 Task: Look for space in Sandanski, Bulgaria from 17th June, 2023 to 21st June, 2023 for 2 adults in price range Rs.7000 to Rs.12000. Place can be private room with 1  bedroom having 2 beds and 1 bathroom. Property type can be flat. Booking option can be shelf check-in. Required host language is English.
Action: Mouse moved to (535, 140)
Screenshot: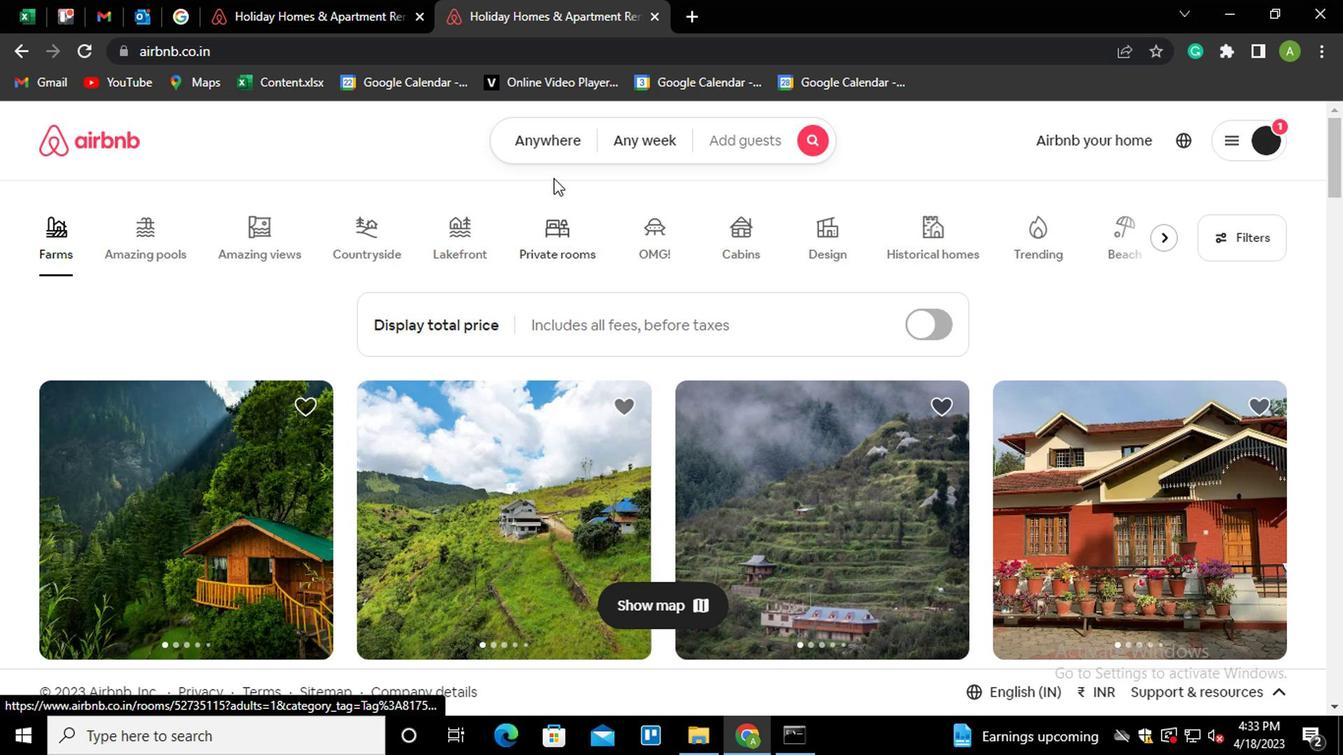 
Action: Mouse pressed left at (535, 140)
Screenshot: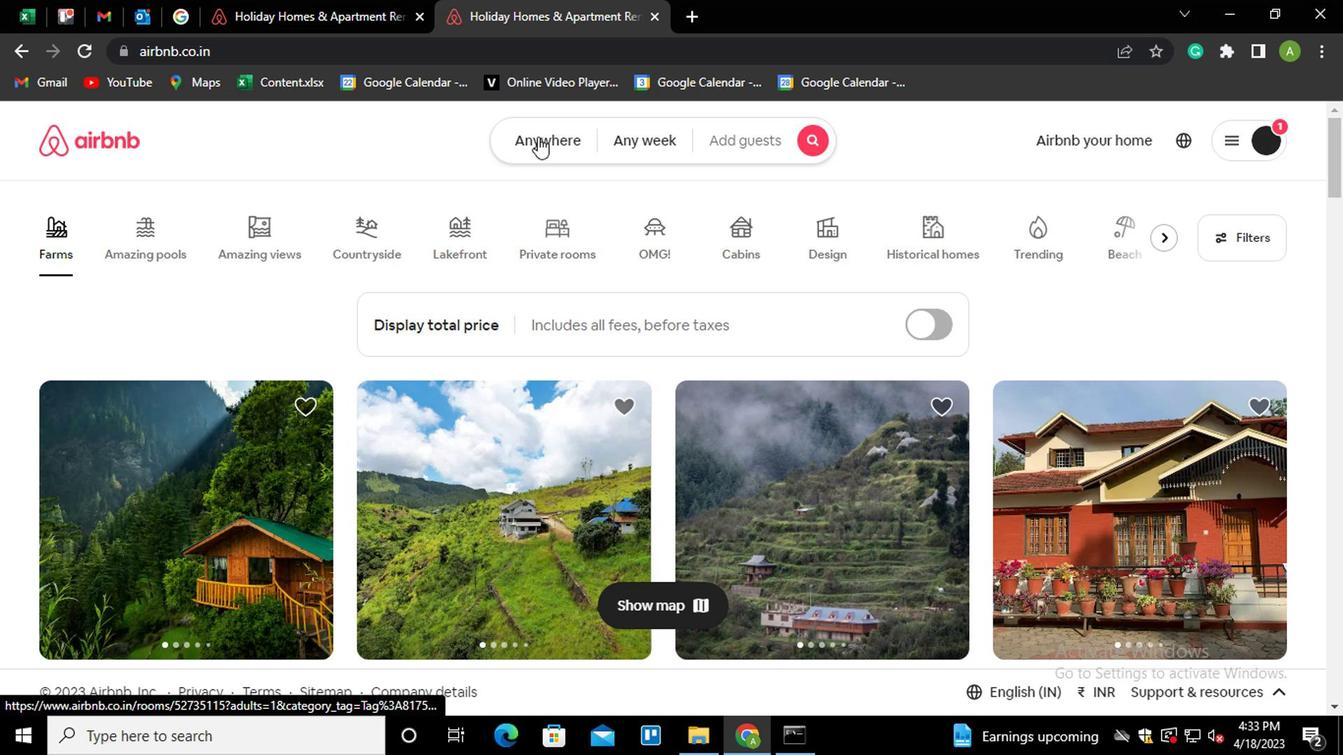 
Action: Mouse moved to (455, 227)
Screenshot: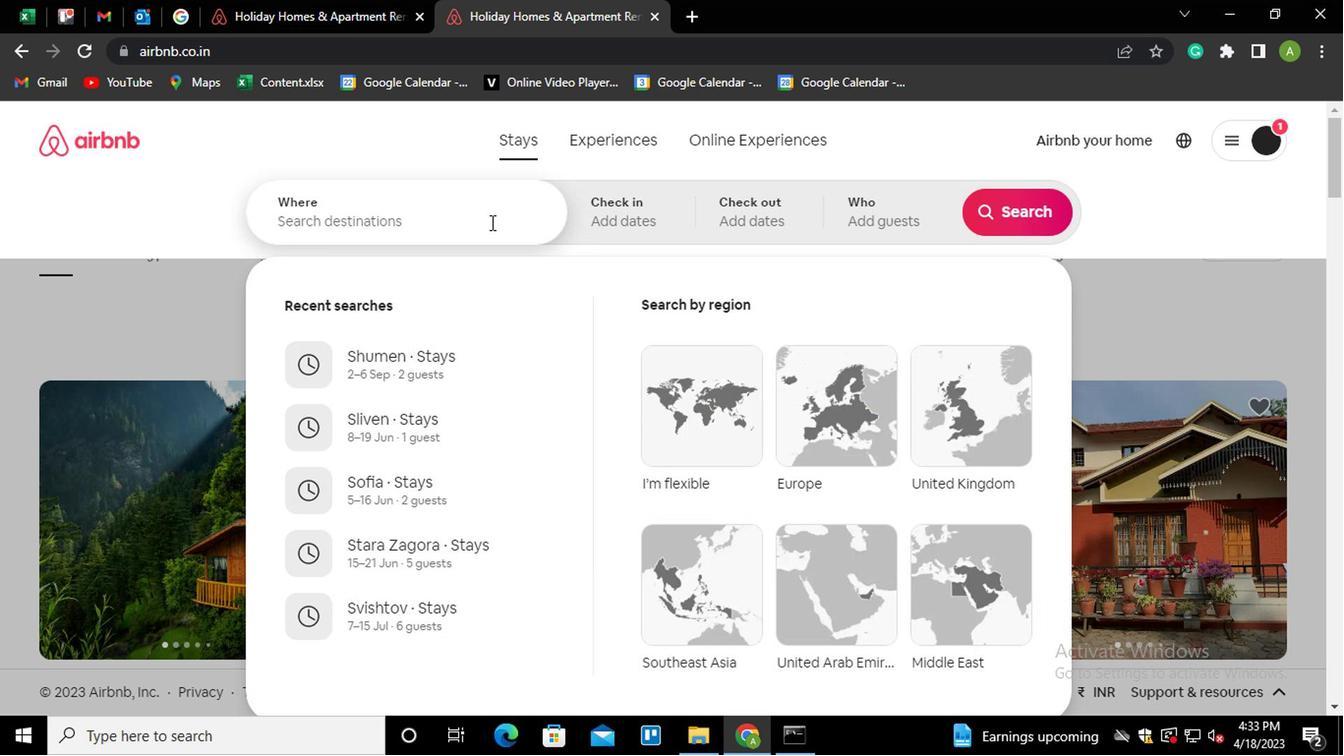 
Action: Mouse pressed left at (455, 227)
Screenshot: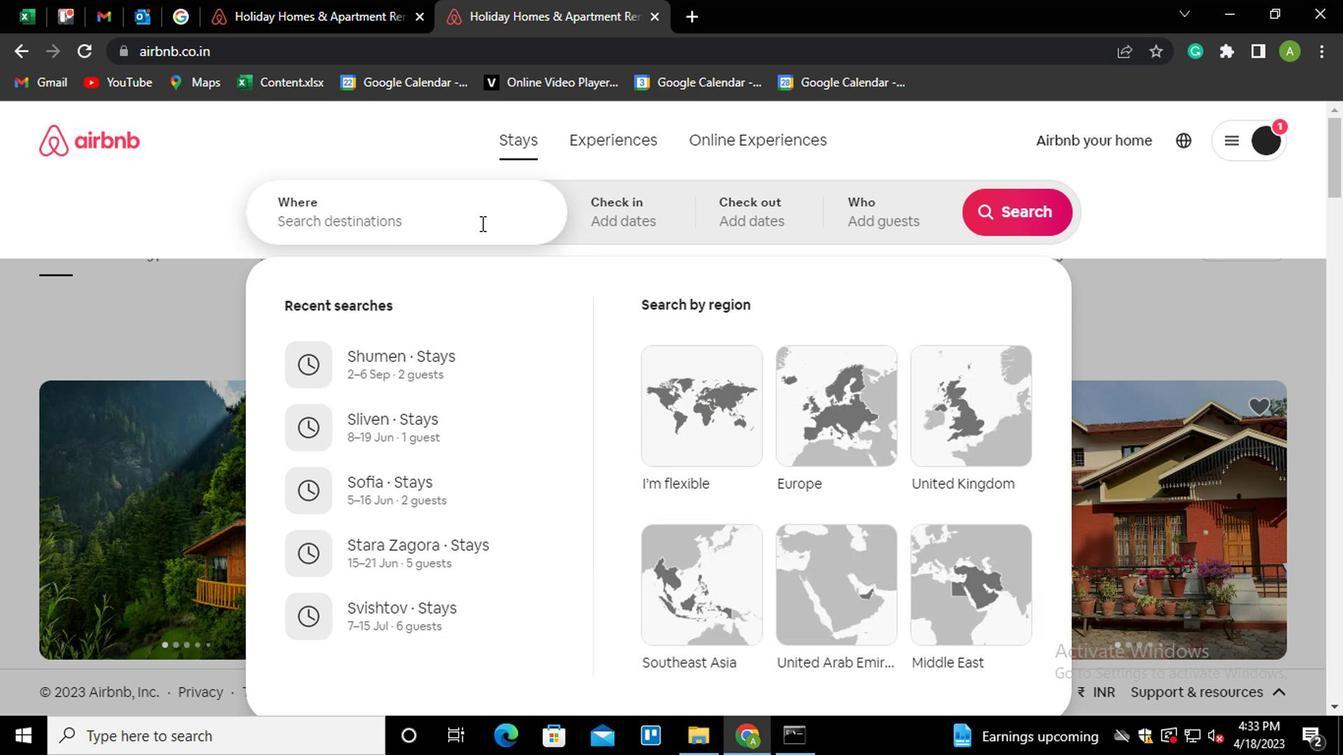 
Action: Key pressed <Key.shift>SANDAN<Key.down><Key.enter>
Screenshot: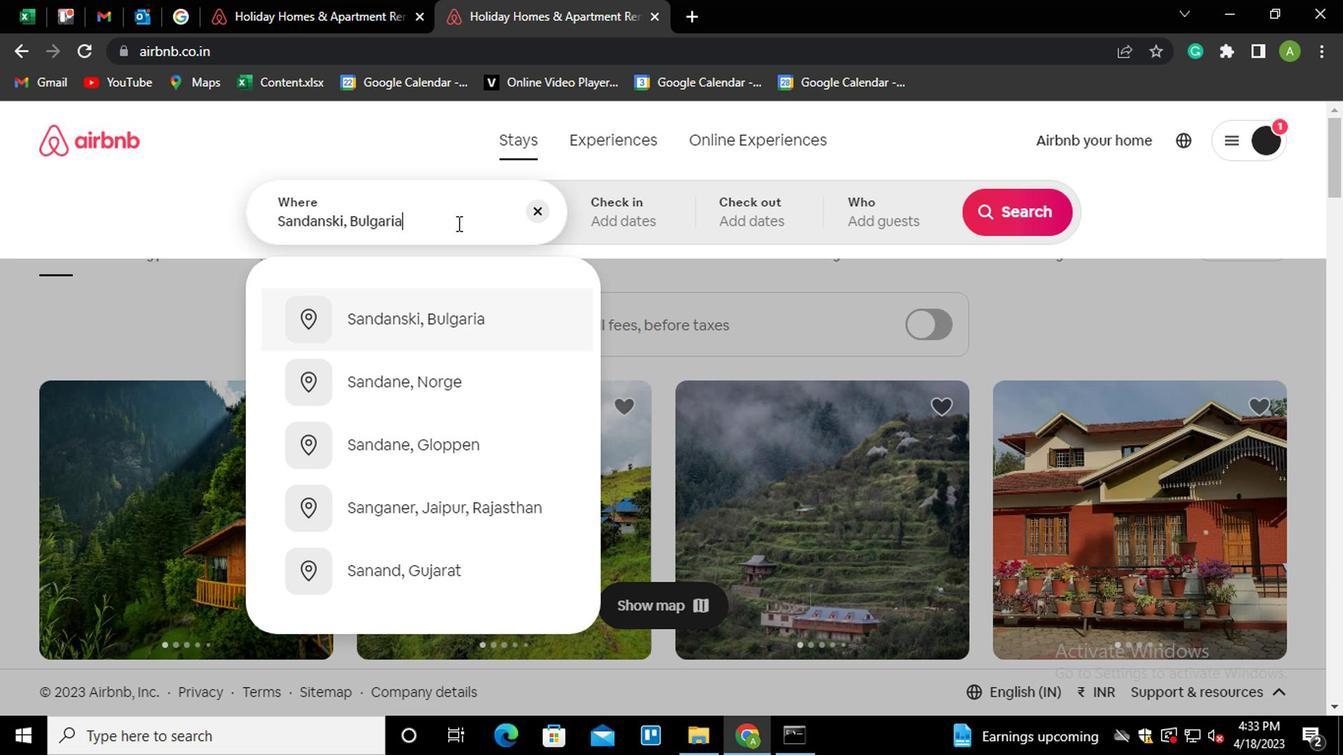 
Action: Mouse moved to (1006, 363)
Screenshot: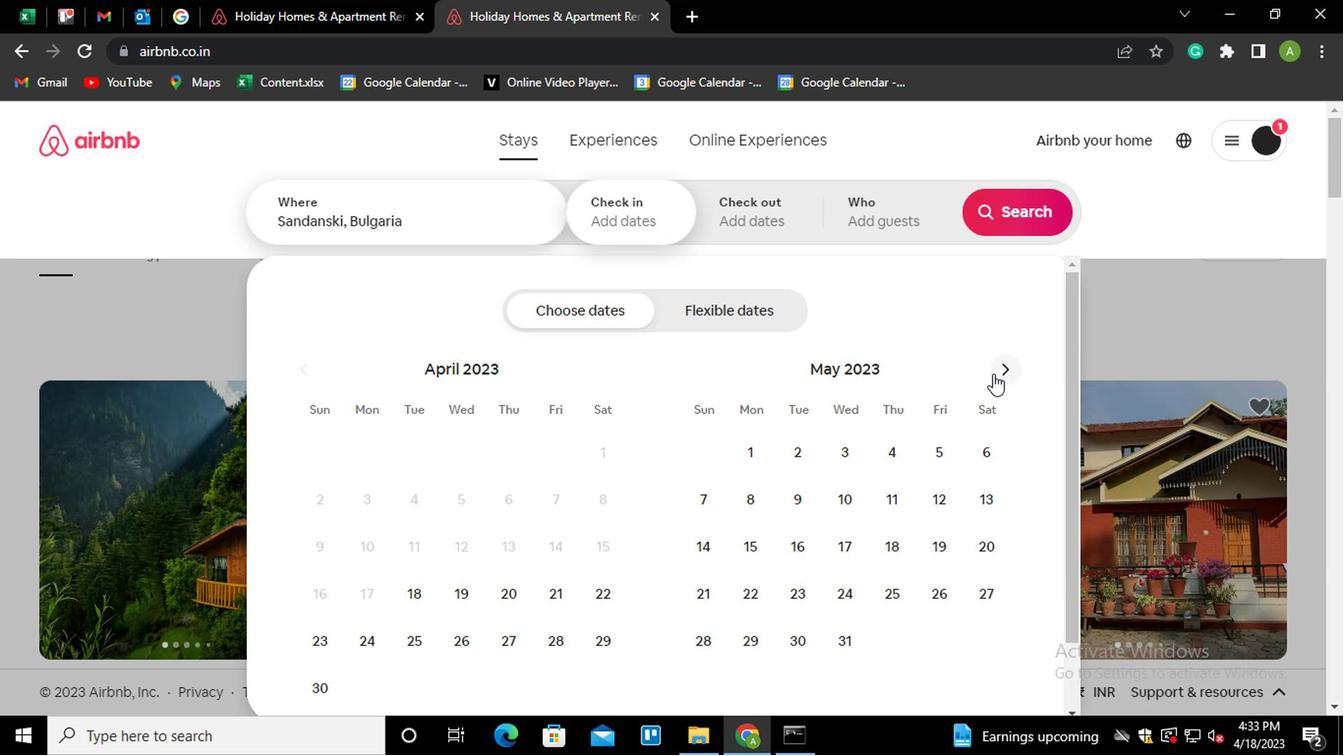 
Action: Mouse pressed left at (1006, 363)
Screenshot: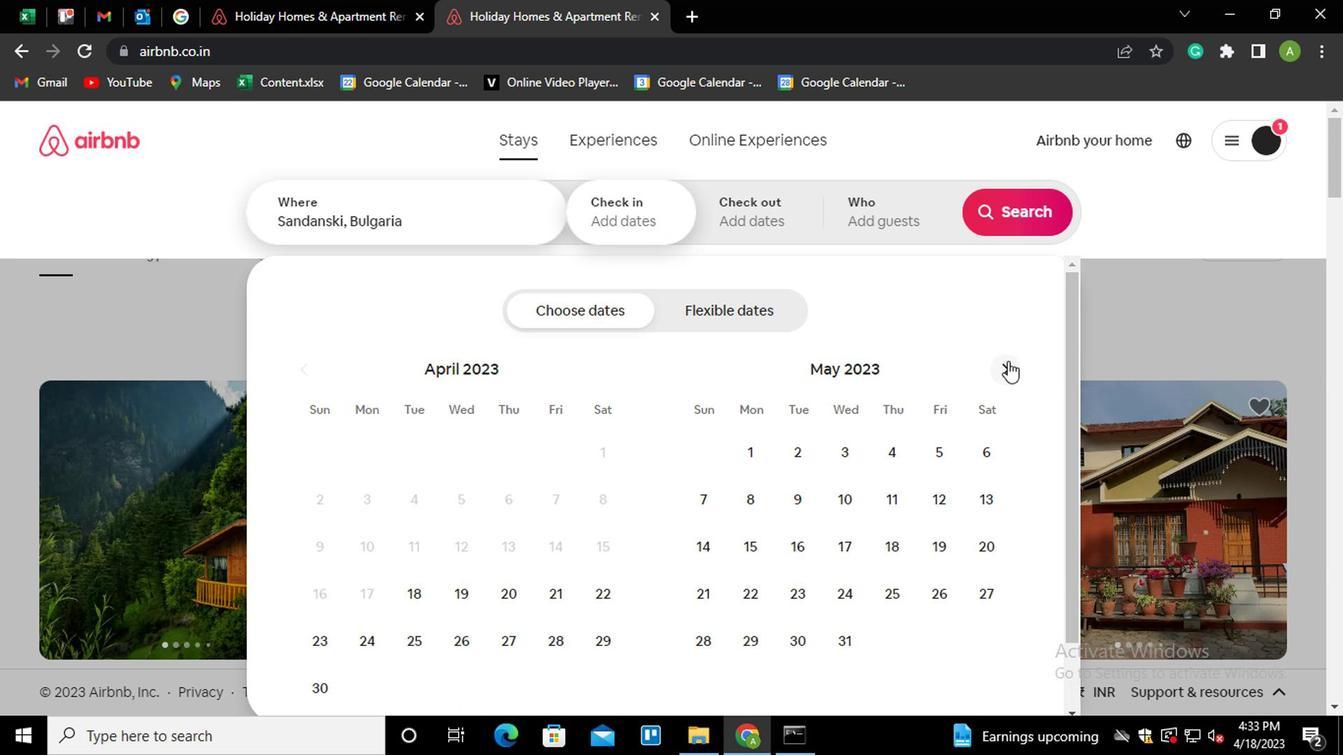 
Action: Mouse moved to (974, 556)
Screenshot: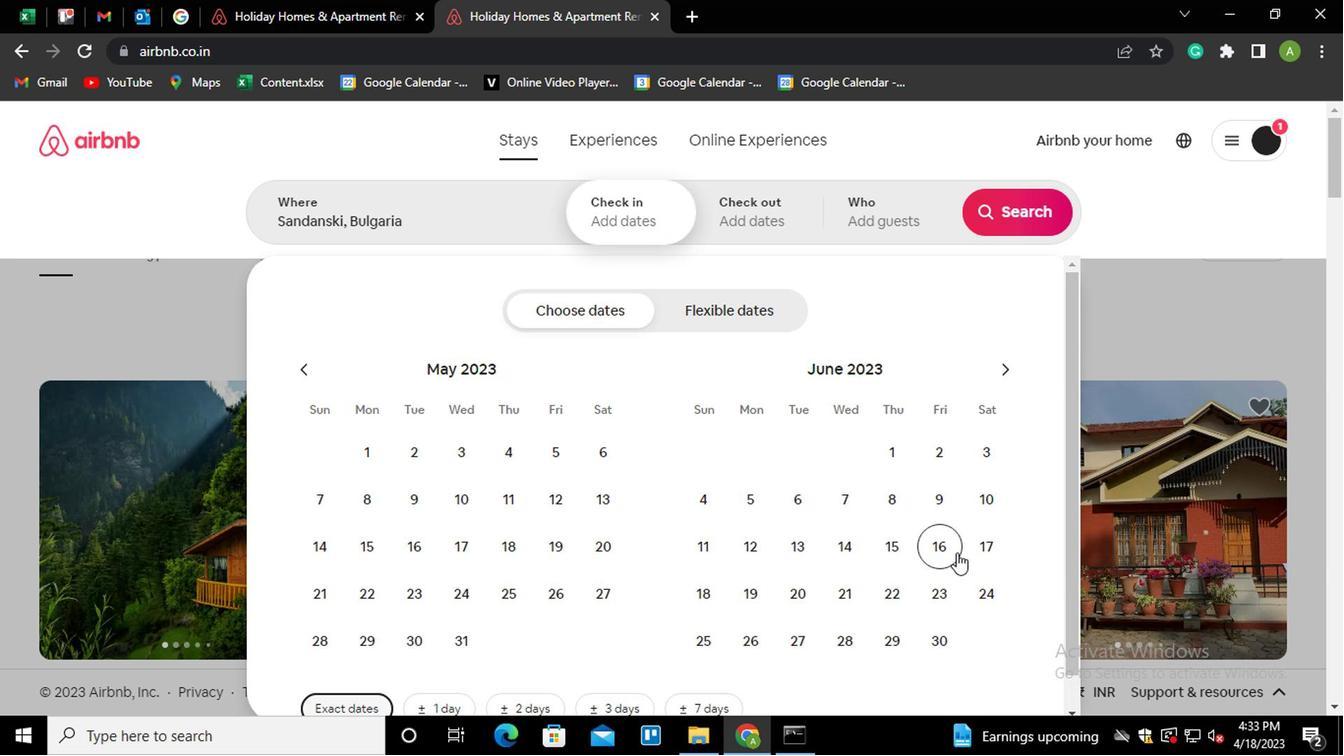 
Action: Mouse pressed left at (974, 556)
Screenshot: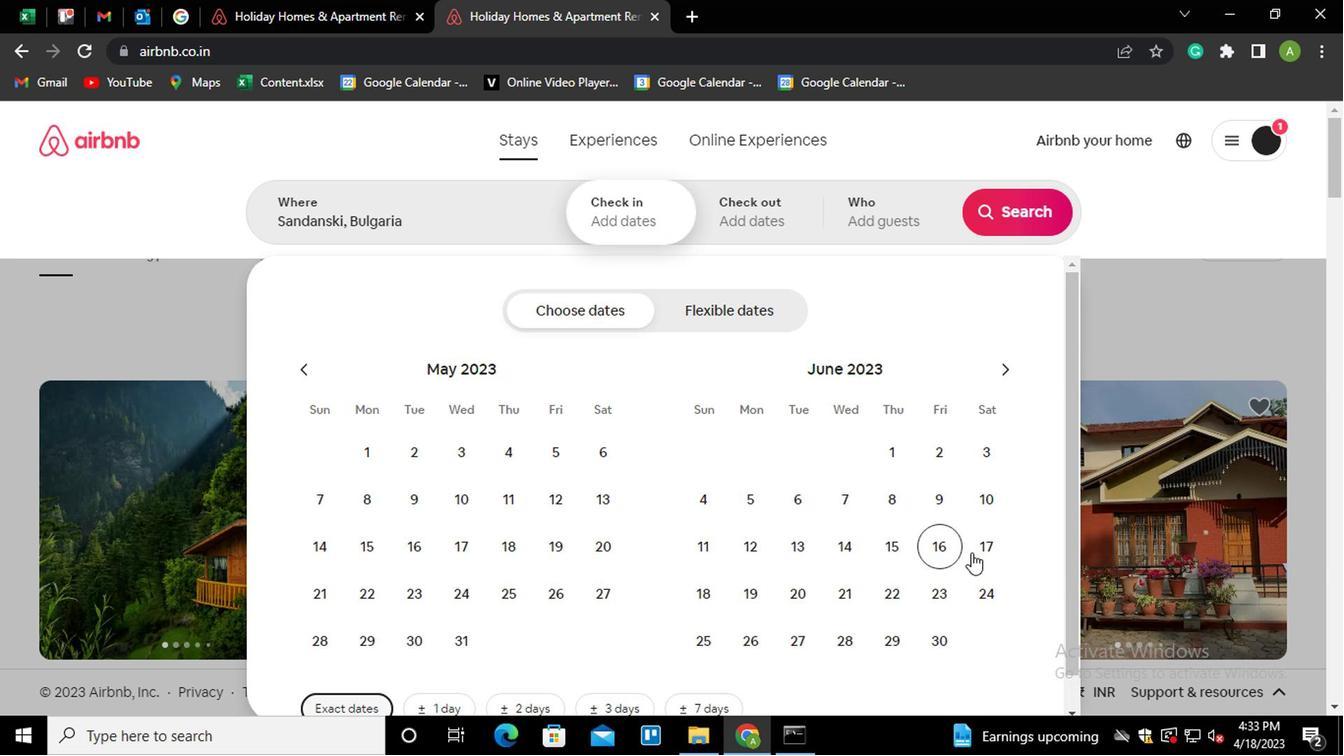 
Action: Mouse moved to (839, 602)
Screenshot: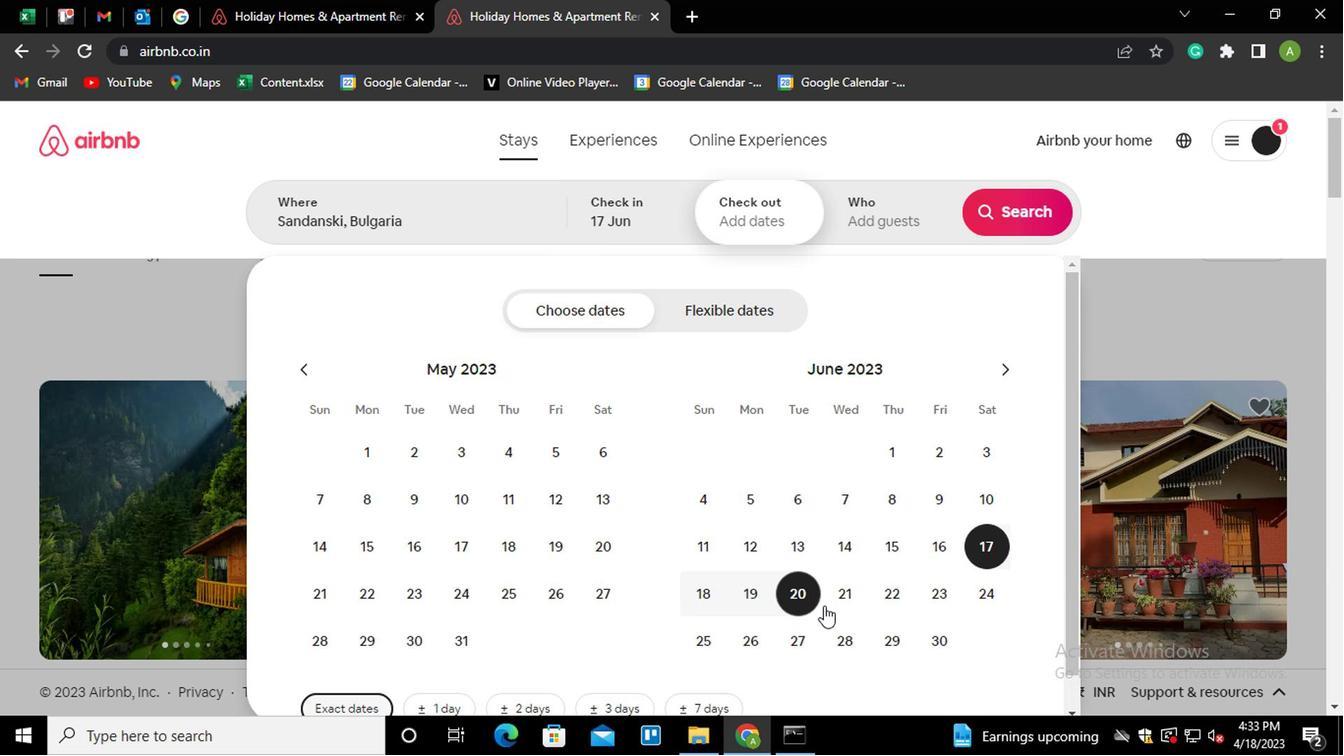 
Action: Mouse pressed left at (839, 602)
Screenshot: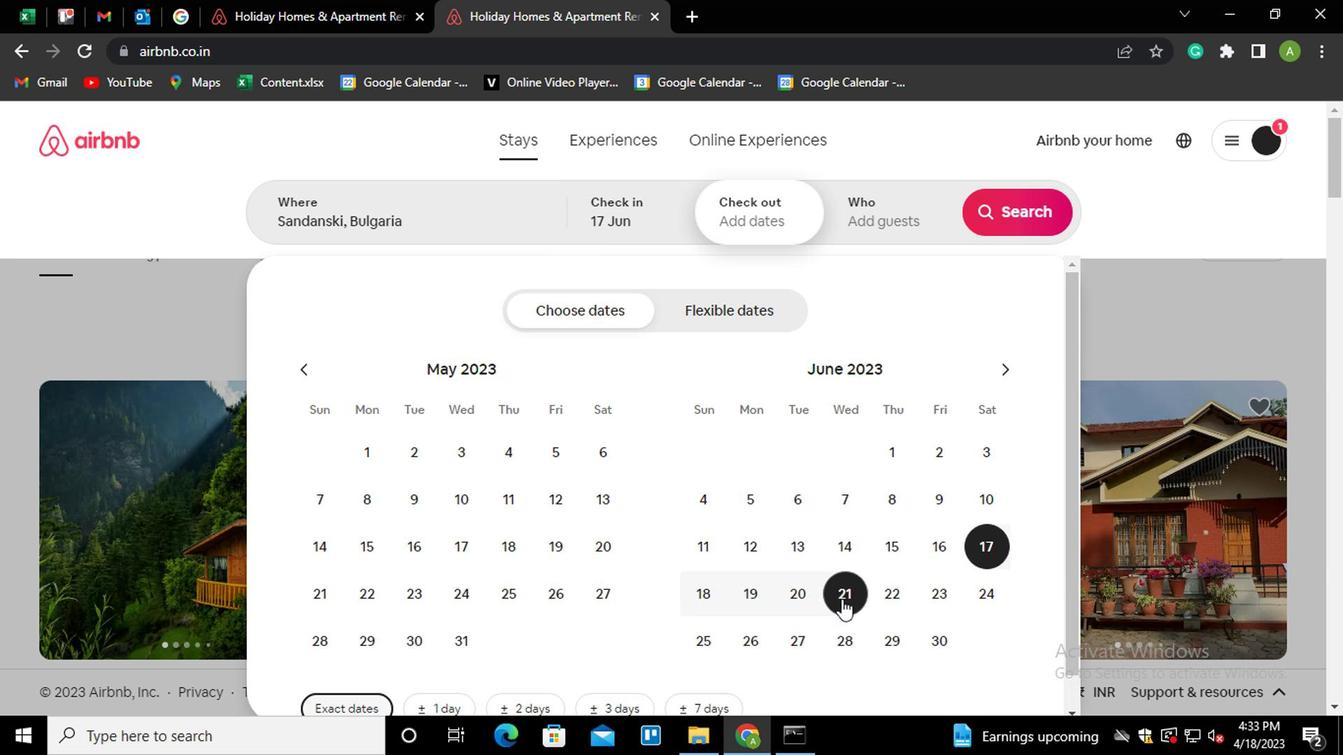 
Action: Mouse moved to (894, 222)
Screenshot: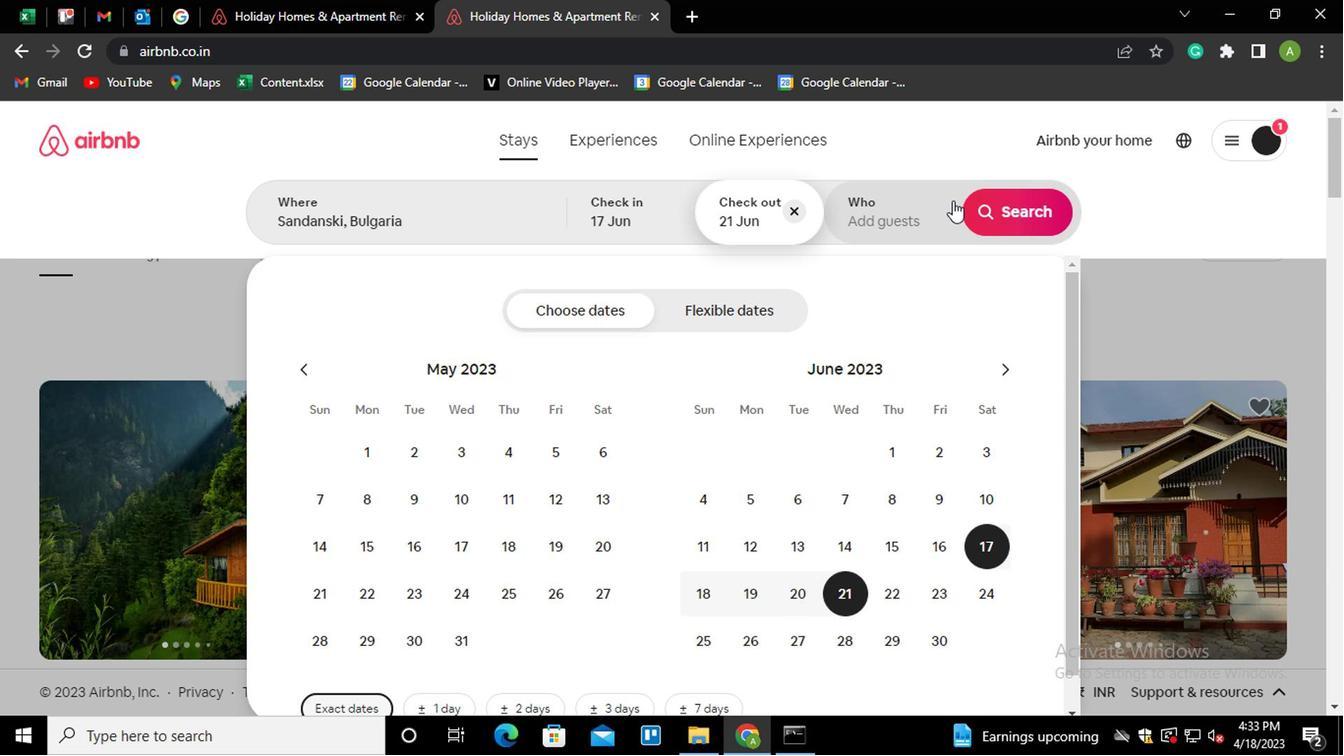 
Action: Mouse pressed left at (894, 222)
Screenshot: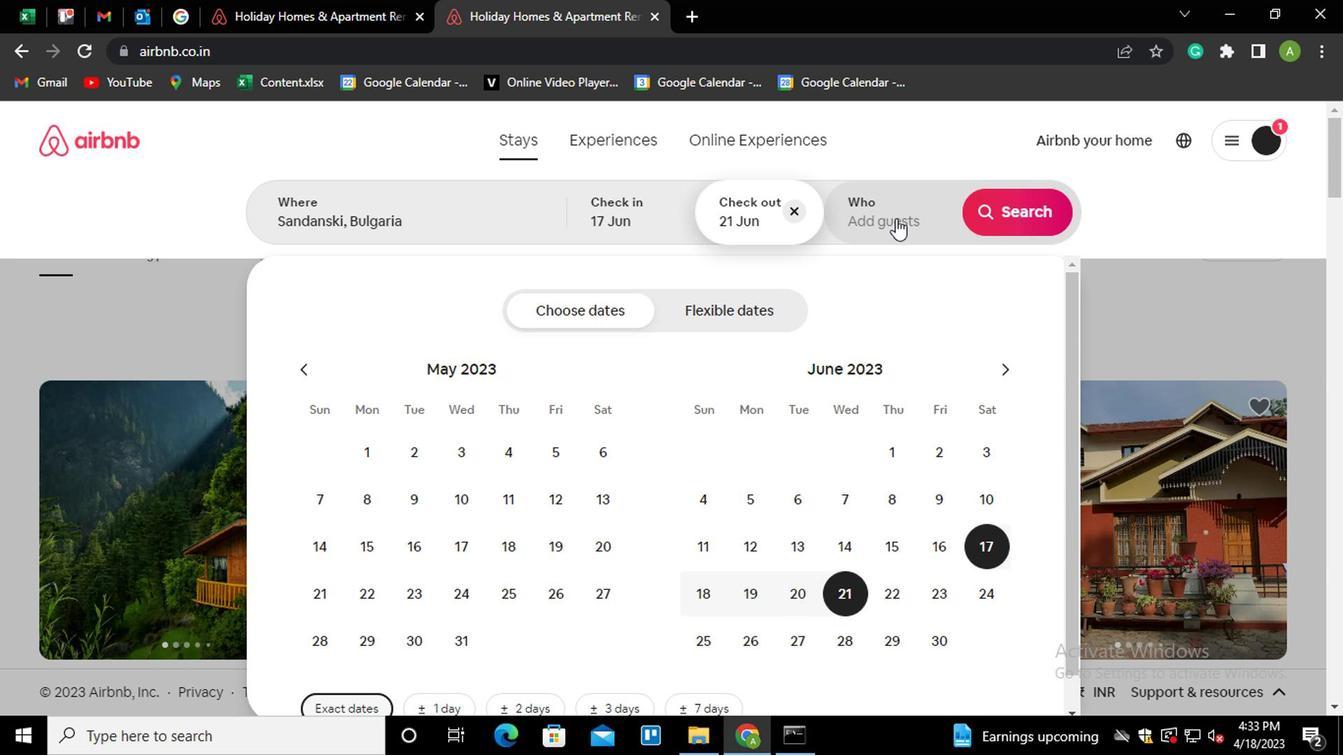 
Action: Mouse moved to (1013, 302)
Screenshot: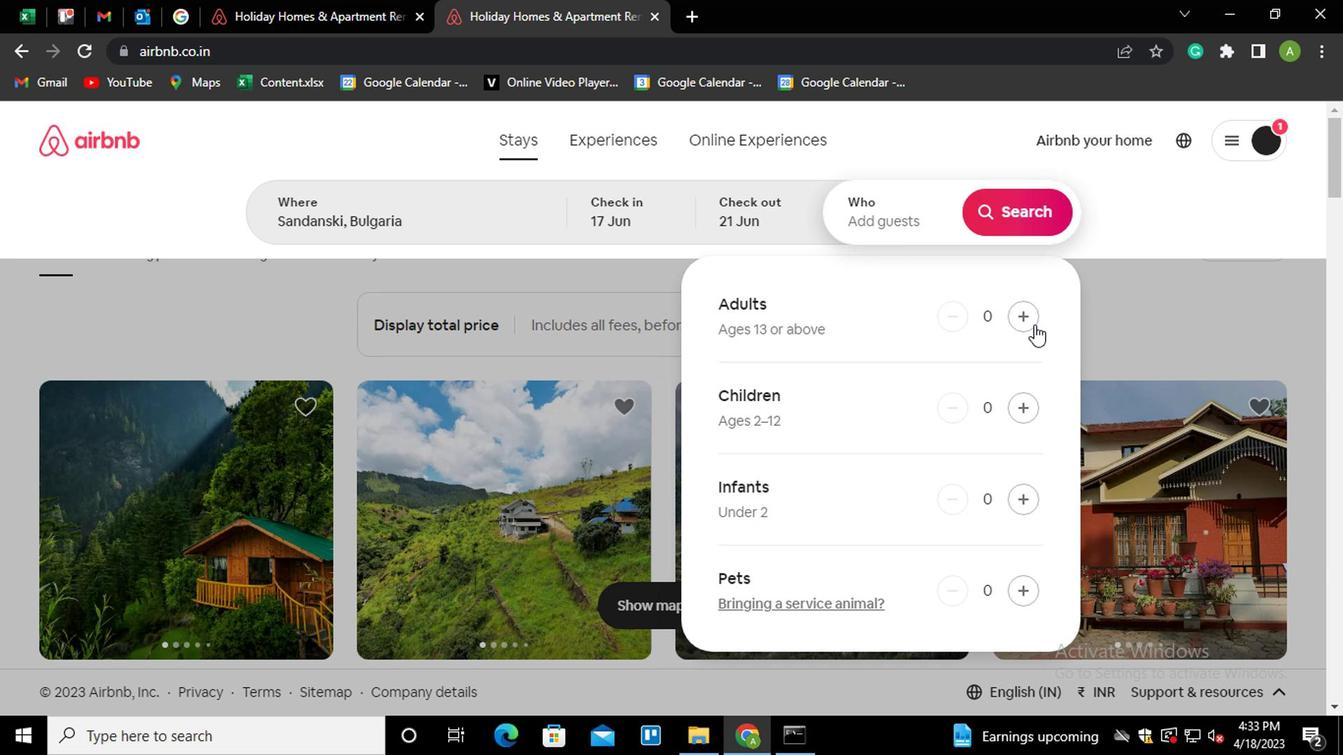 
Action: Mouse pressed left at (1013, 302)
Screenshot: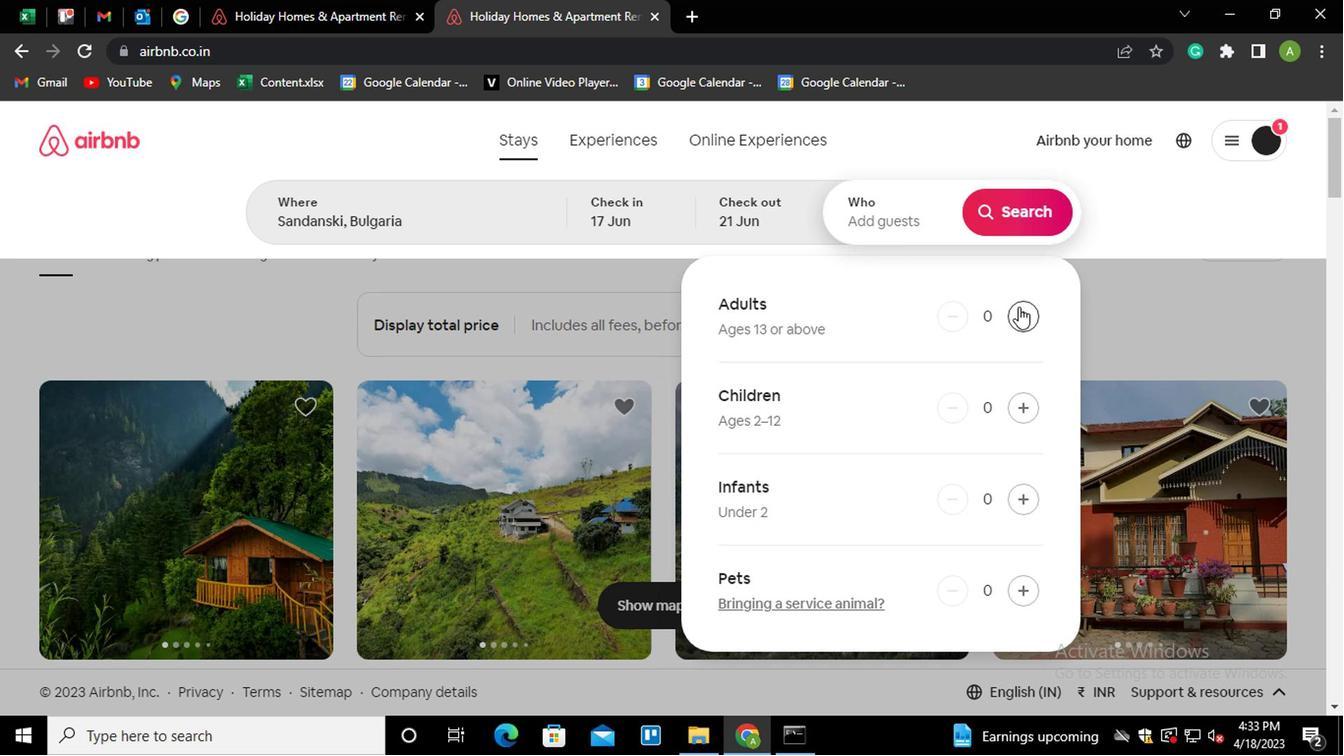 
Action: Mouse moved to (1024, 319)
Screenshot: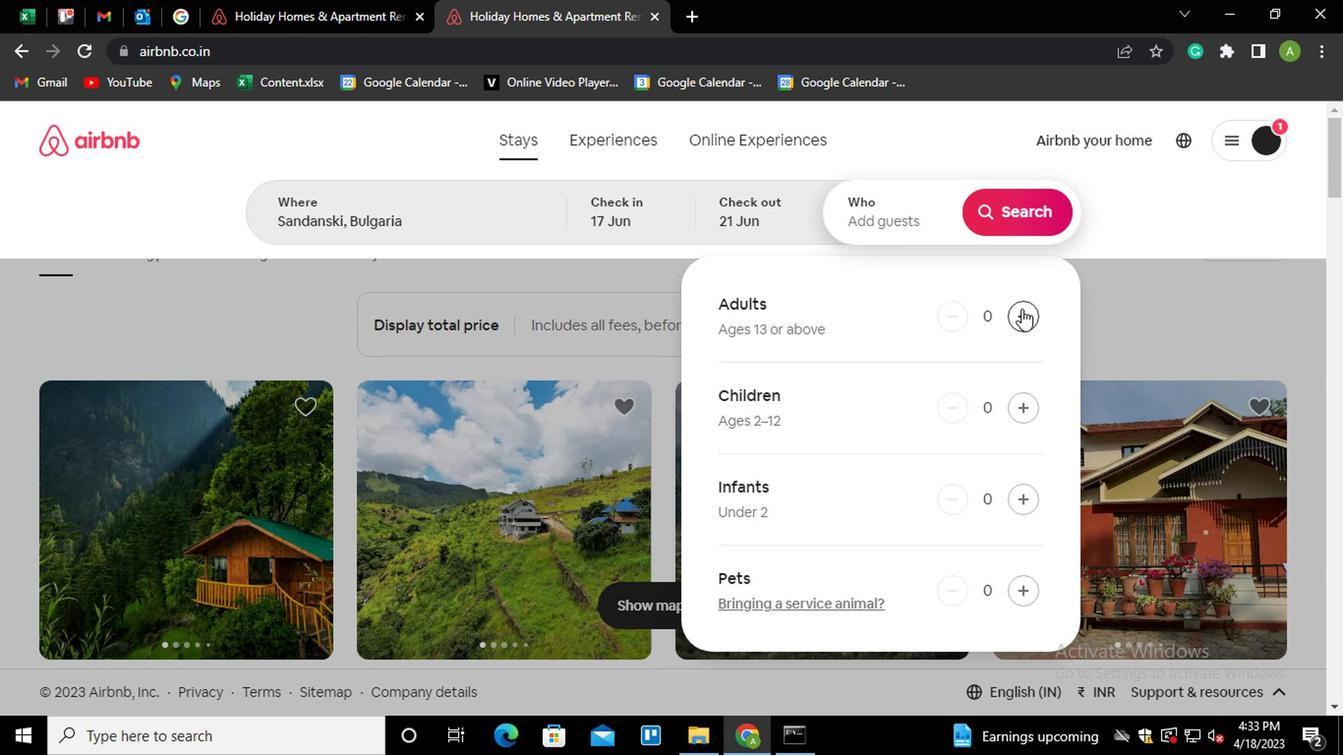 
Action: Mouse pressed left at (1024, 319)
Screenshot: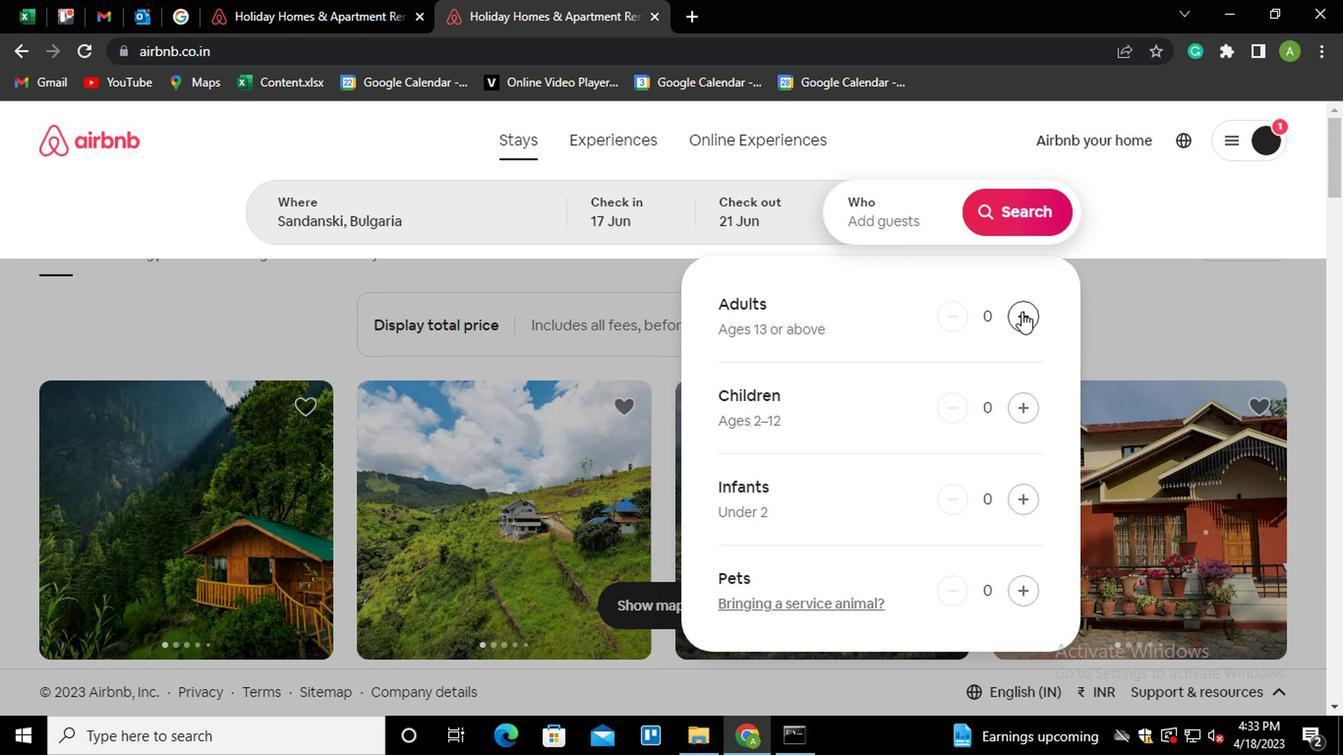 
Action: Mouse pressed left at (1024, 319)
Screenshot: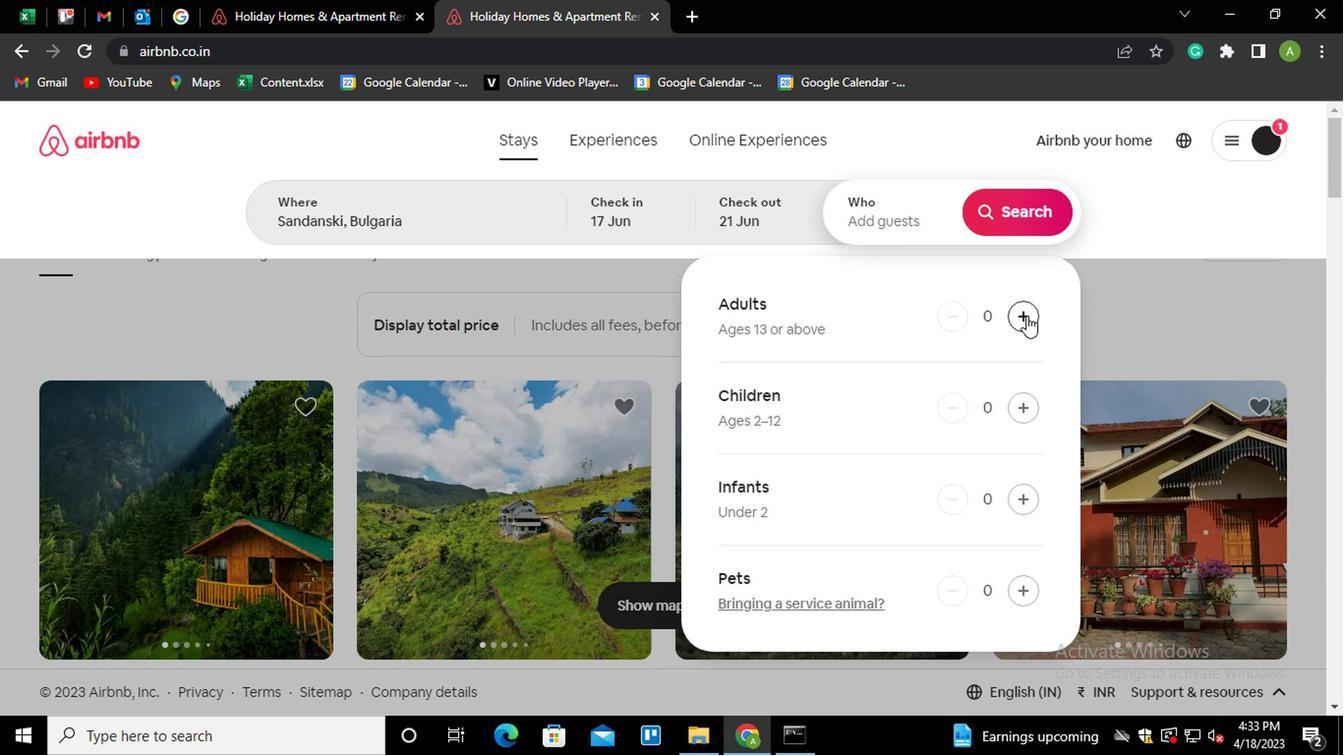 
Action: Mouse moved to (991, 228)
Screenshot: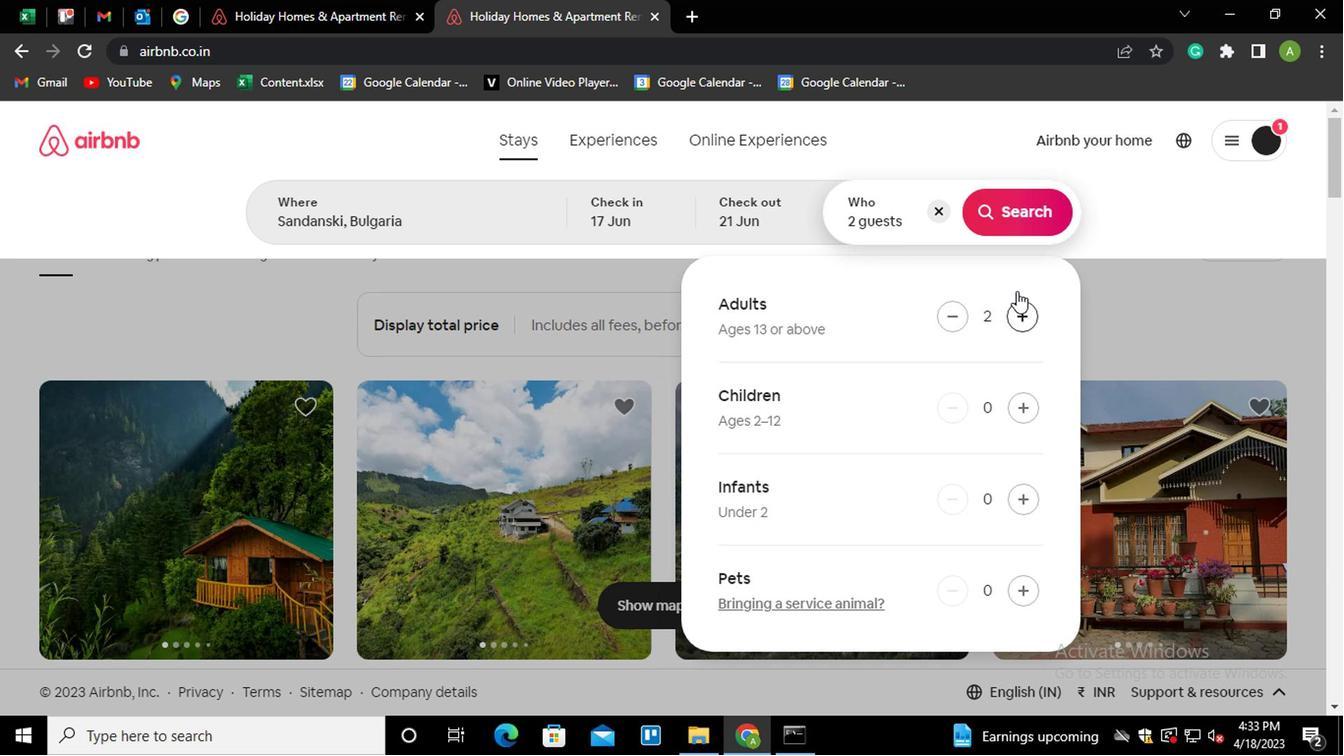 
Action: Mouse pressed left at (991, 228)
Screenshot: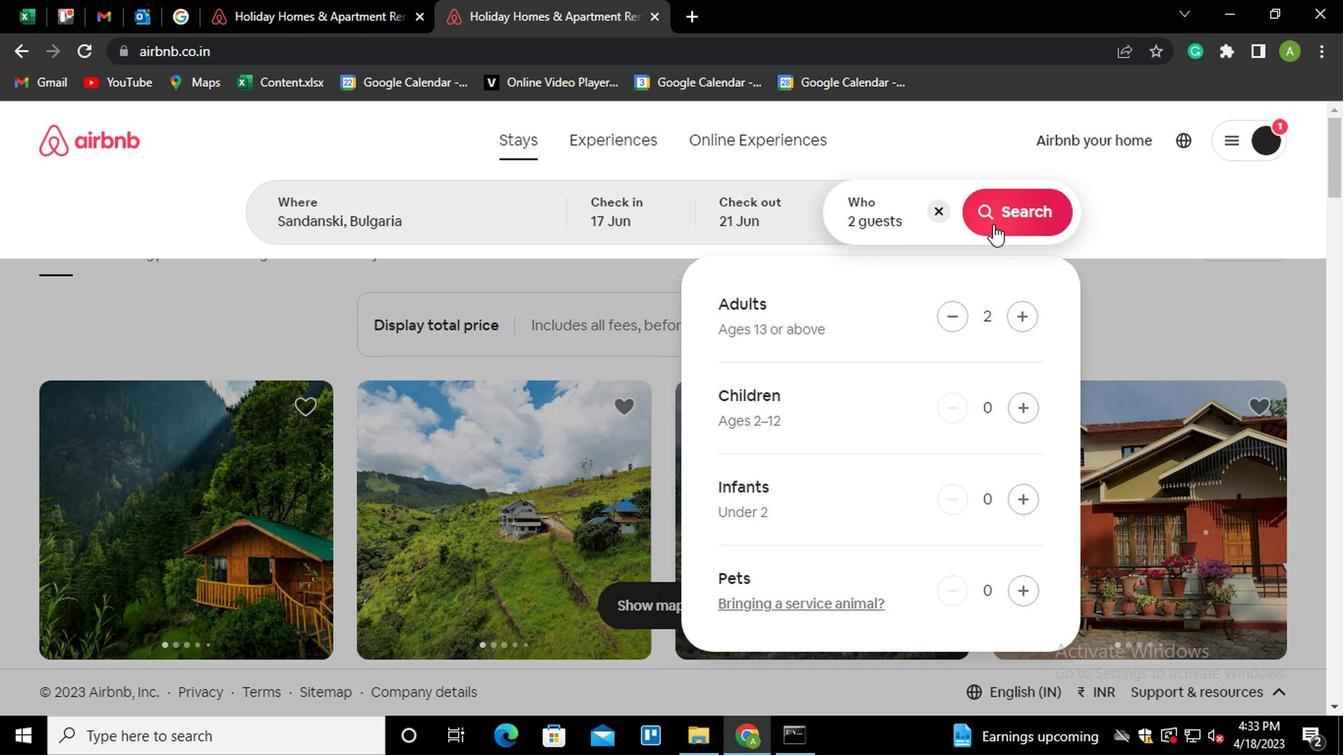 
Action: Mouse moved to (1239, 234)
Screenshot: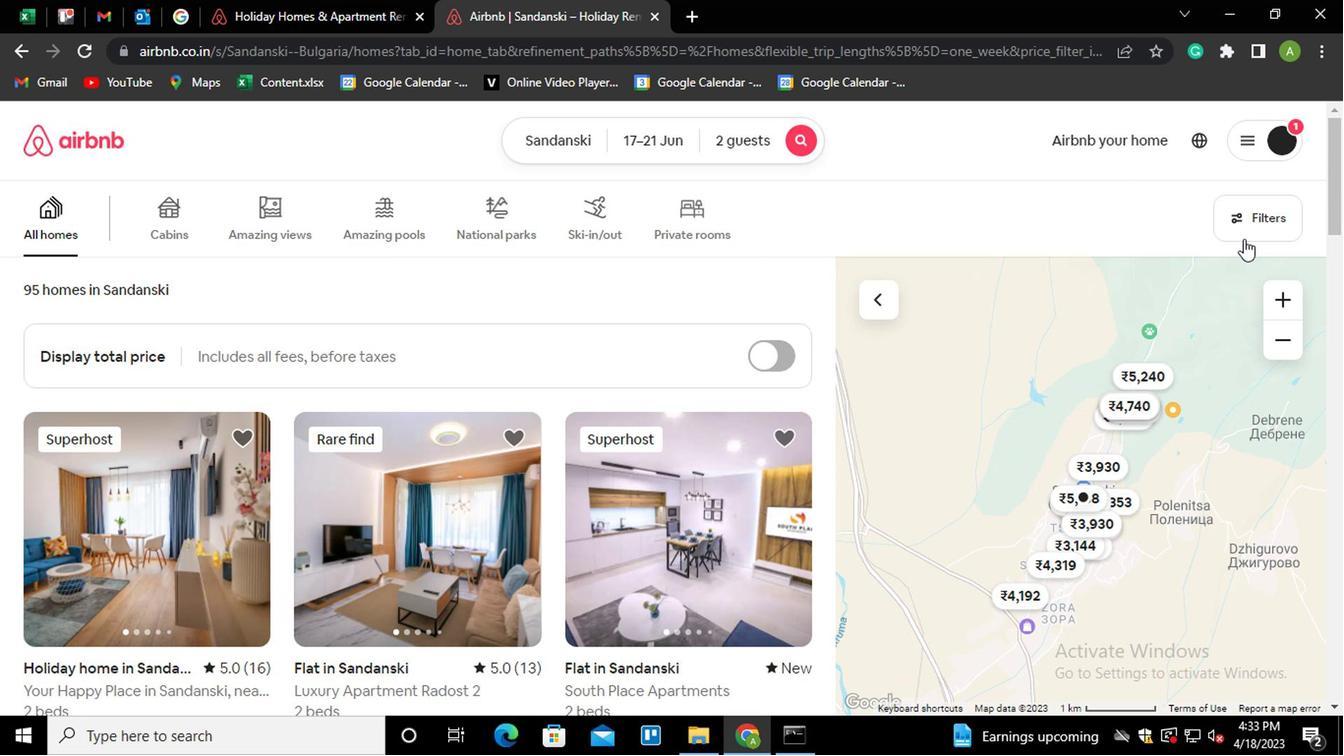 
Action: Mouse pressed left at (1239, 234)
Screenshot: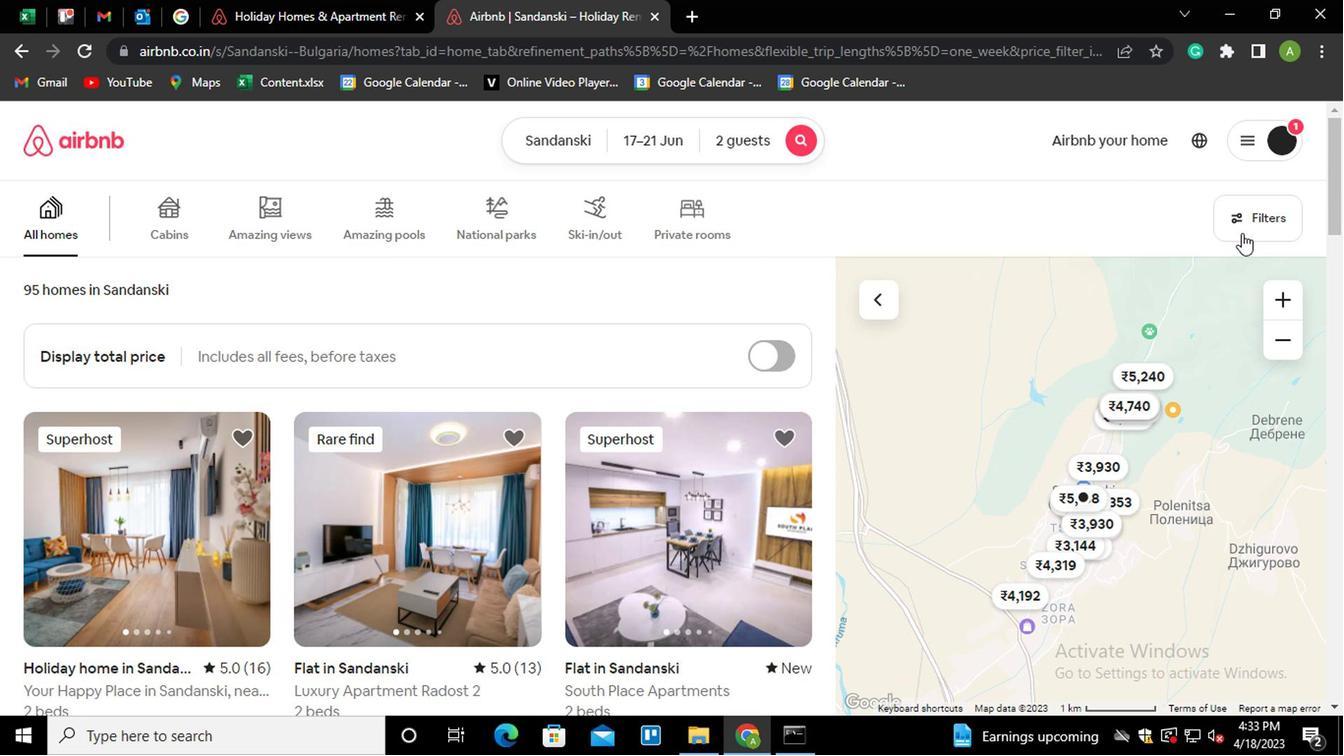 
Action: Mouse moved to (582, 456)
Screenshot: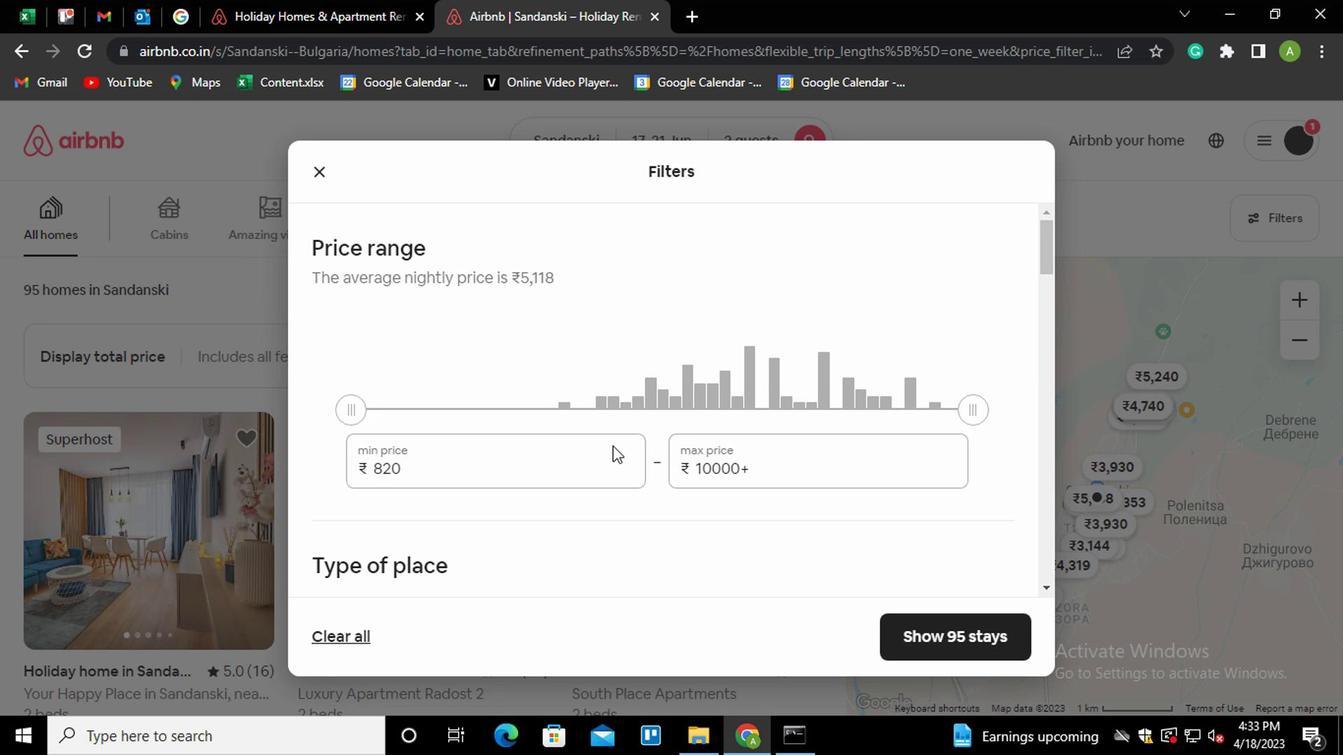 
Action: Mouse pressed left at (582, 456)
Screenshot: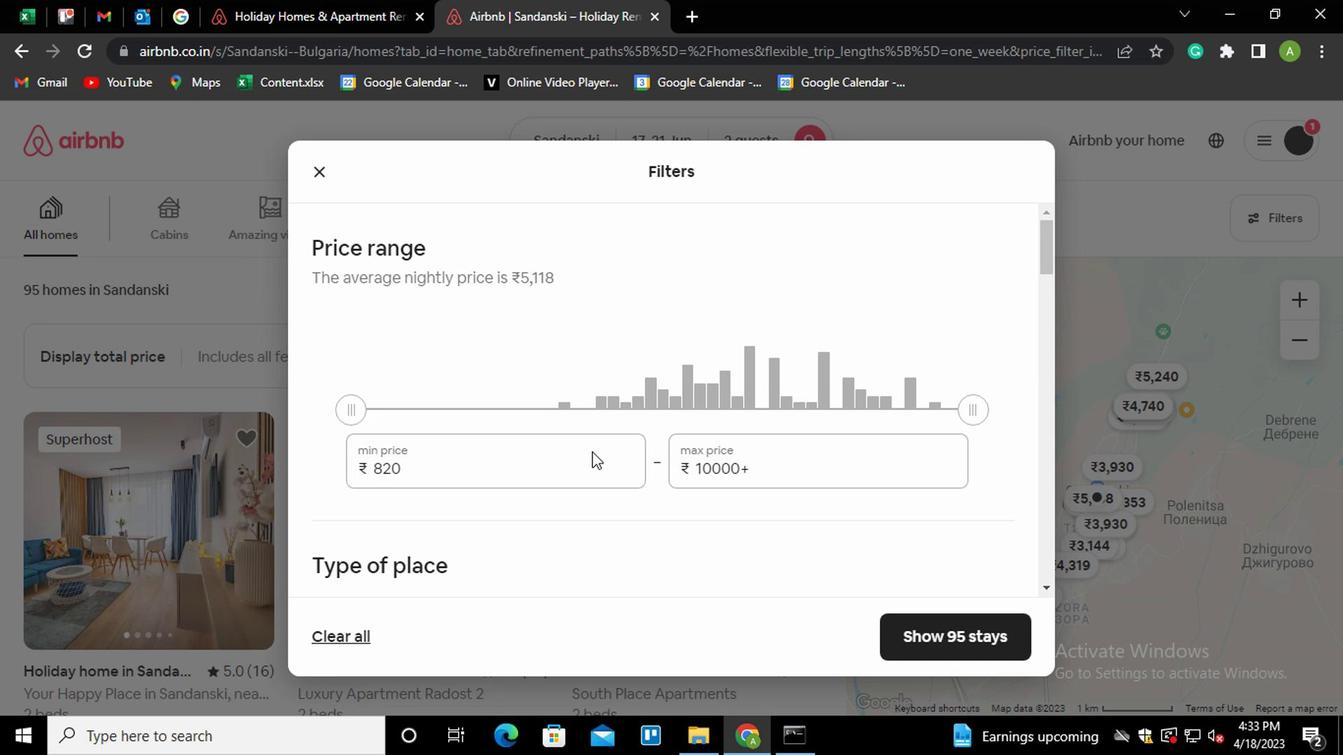 
Action: Key pressed <Key.shift_r><Key.home>7000
Screenshot: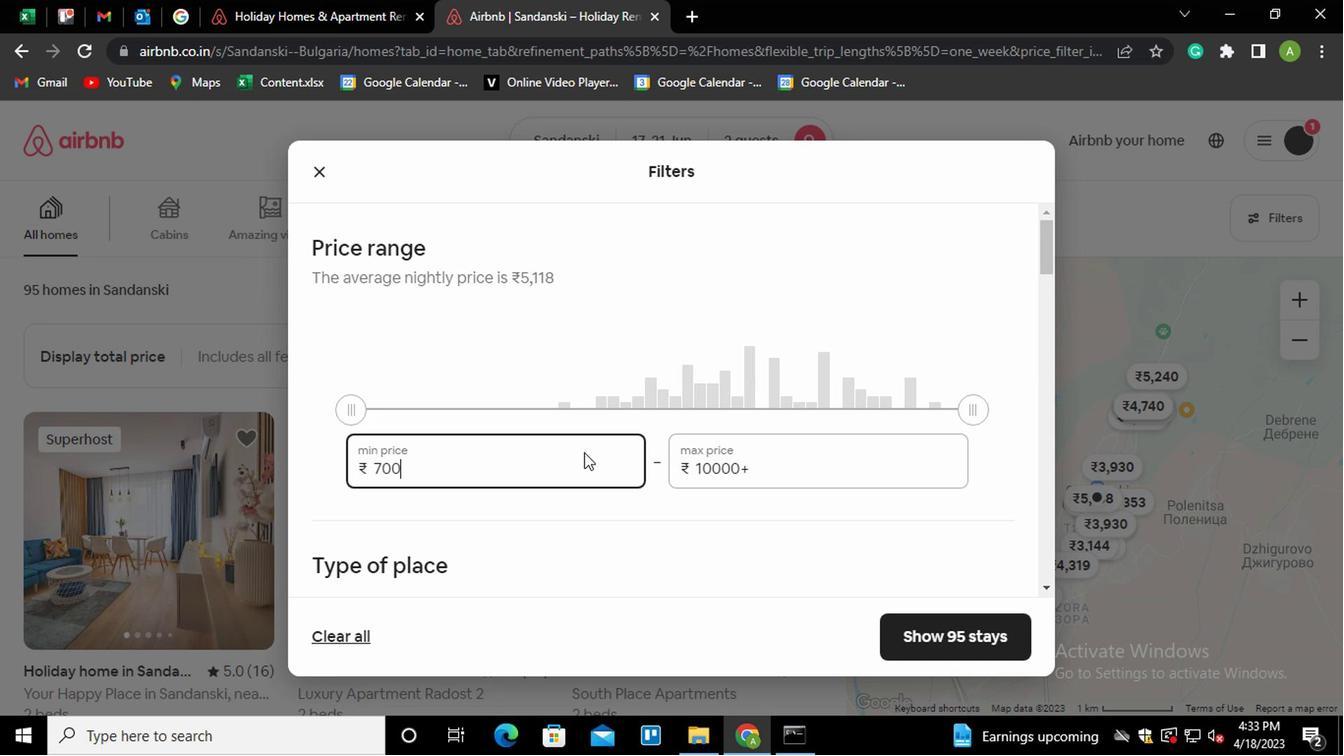 
Action: Mouse moved to (789, 468)
Screenshot: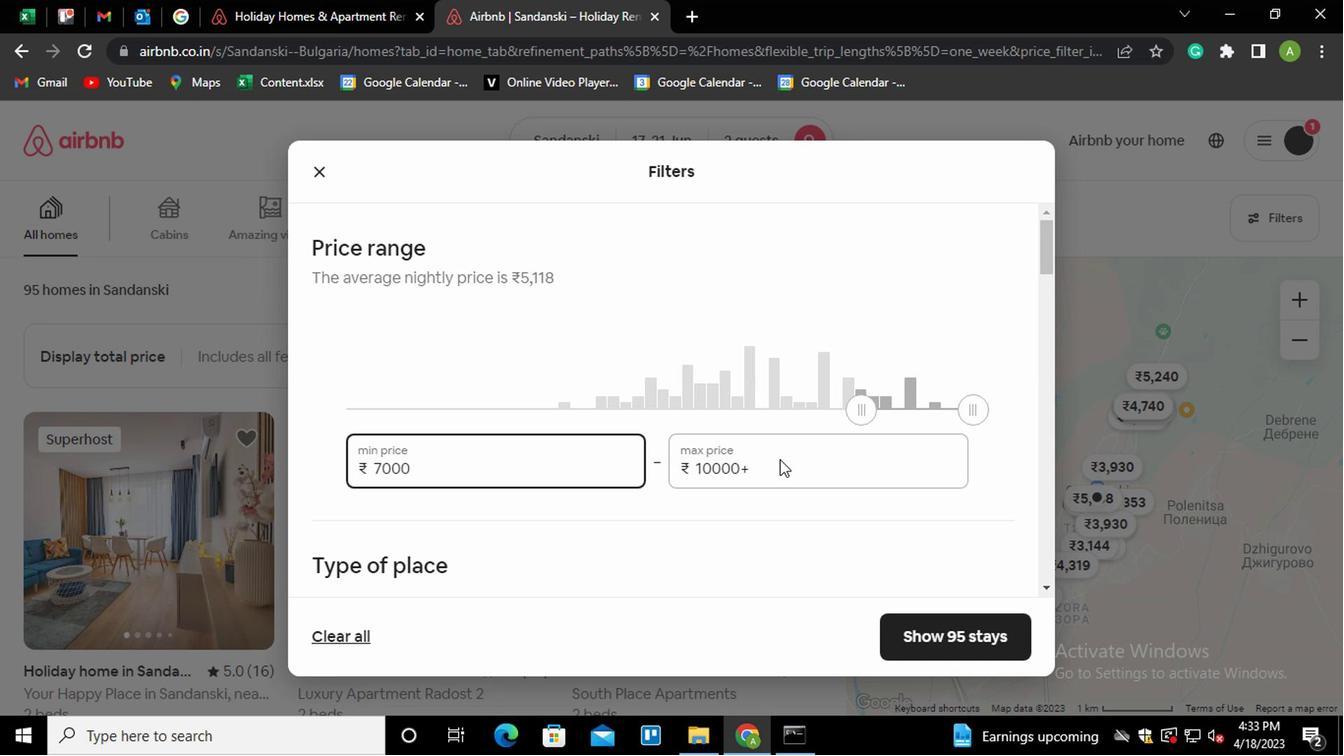 
Action: Mouse pressed left at (789, 468)
Screenshot: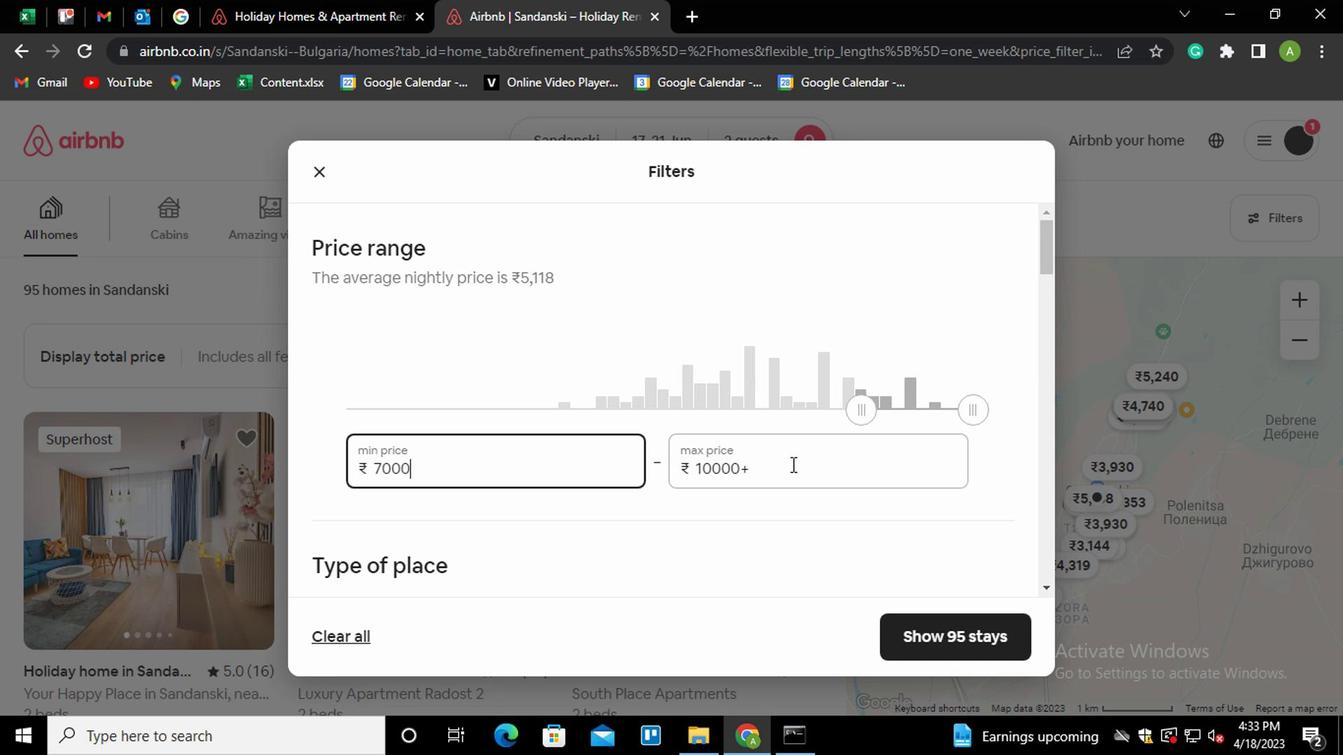 
Action: Key pressed <Key.shift_r><Key.home>12000
Screenshot: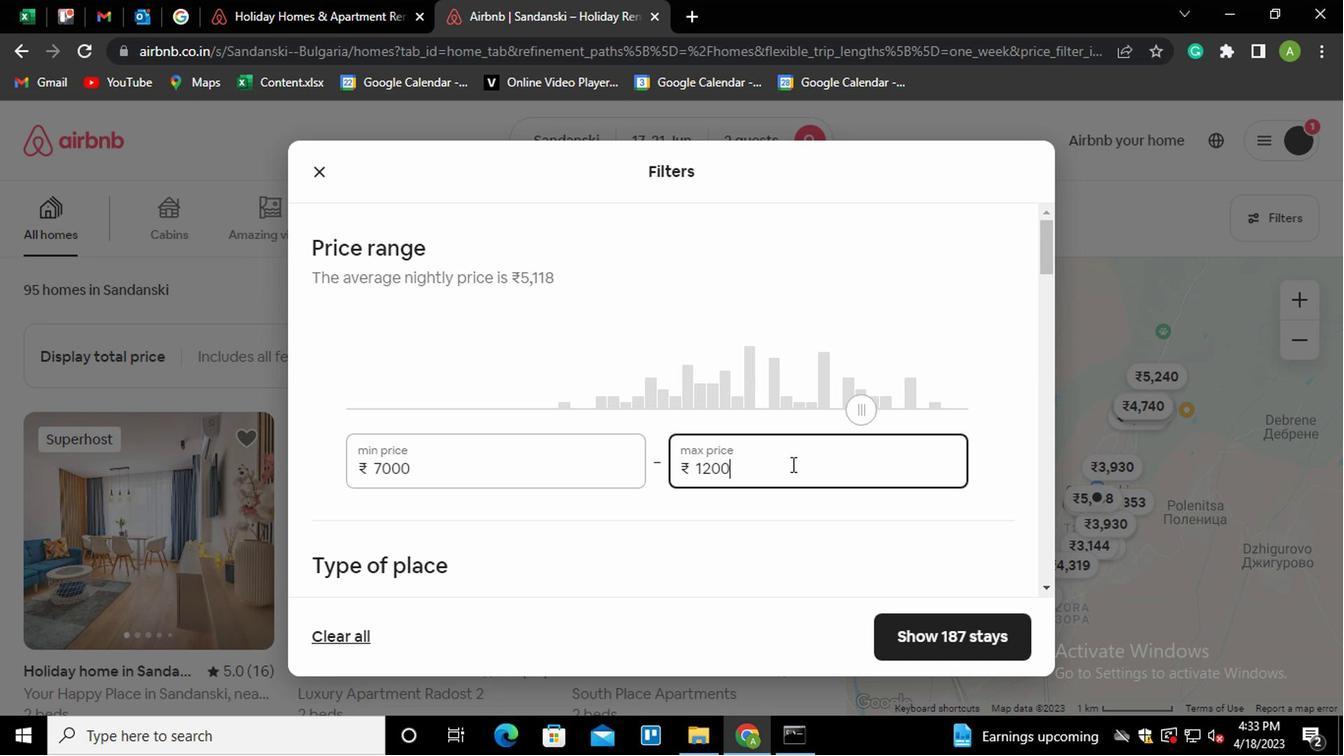 
Action: Mouse moved to (865, 514)
Screenshot: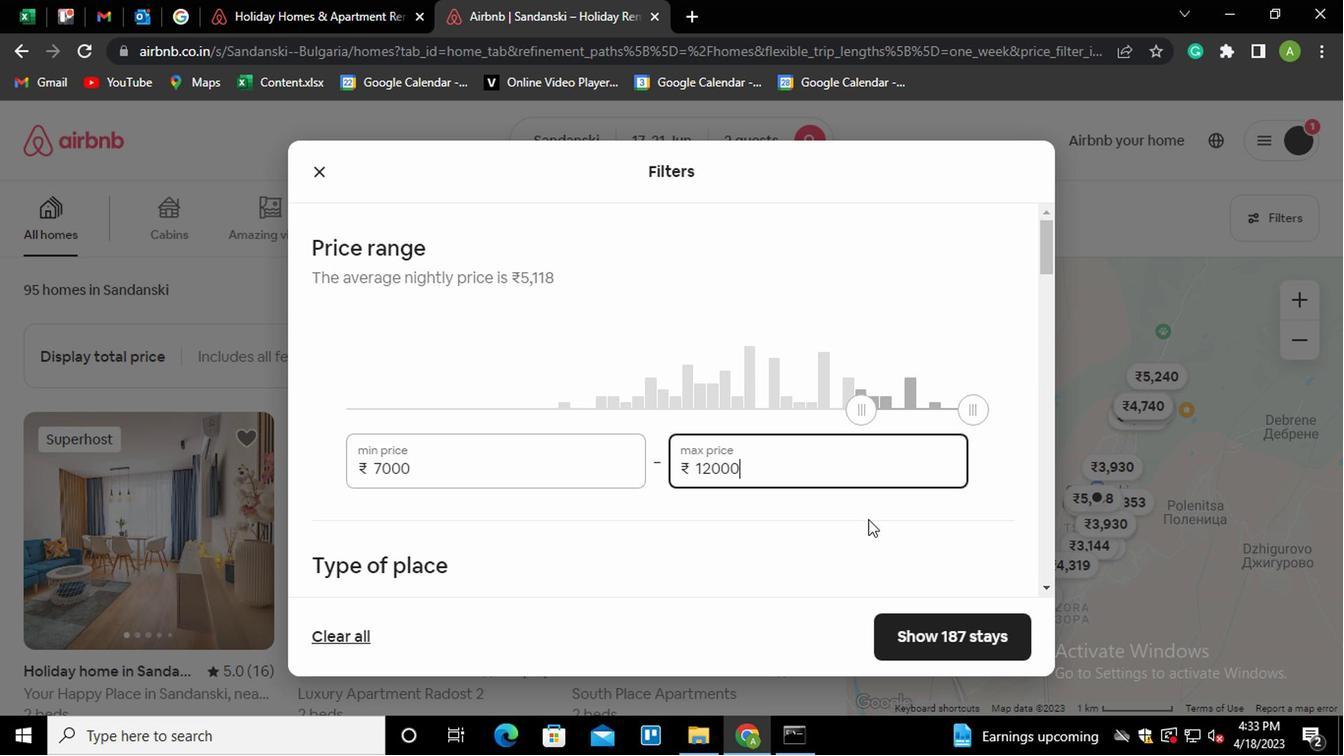 
Action: Mouse scrolled (865, 512) with delta (0, -1)
Screenshot: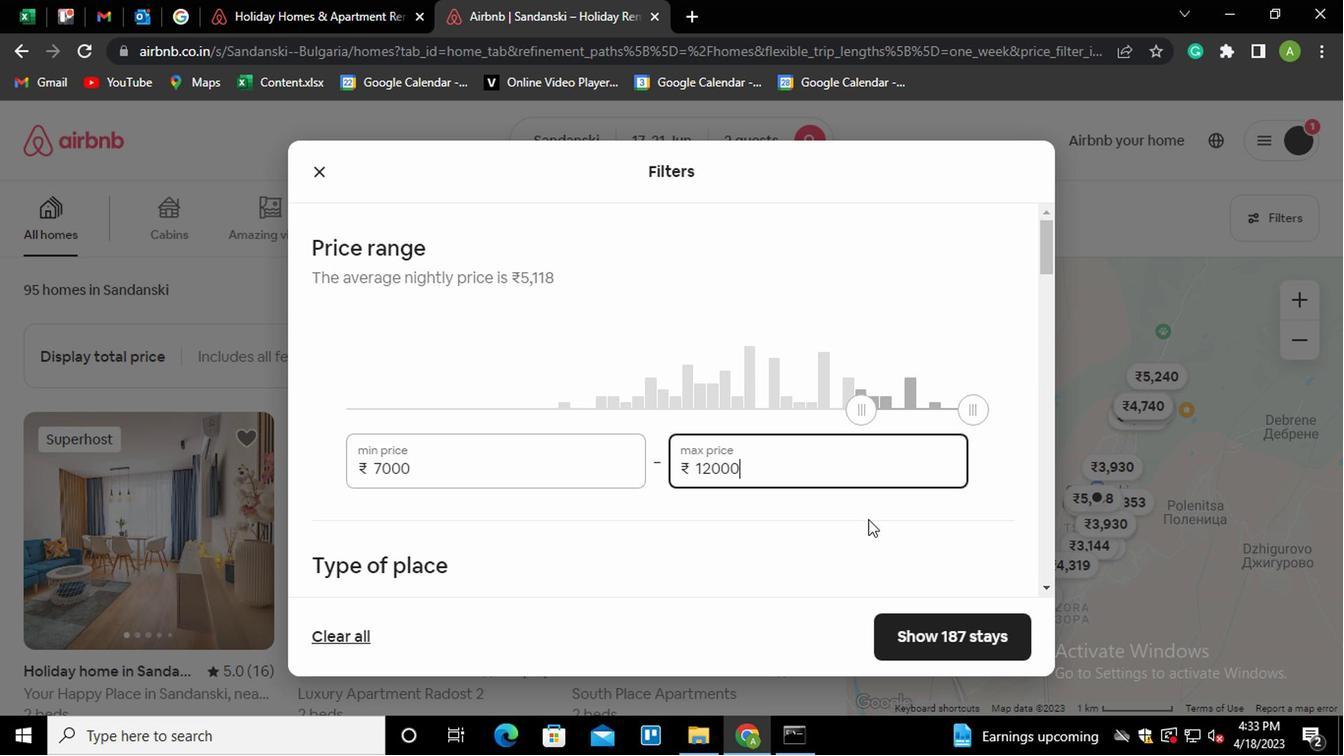
Action: Mouse scrolled (865, 512) with delta (0, -1)
Screenshot: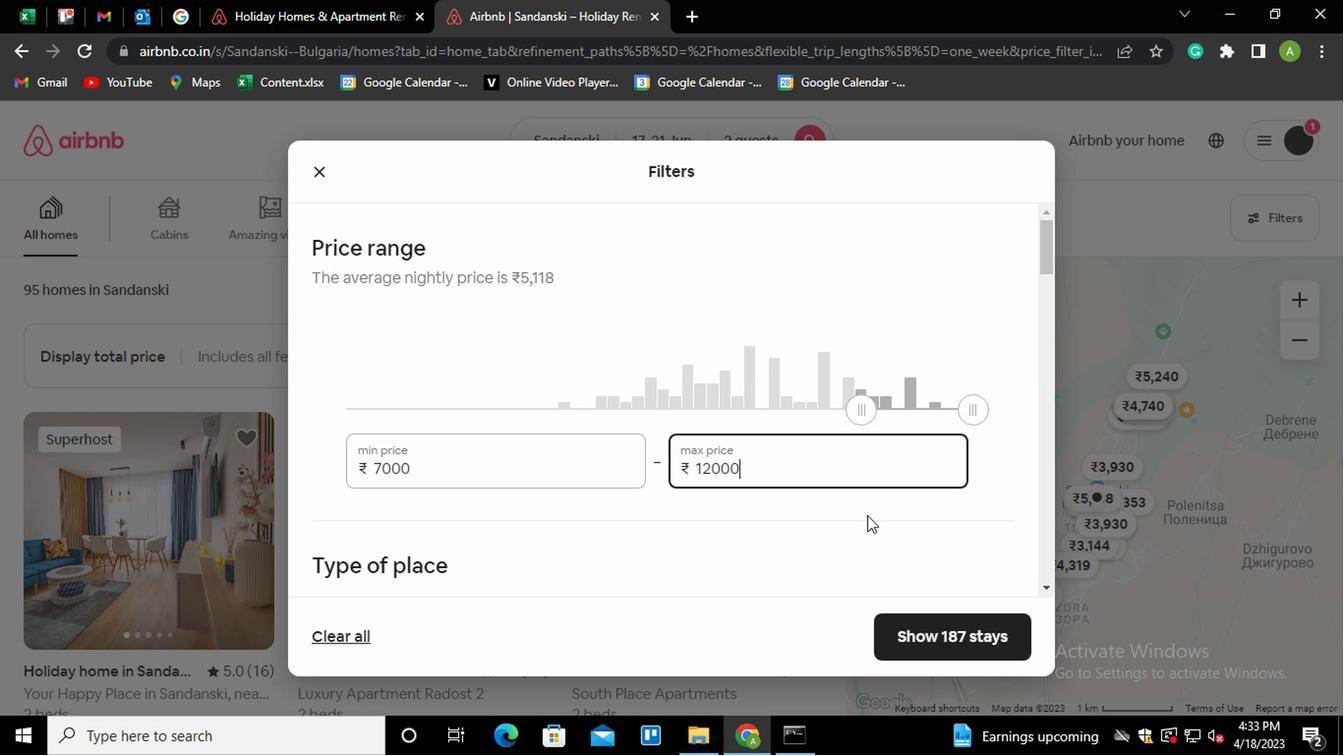 
Action: Mouse moved to (666, 431)
Screenshot: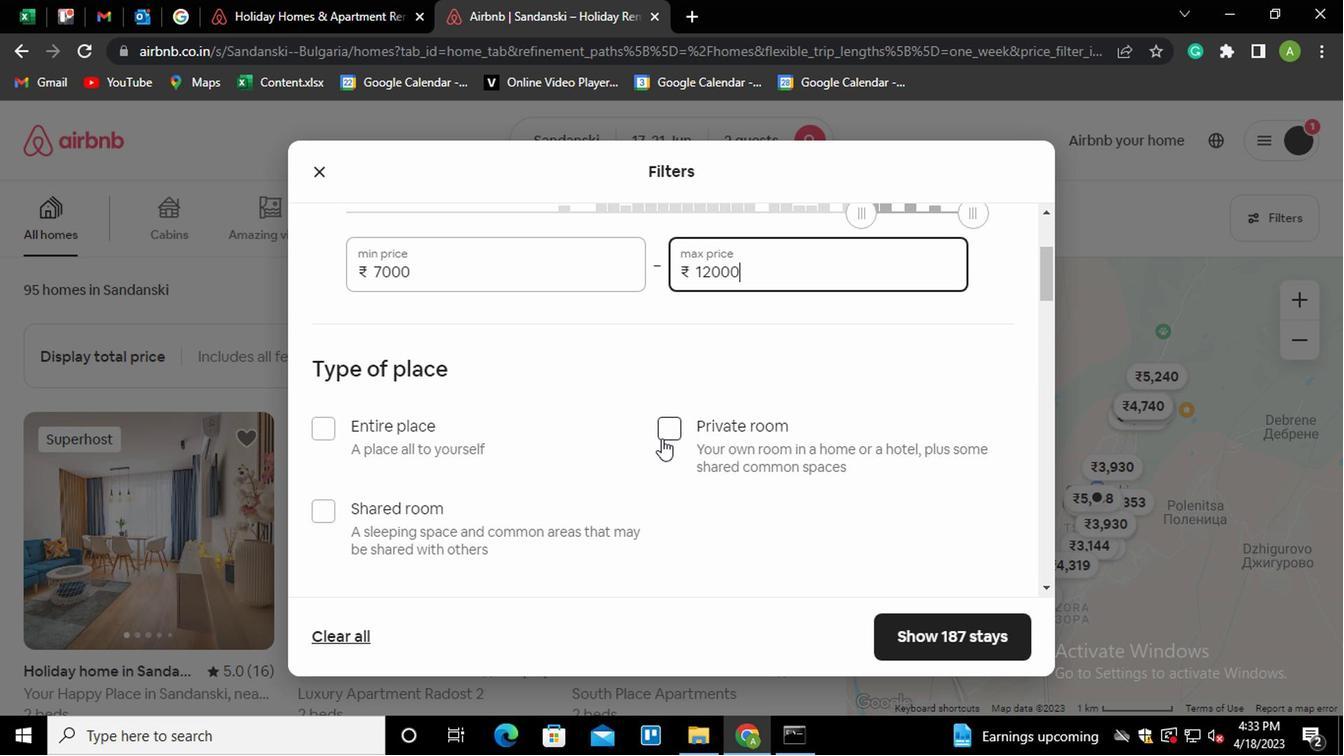 
Action: Mouse pressed left at (666, 431)
Screenshot: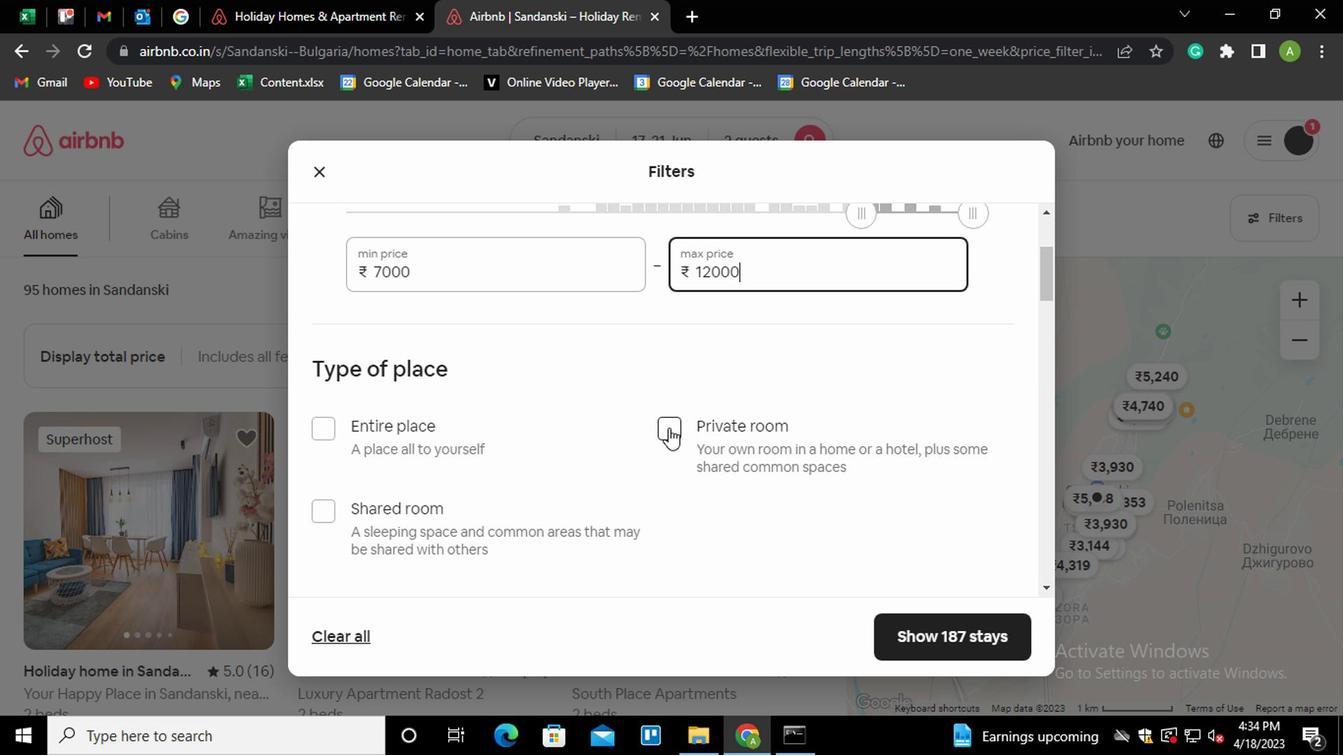 
Action: Mouse moved to (500, 478)
Screenshot: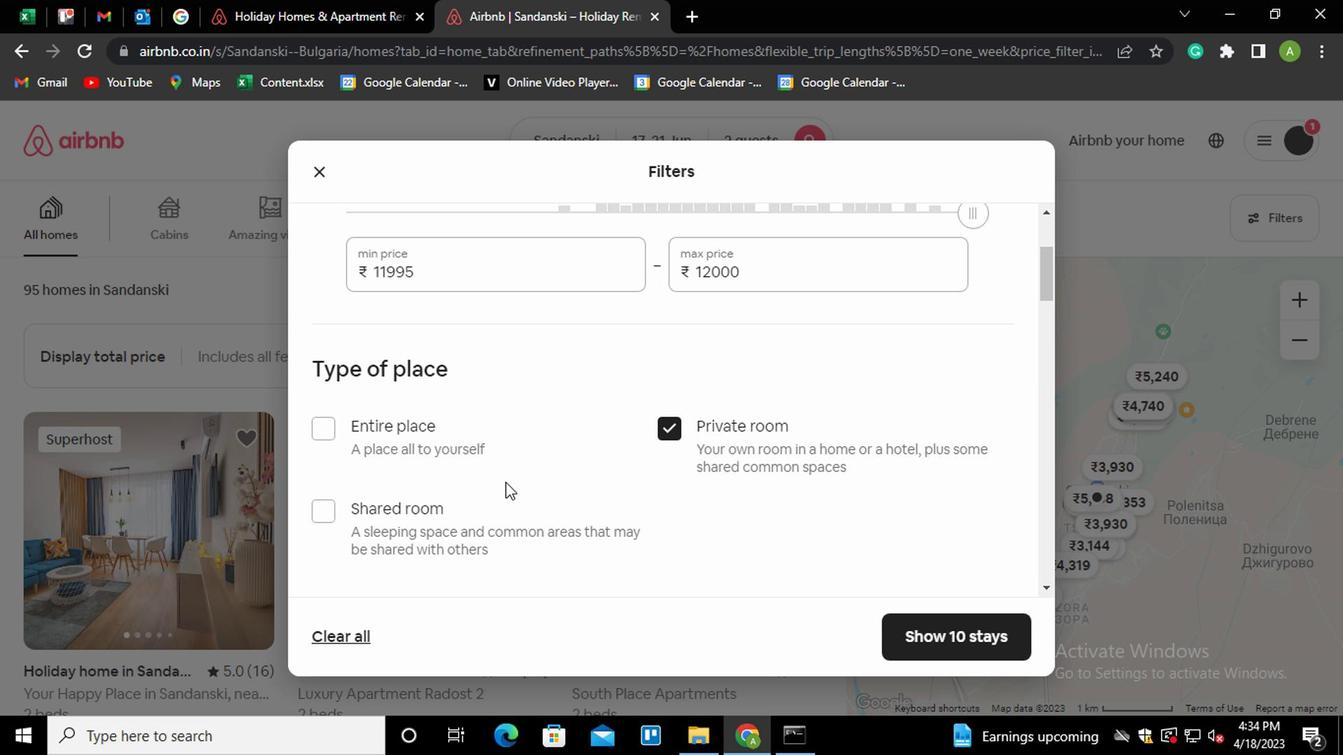 
Action: Mouse scrolled (500, 477) with delta (0, 0)
Screenshot: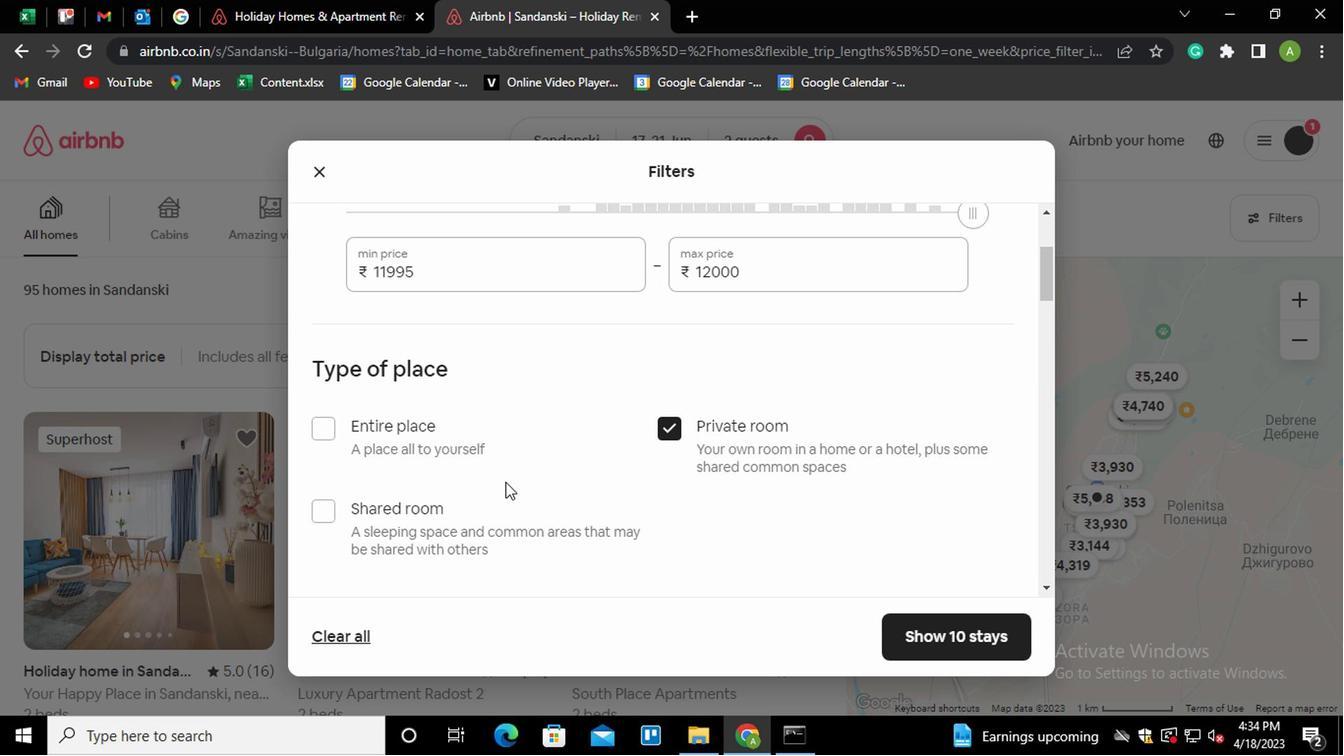 
Action: Mouse scrolled (500, 477) with delta (0, 0)
Screenshot: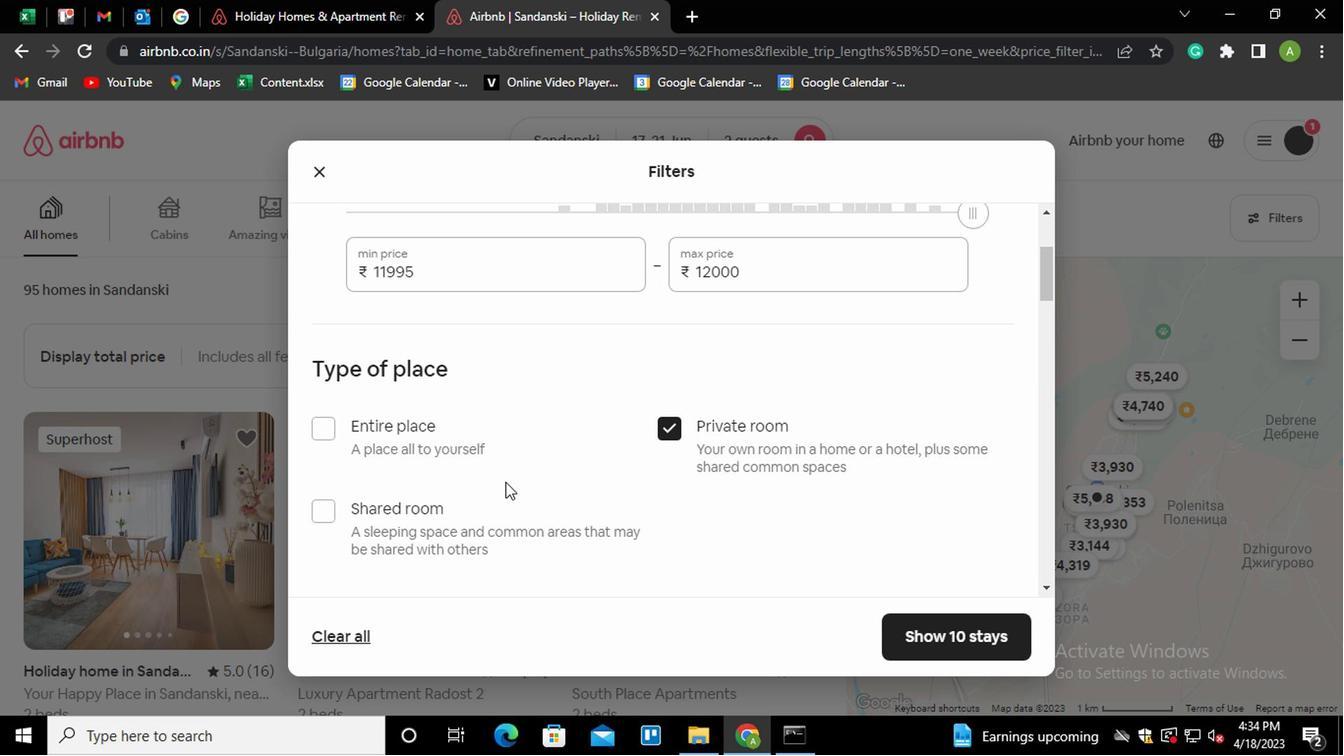 
Action: Mouse moved to (443, 543)
Screenshot: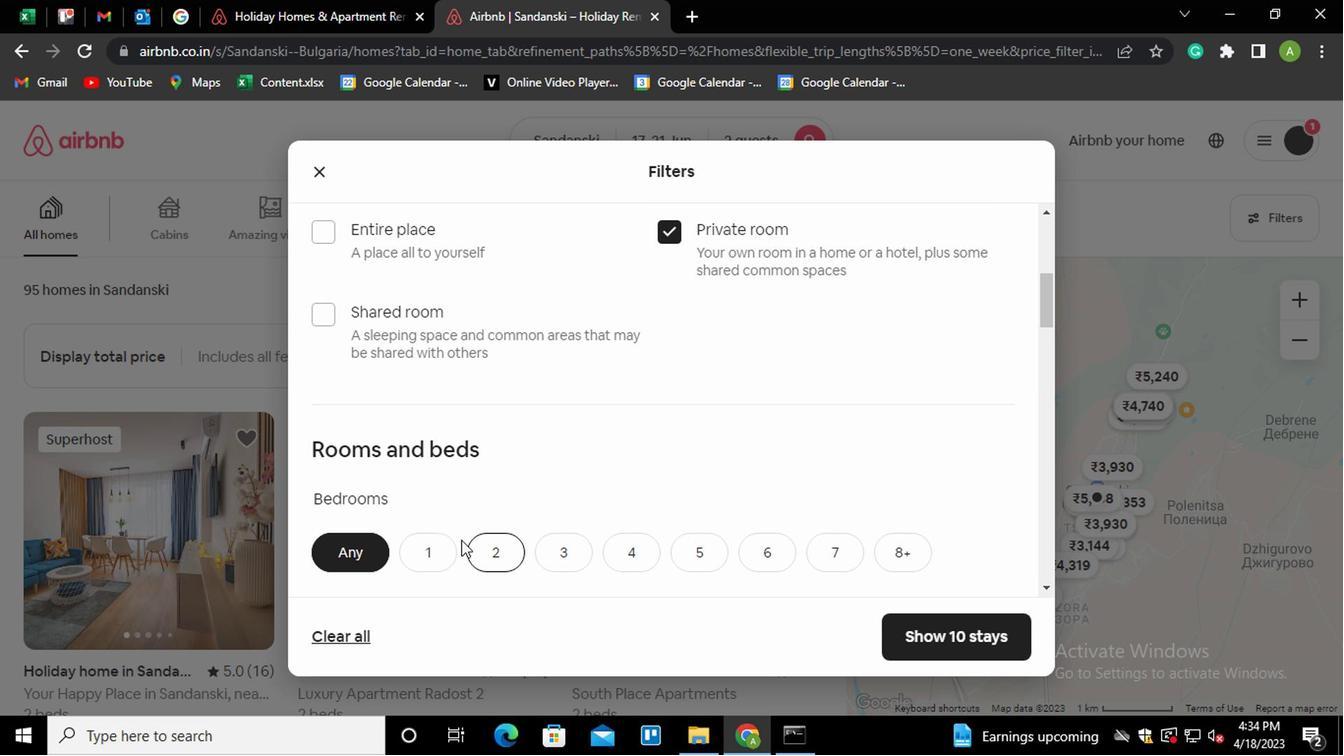 
Action: Mouse pressed left at (443, 543)
Screenshot: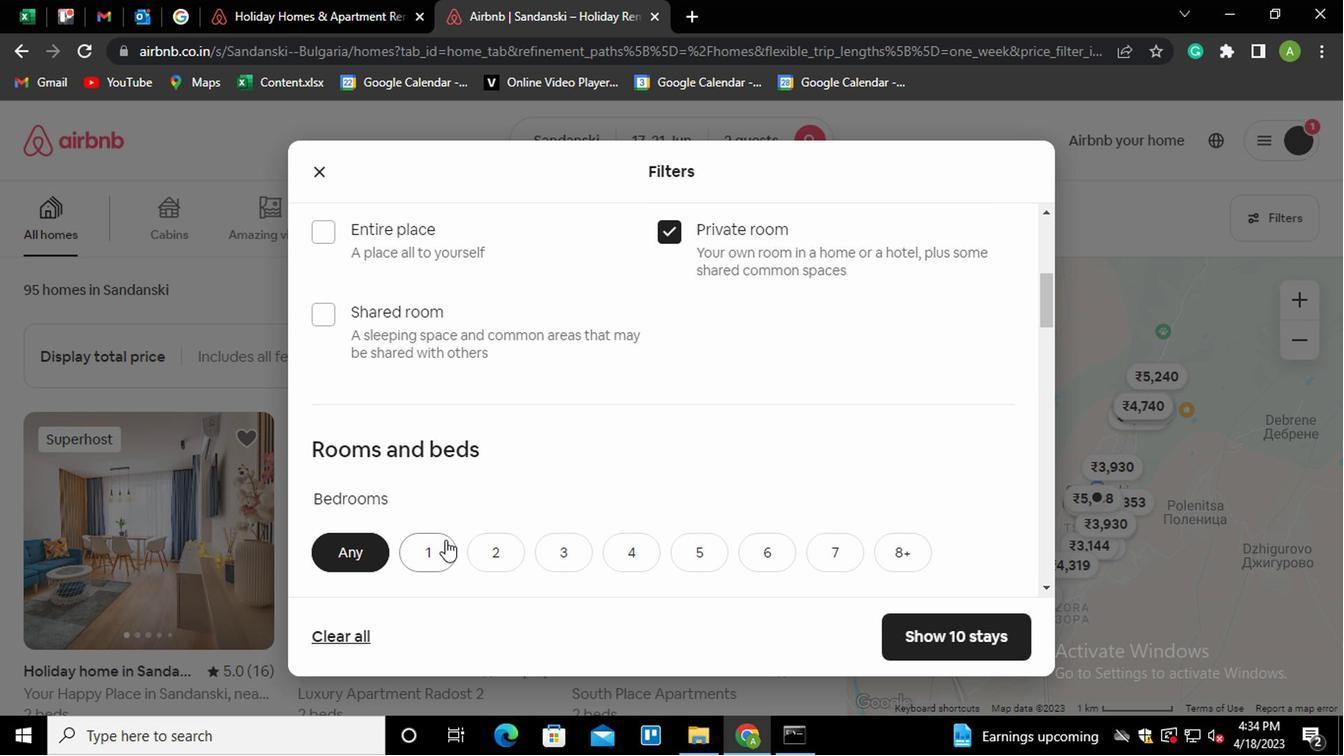 
Action: Mouse moved to (584, 451)
Screenshot: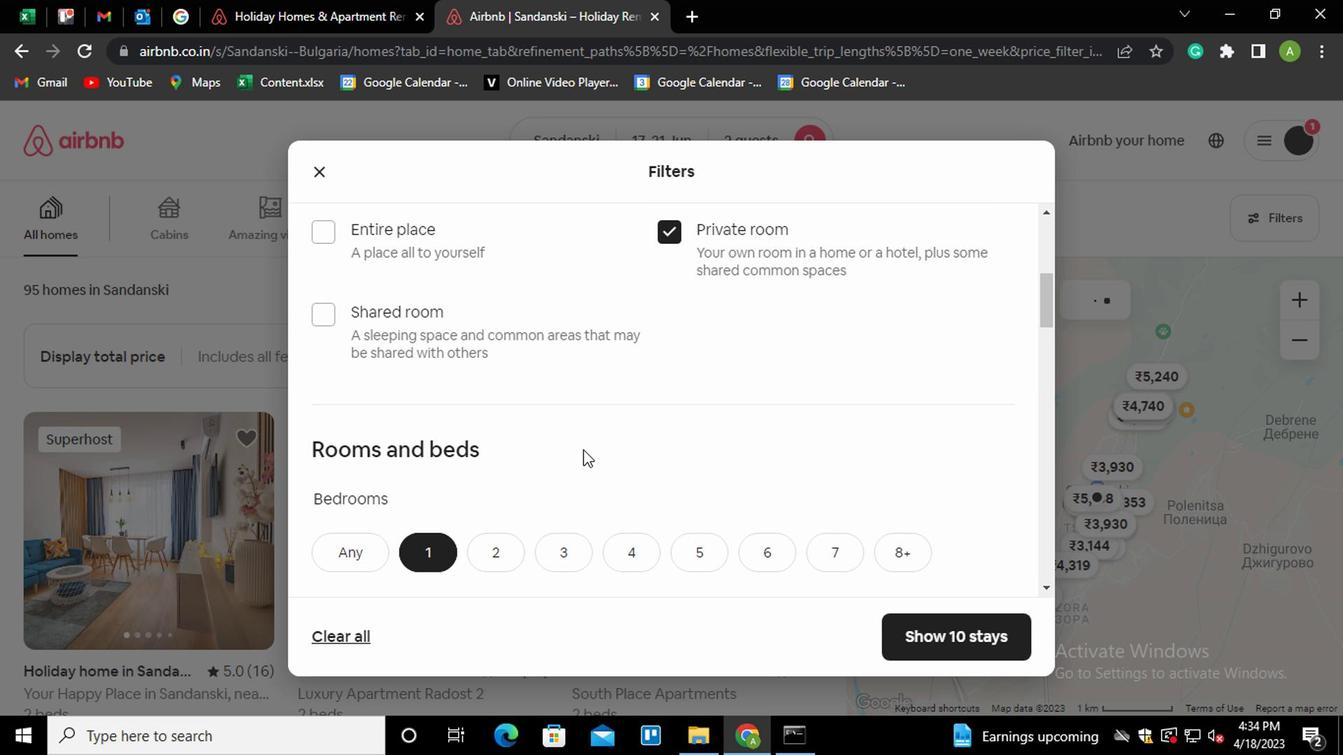 
Action: Mouse scrolled (584, 451) with delta (0, 0)
Screenshot: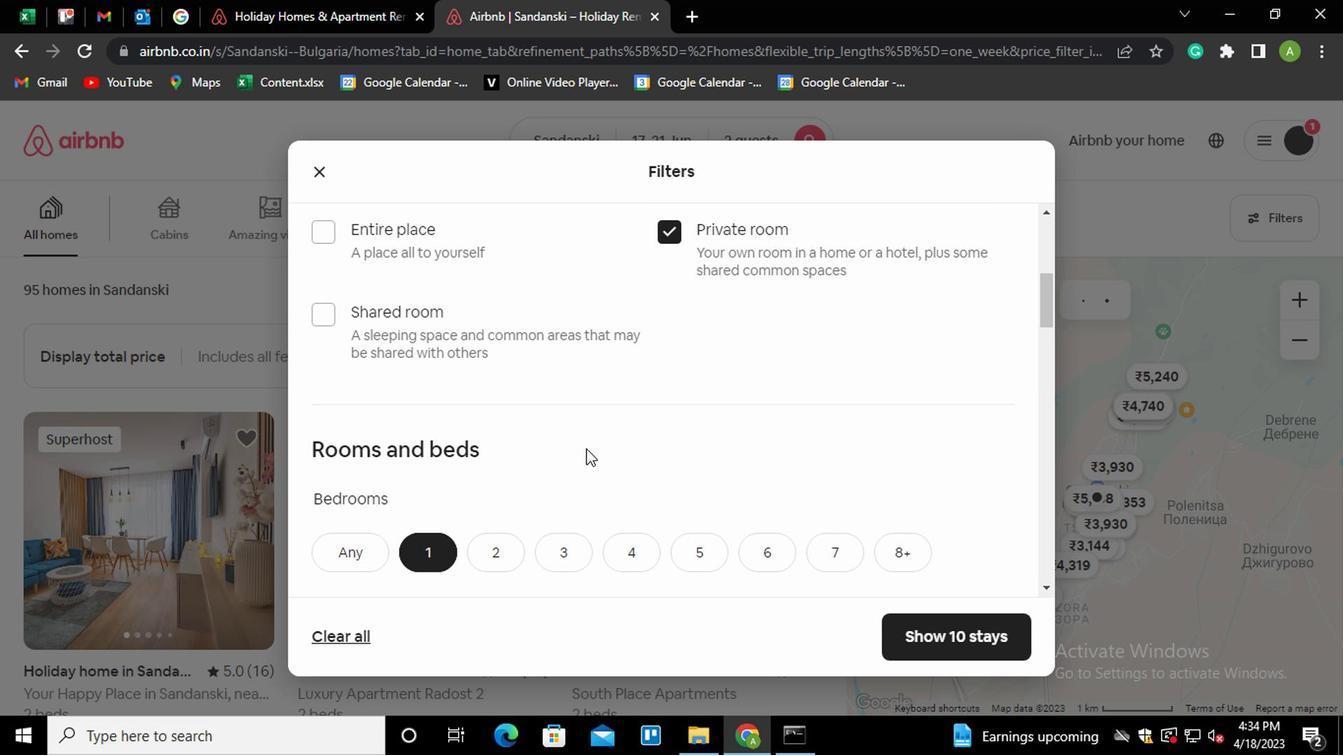 
Action: Mouse scrolled (584, 451) with delta (0, 0)
Screenshot: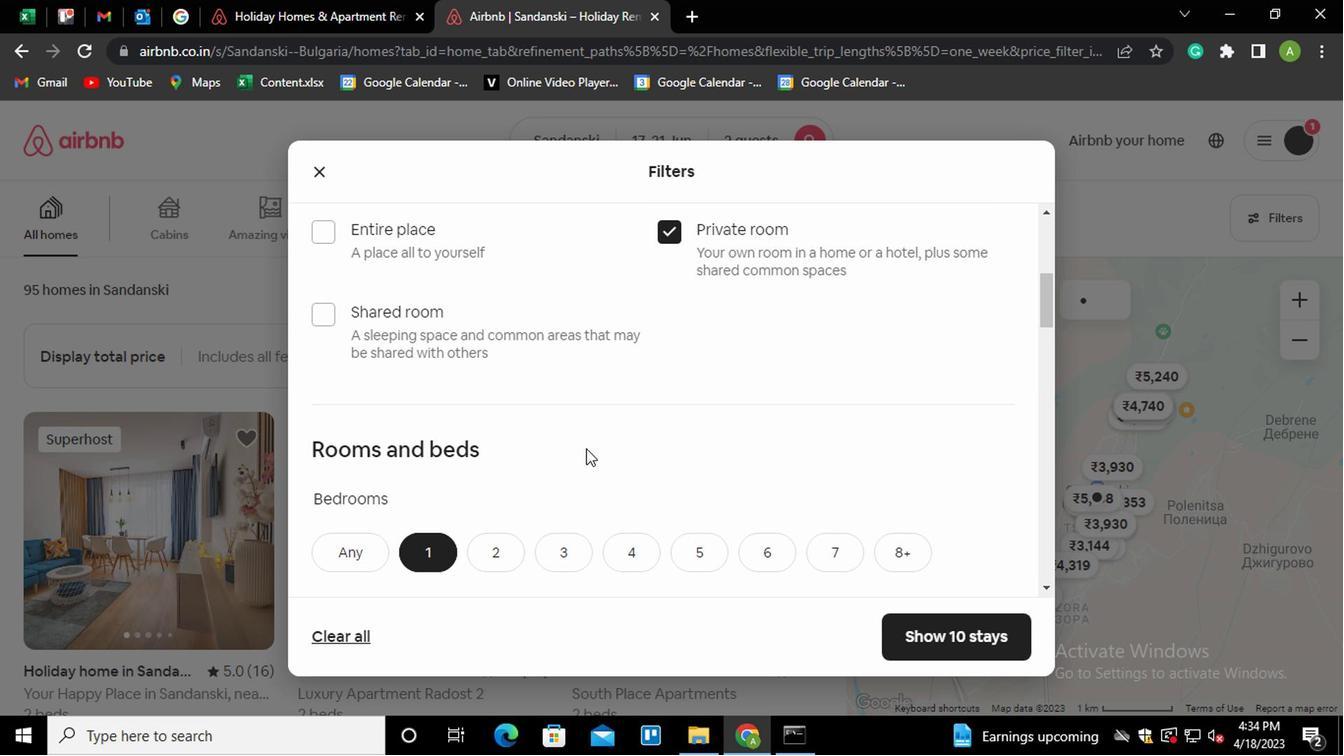 
Action: Mouse moved to (502, 479)
Screenshot: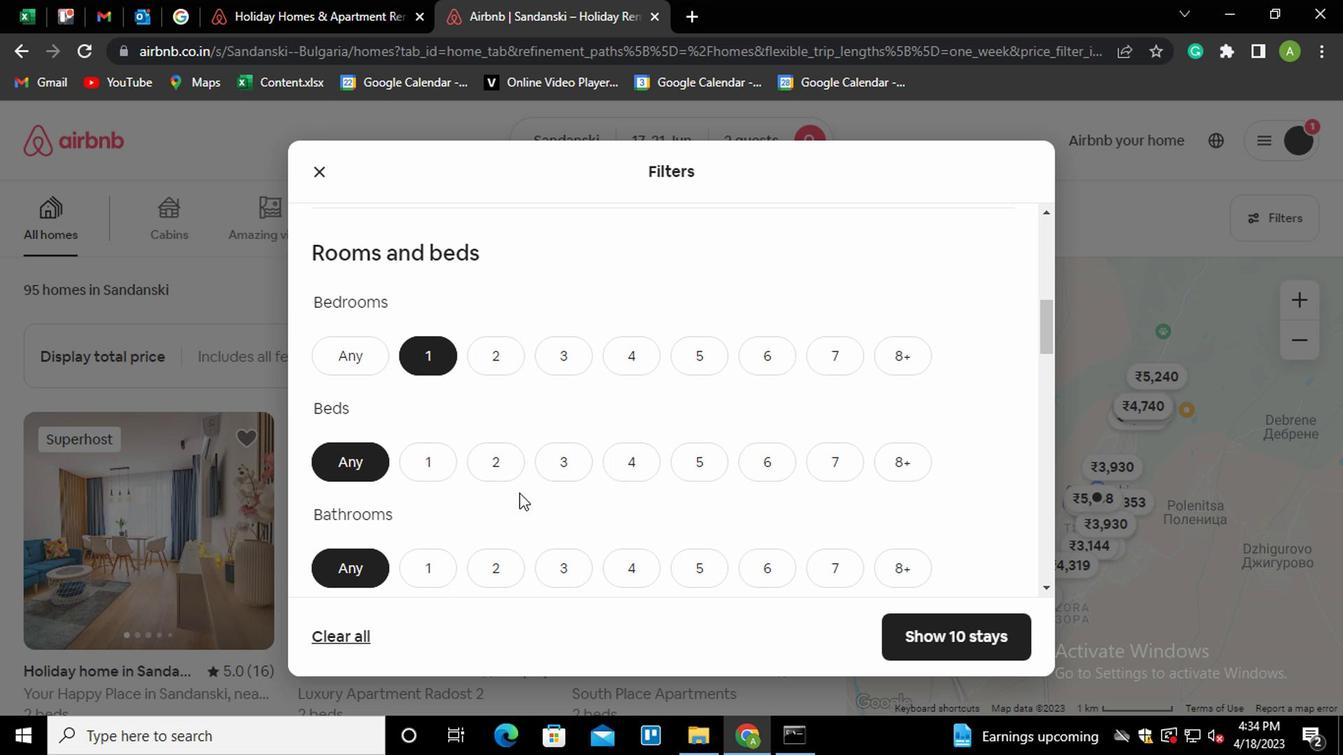 
Action: Mouse pressed left at (502, 479)
Screenshot: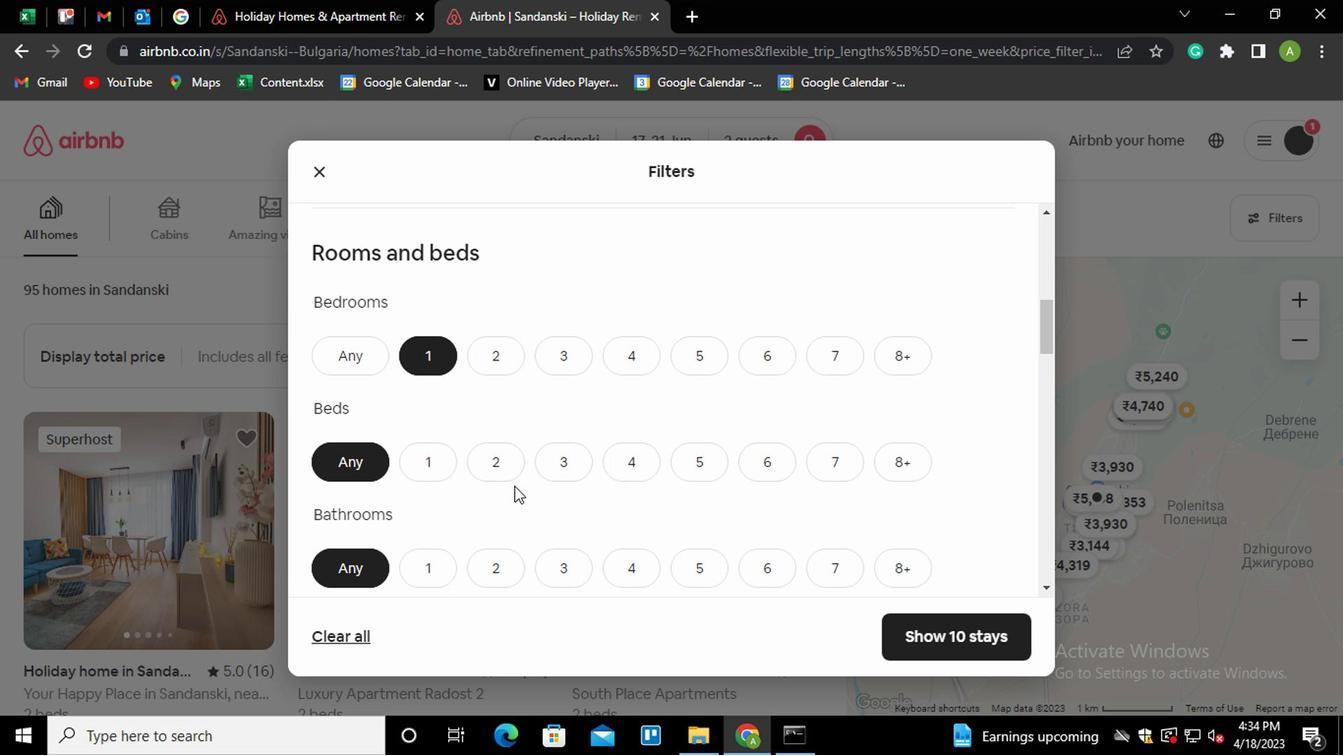 
Action: Mouse moved to (423, 566)
Screenshot: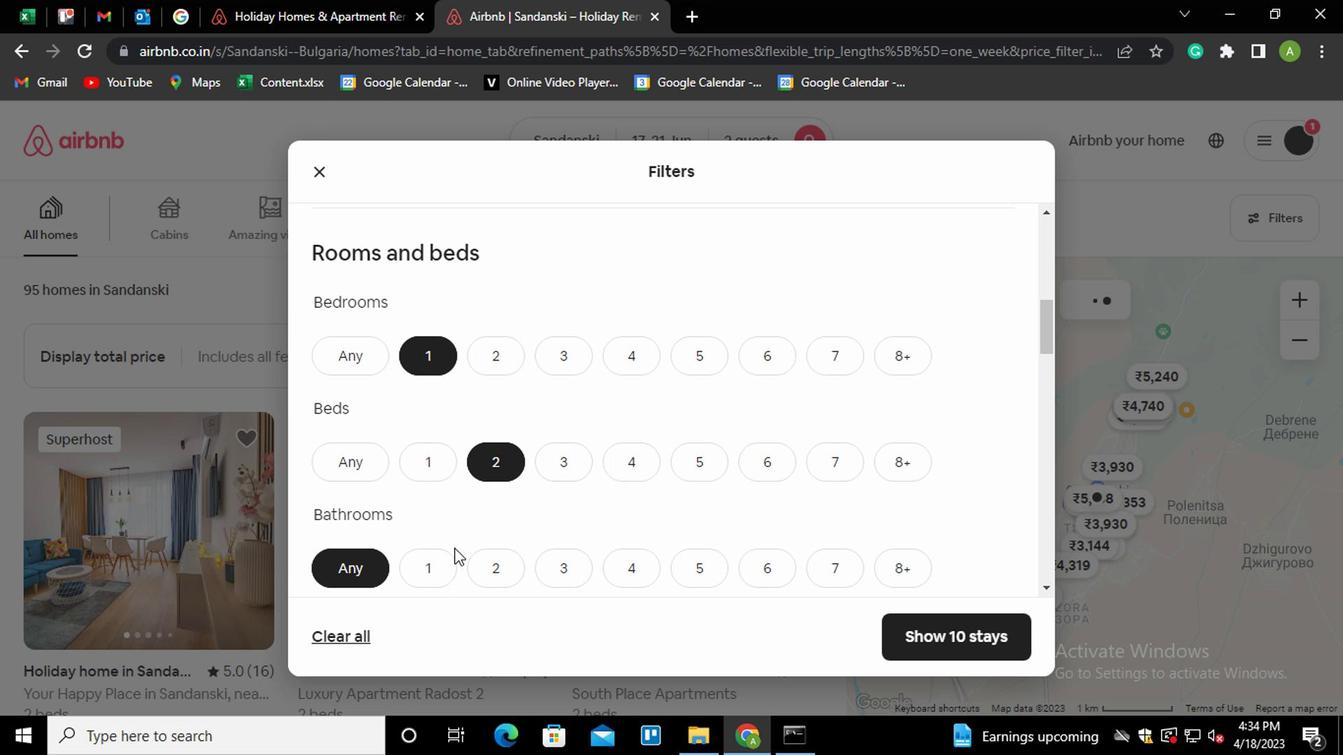 
Action: Mouse pressed left at (423, 566)
Screenshot: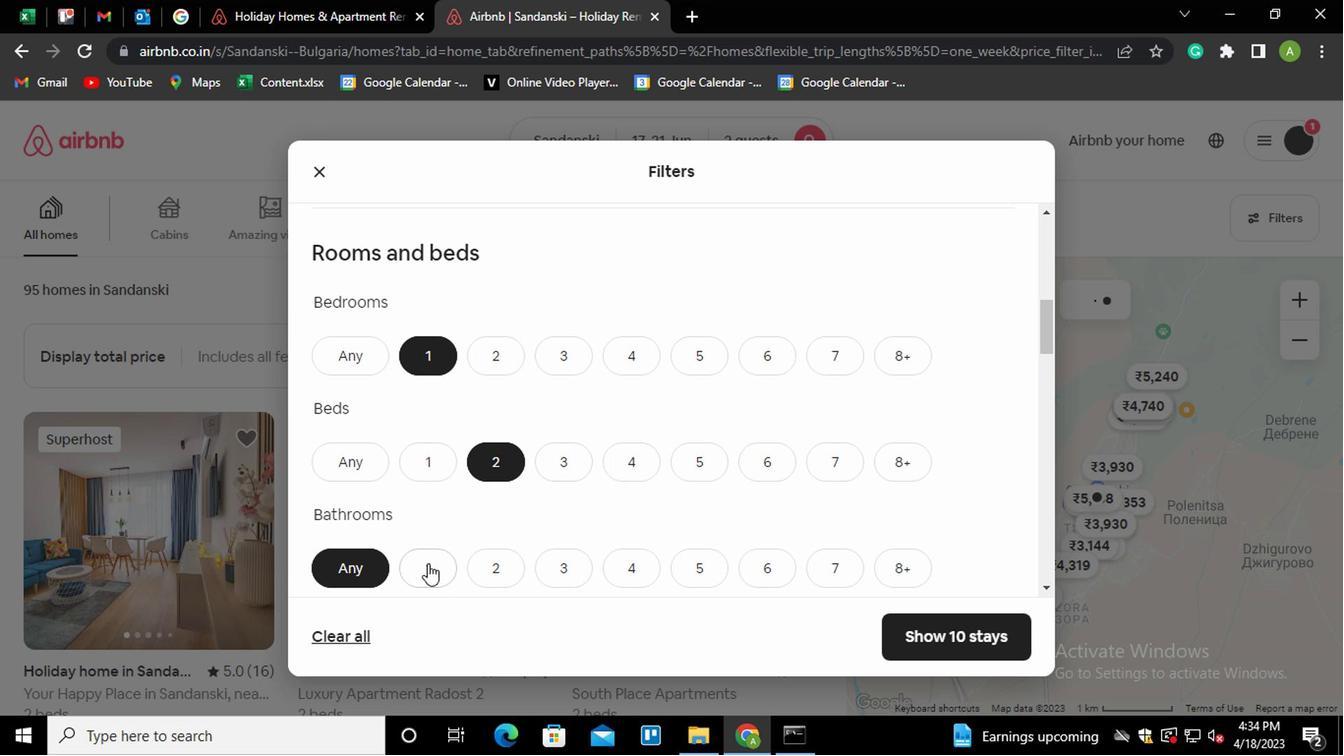 
Action: Mouse moved to (742, 487)
Screenshot: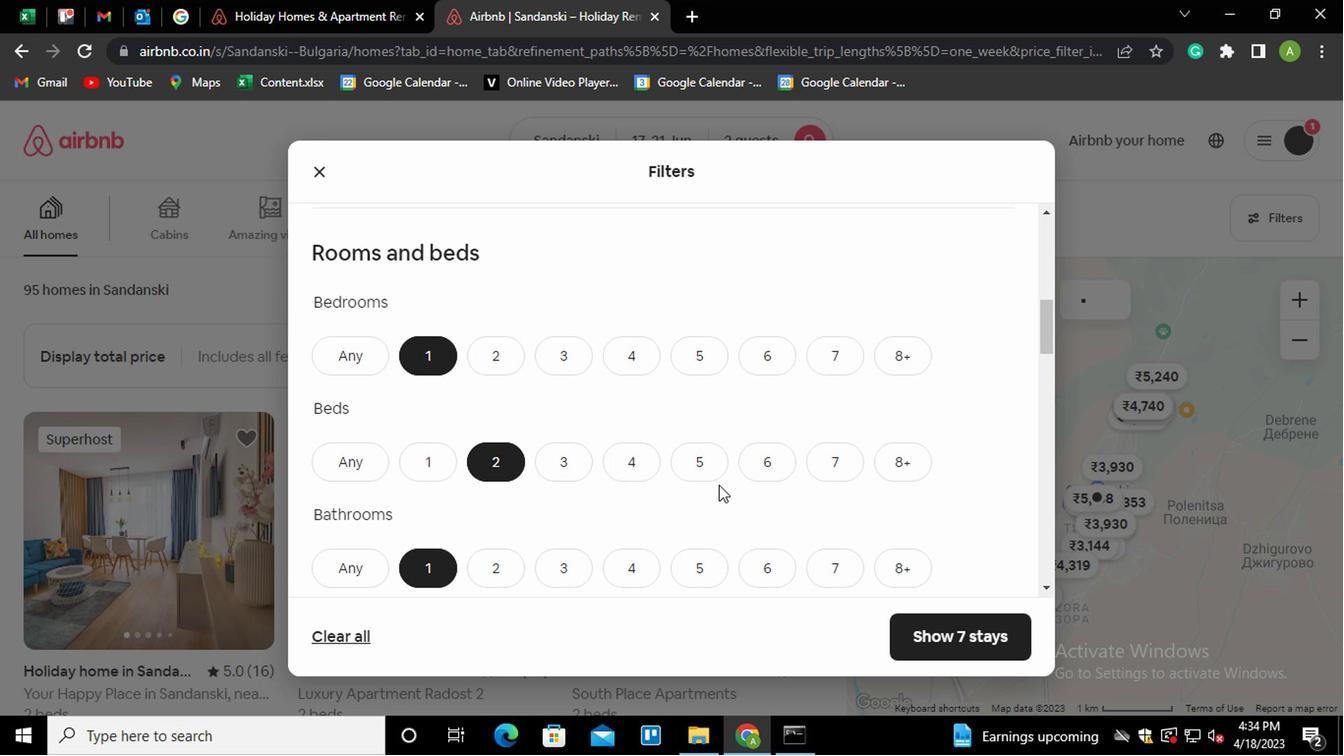 
Action: Mouse scrolled (742, 486) with delta (0, -1)
Screenshot: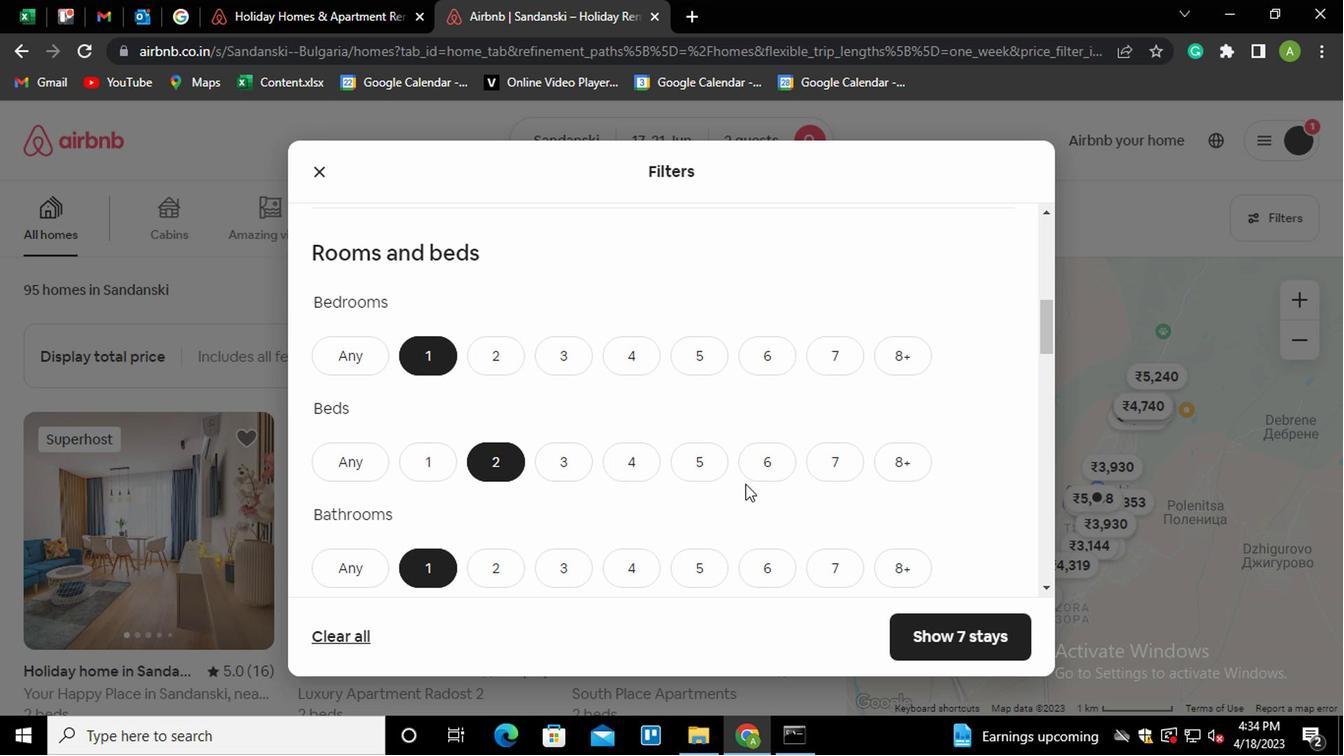 
Action: Mouse scrolled (742, 486) with delta (0, -1)
Screenshot: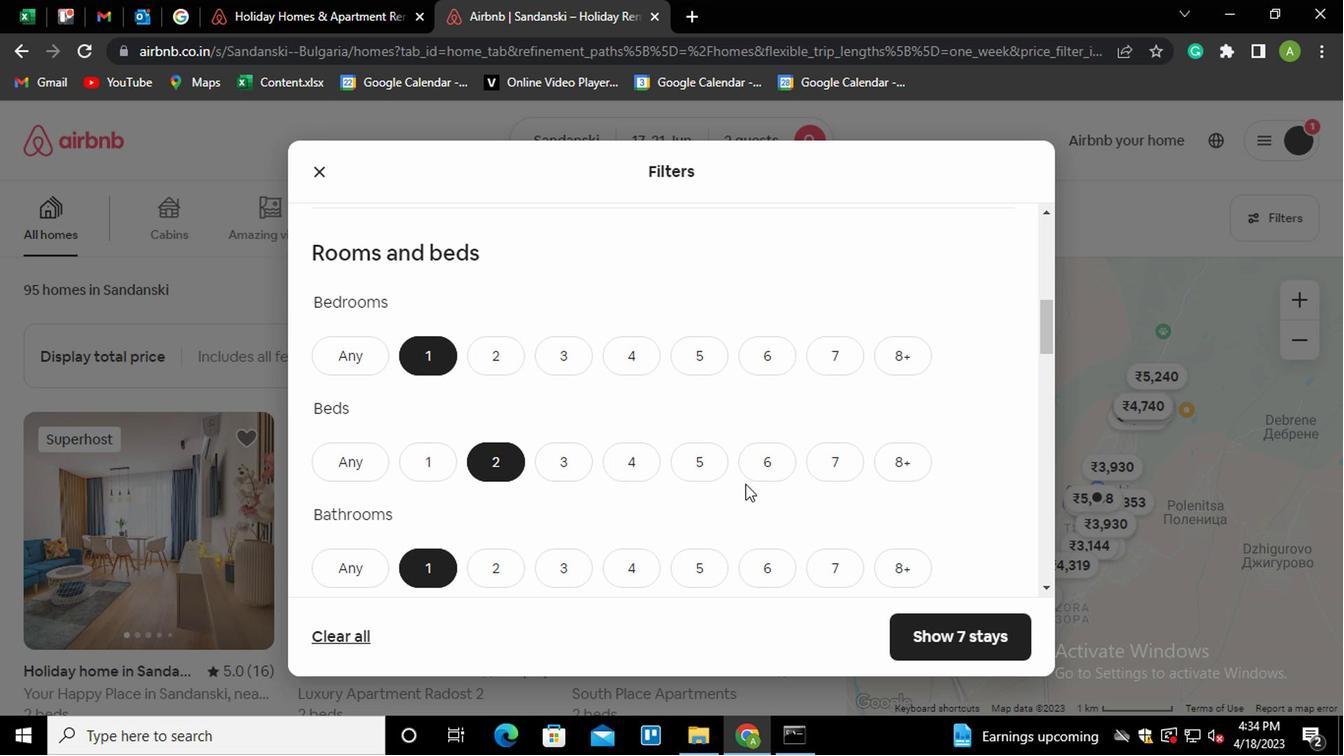 
Action: Mouse scrolled (742, 486) with delta (0, -1)
Screenshot: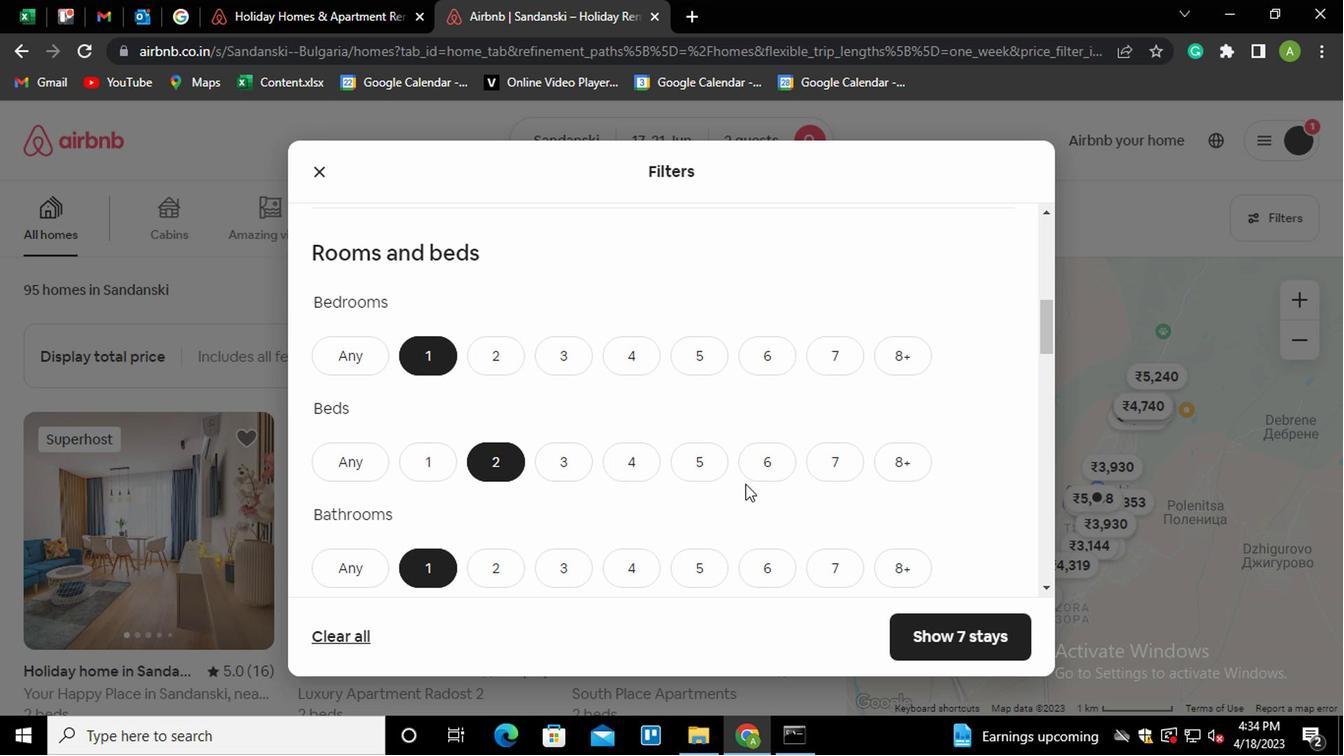 
Action: Mouse moved to (561, 505)
Screenshot: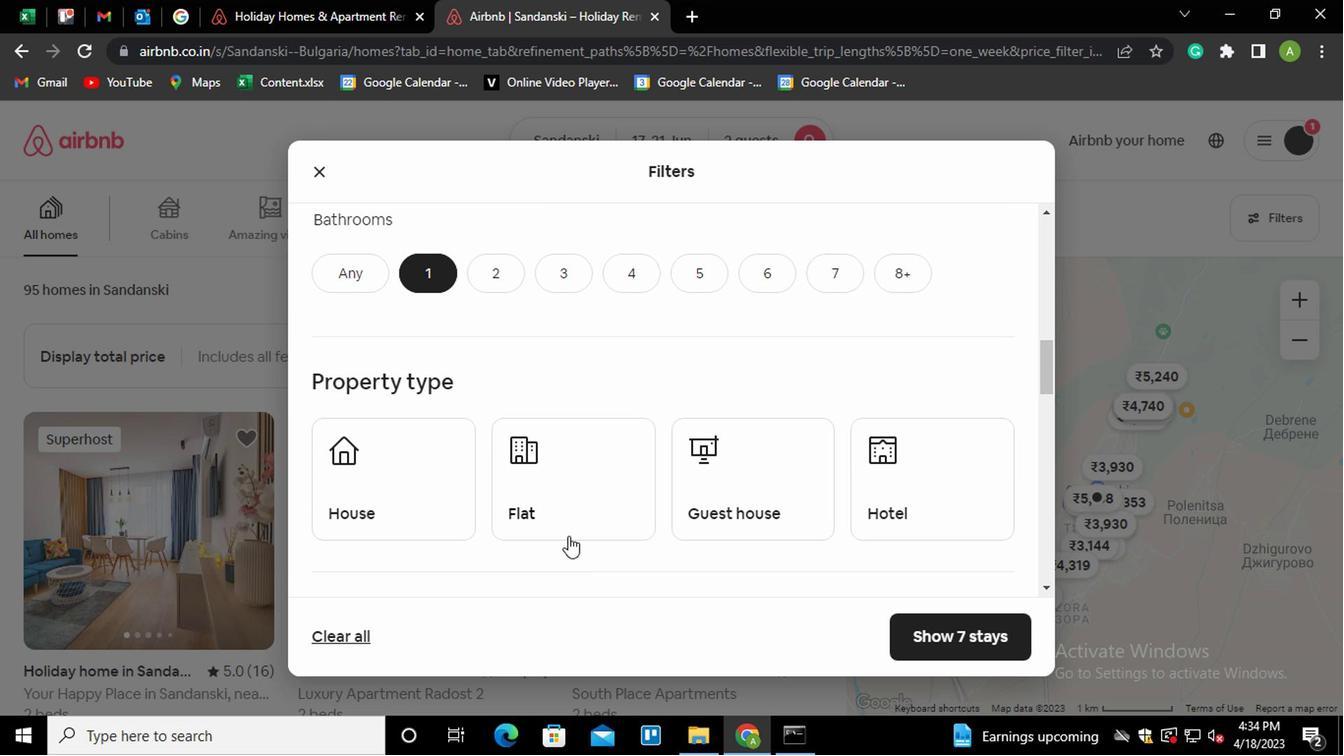 
Action: Mouse pressed left at (561, 505)
Screenshot: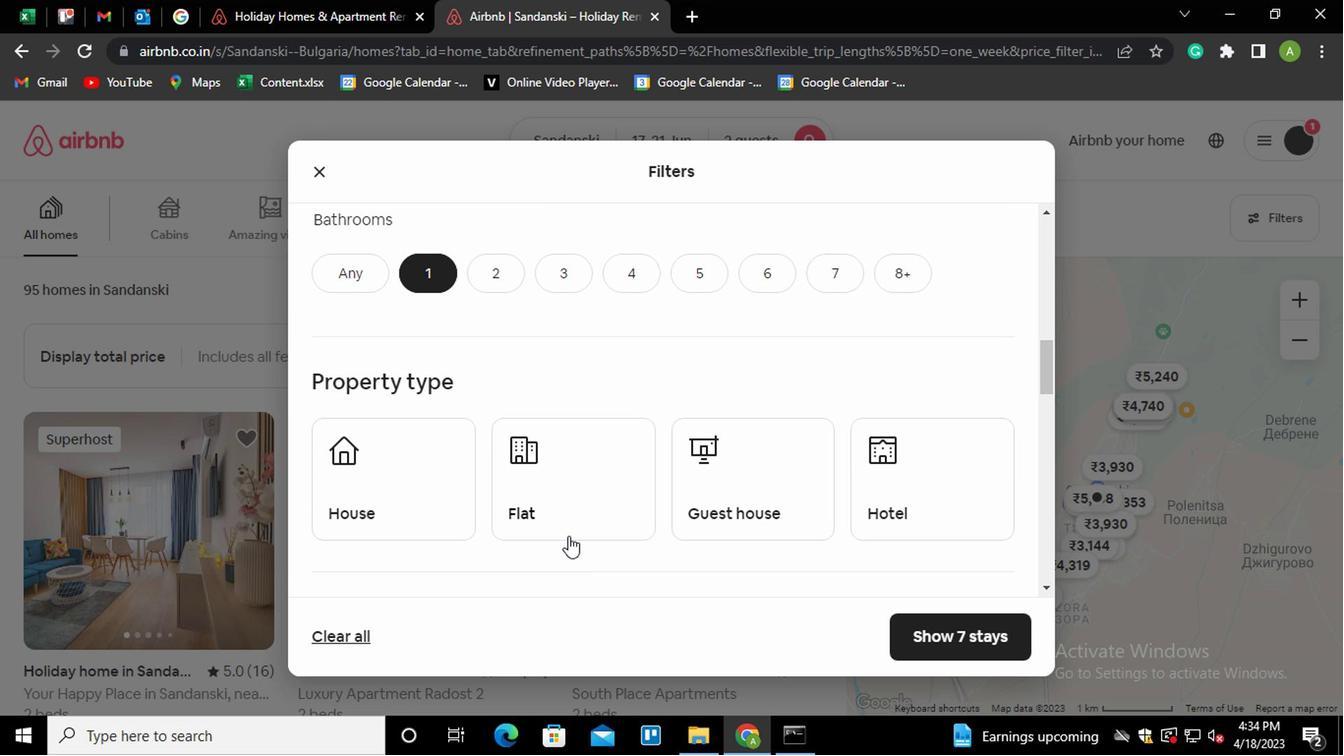 
Action: Mouse moved to (707, 491)
Screenshot: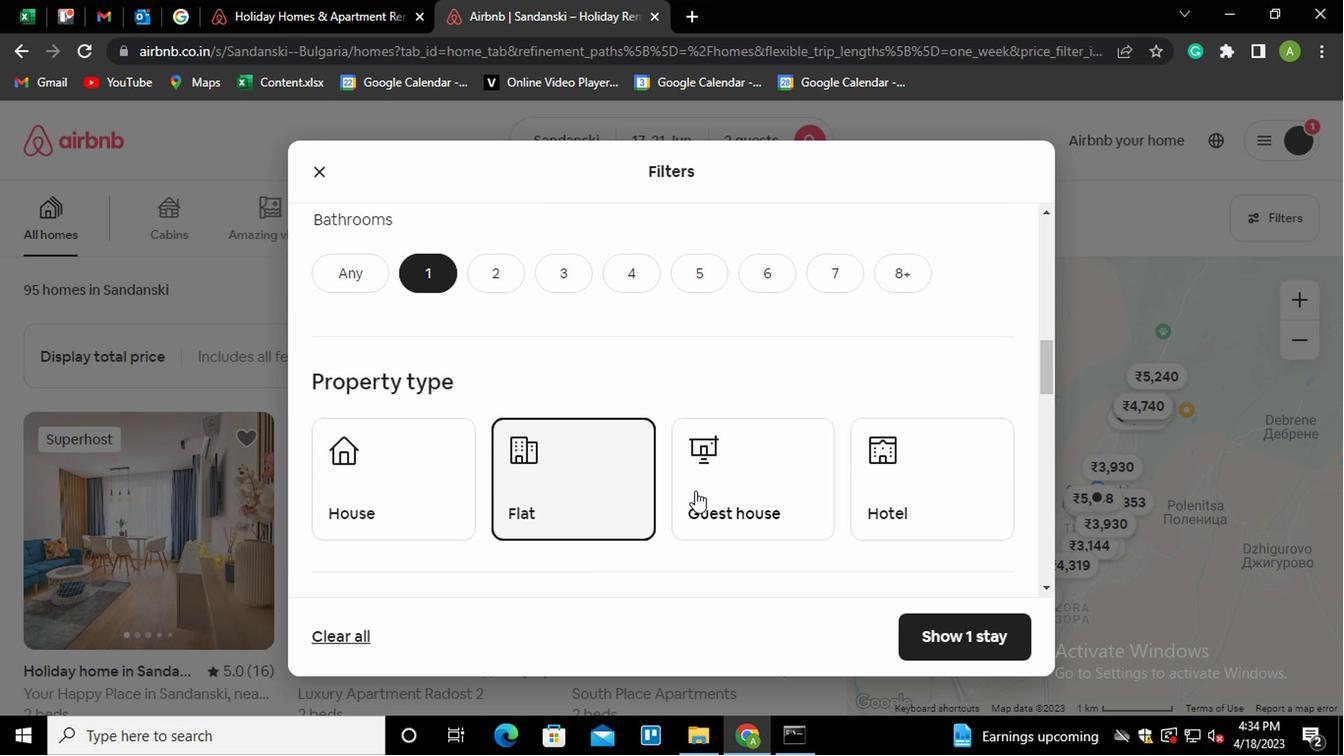 
Action: Mouse scrolled (707, 490) with delta (0, 0)
Screenshot: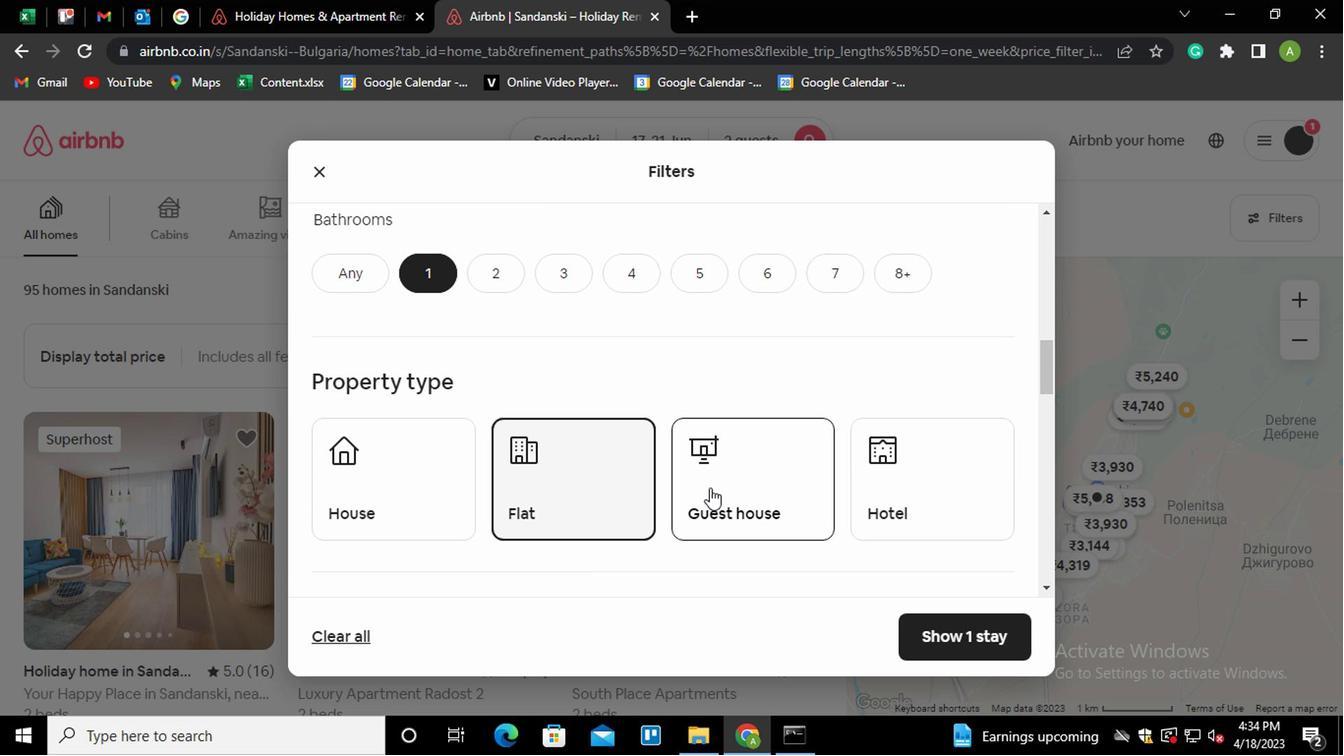 
Action: Mouse scrolled (707, 490) with delta (0, 0)
Screenshot: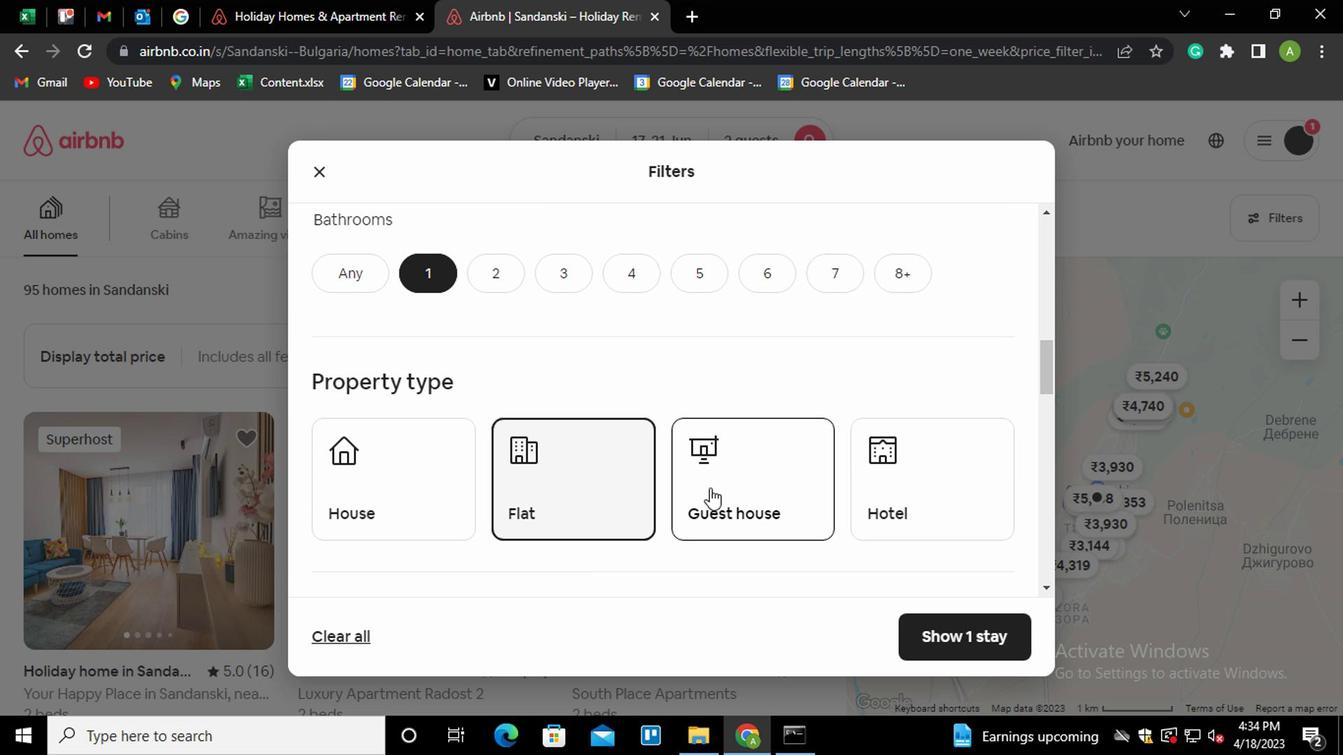 
Action: Mouse scrolled (707, 490) with delta (0, 0)
Screenshot: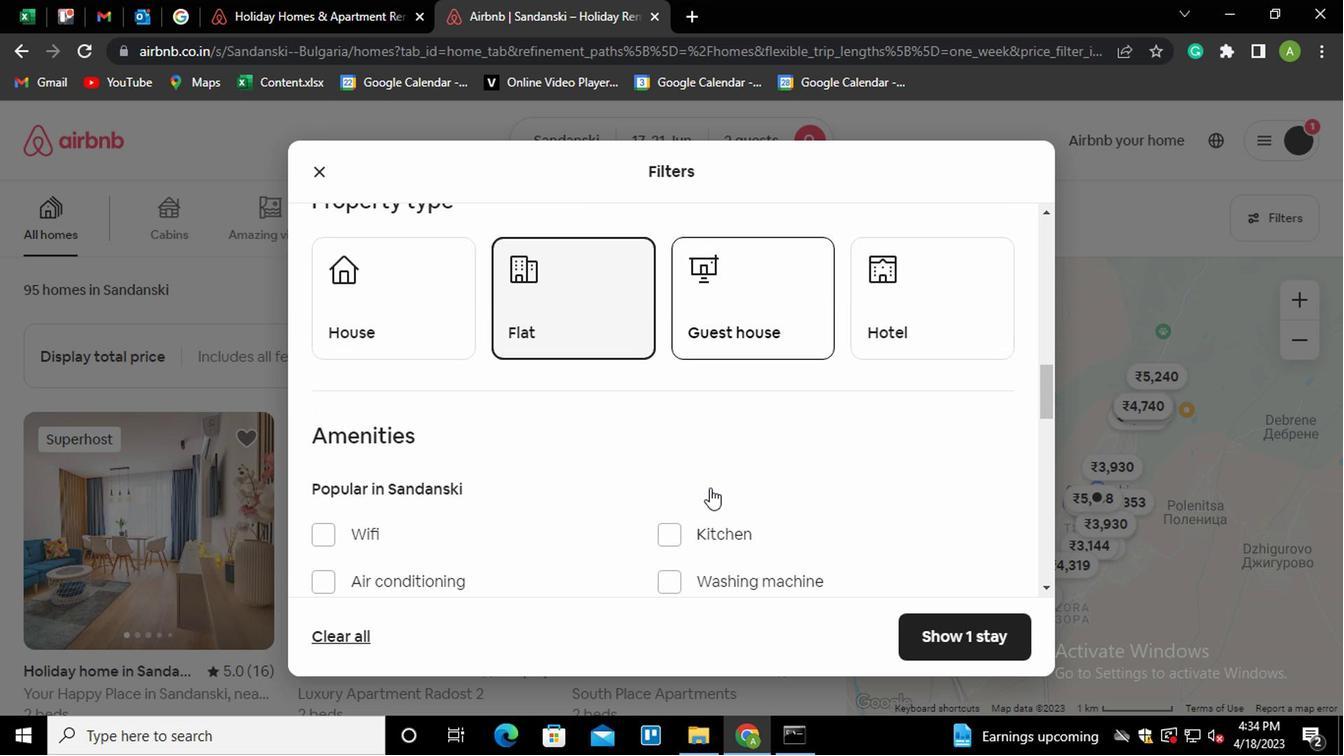 
Action: Mouse scrolled (707, 490) with delta (0, 0)
Screenshot: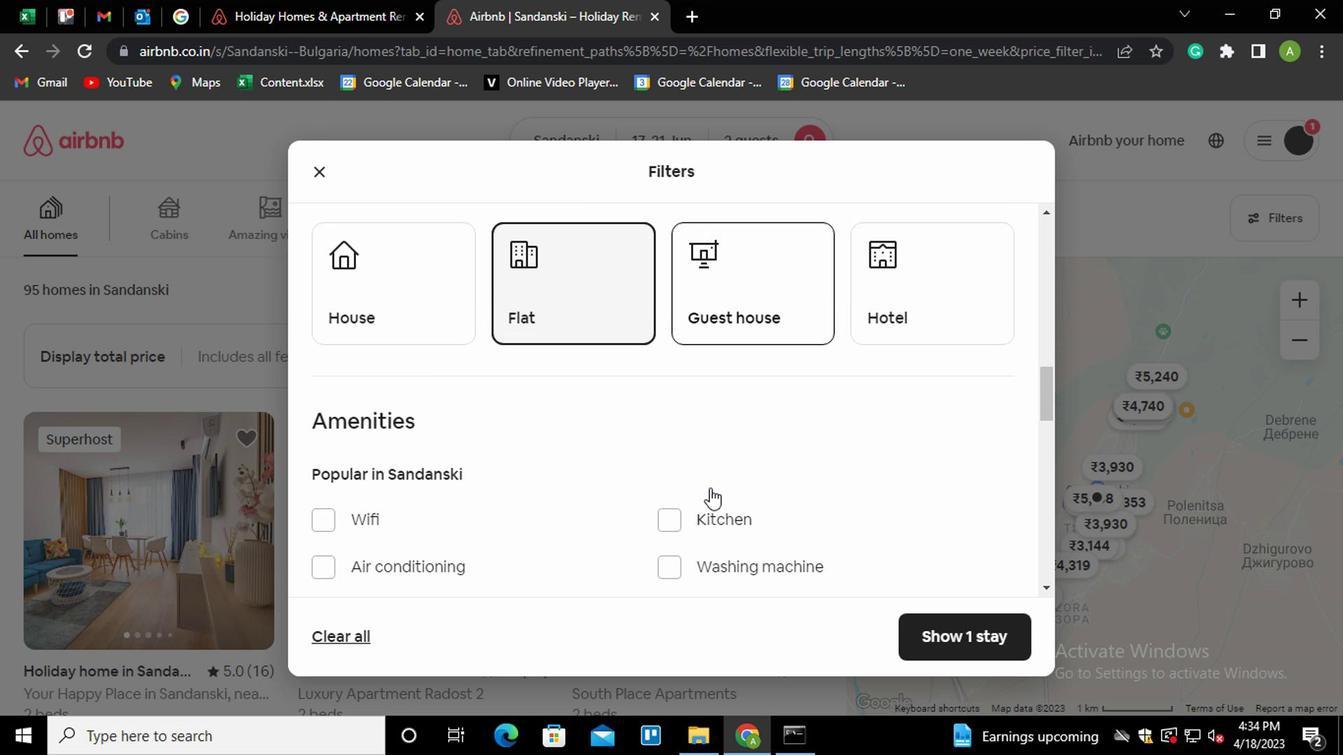 
Action: Mouse scrolled (707, 490) with delta (0, 0)
Screenshot: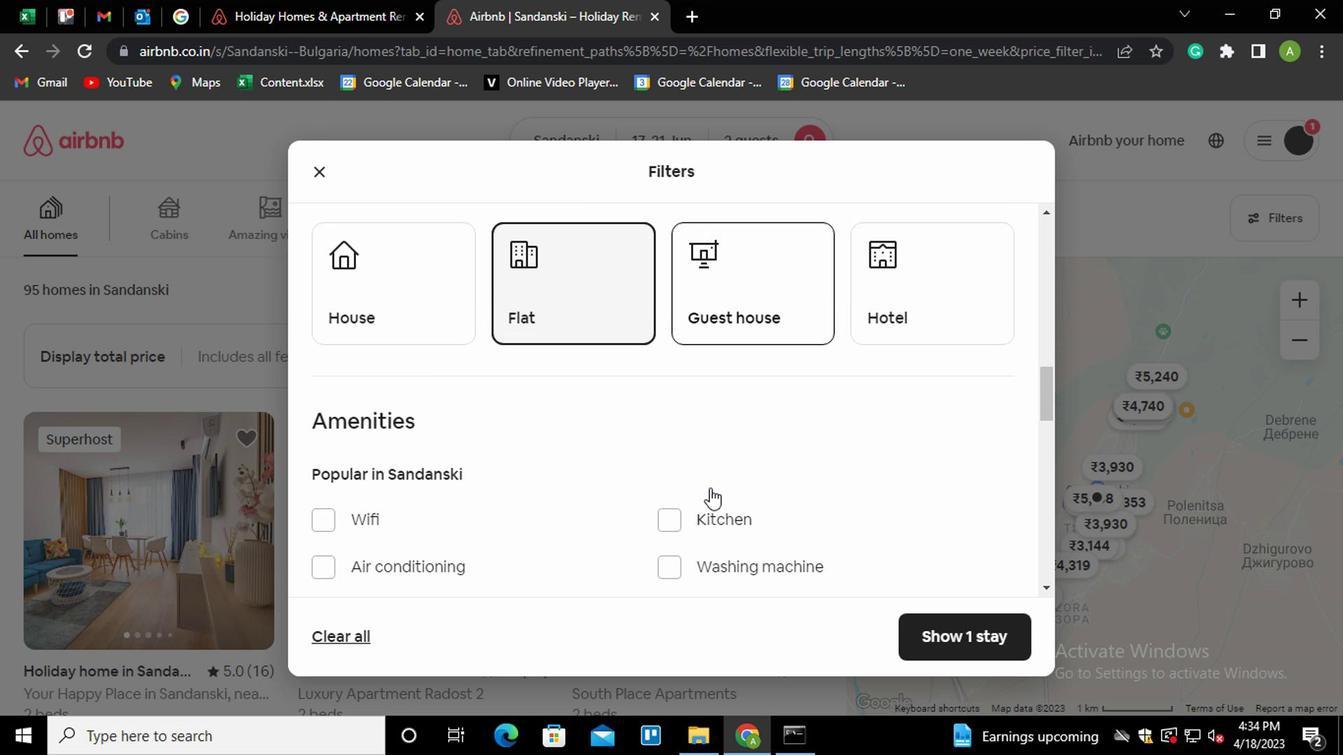 
Action: Mouse scrolled (707, 490) with delta (0, 0)
Screenshot: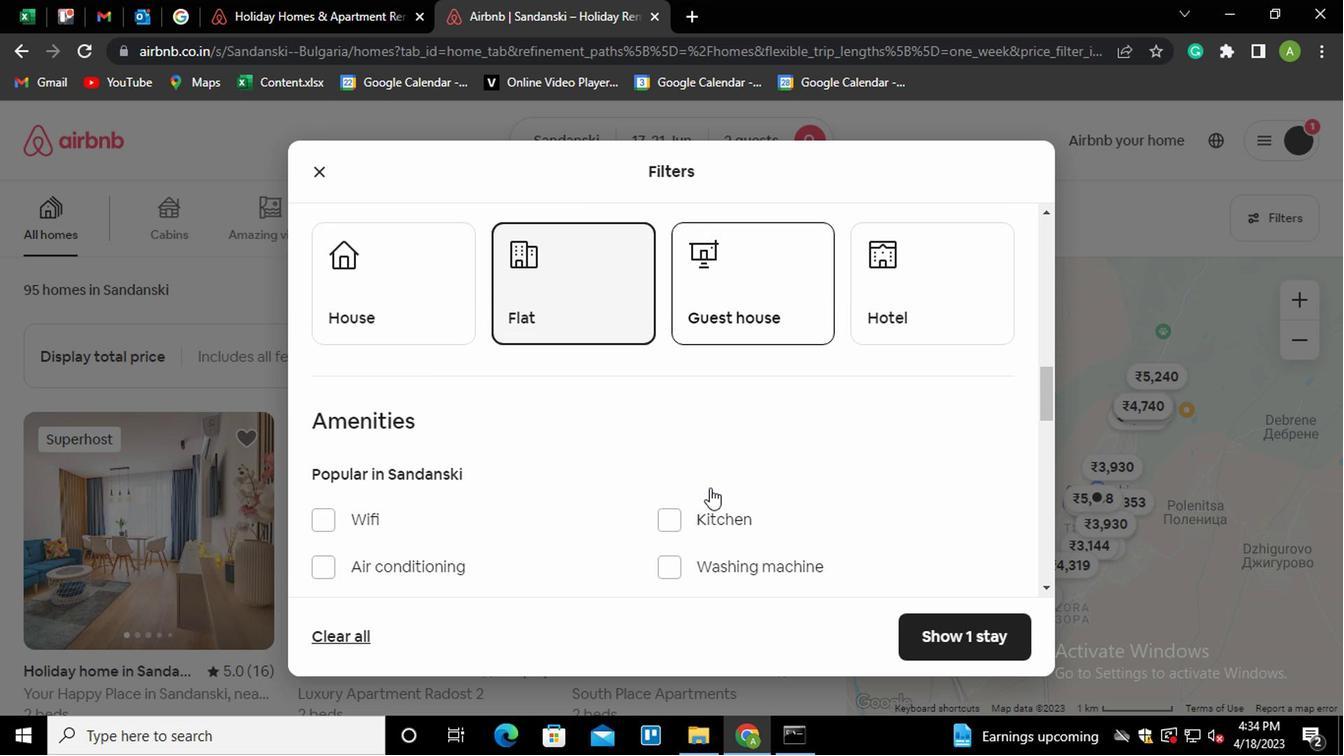 
Action: Mouse scrolled (707, 490) with delta (0, 0)
Screenshot: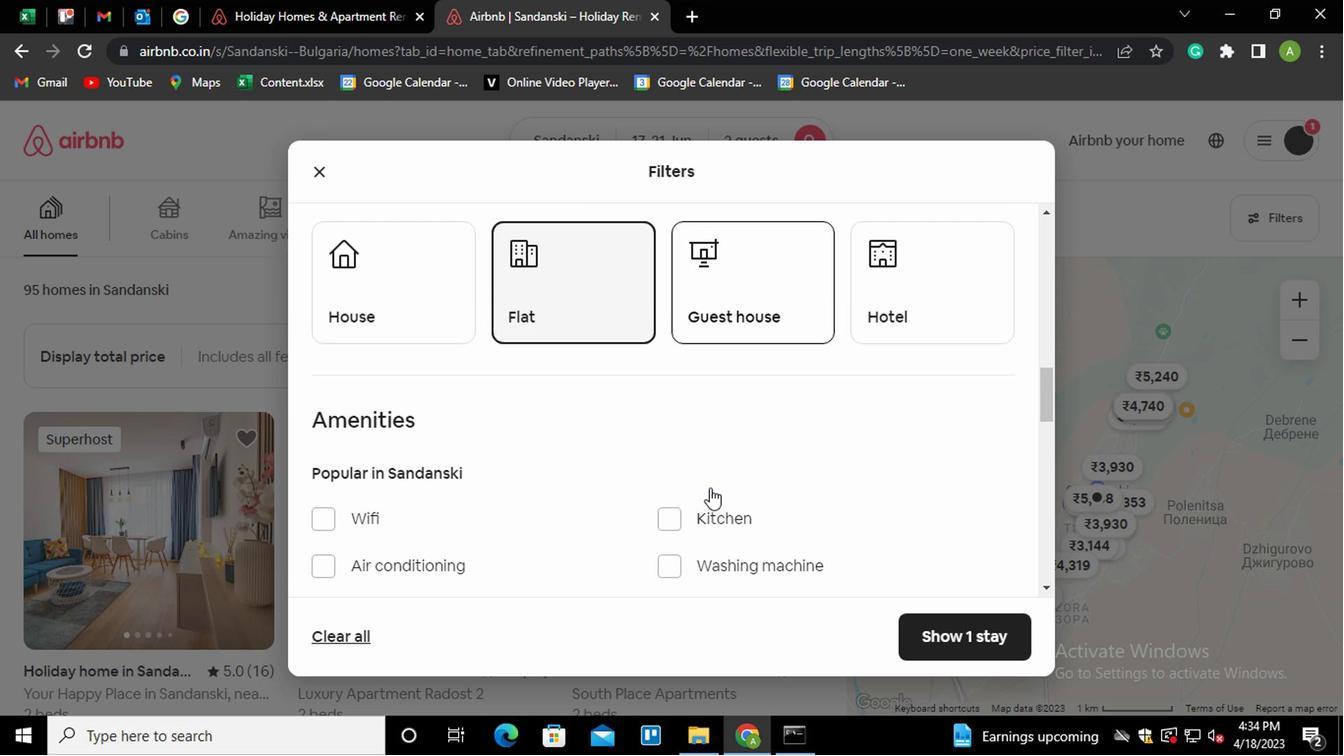 
Action: Mouse moved to (972, 395)
Screenshot: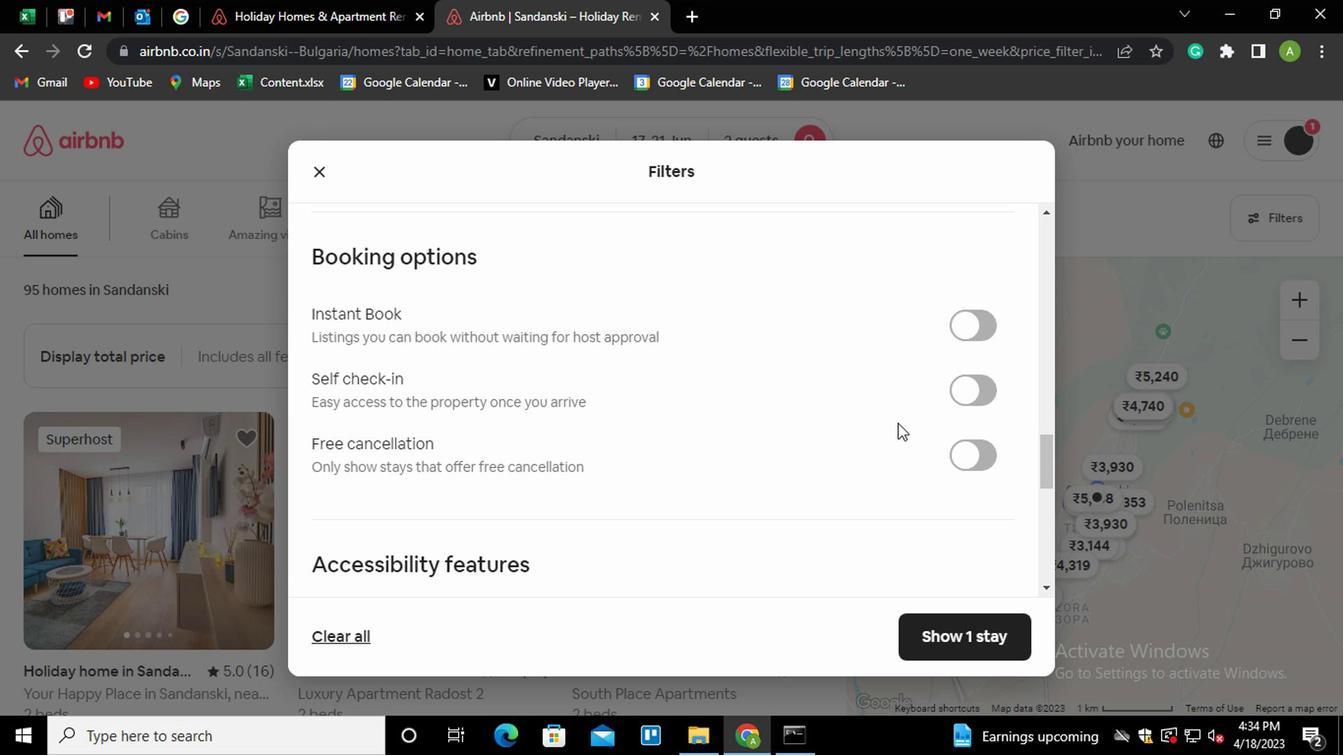
Action: Mouse pressed left at (972, 395)
Screenshot: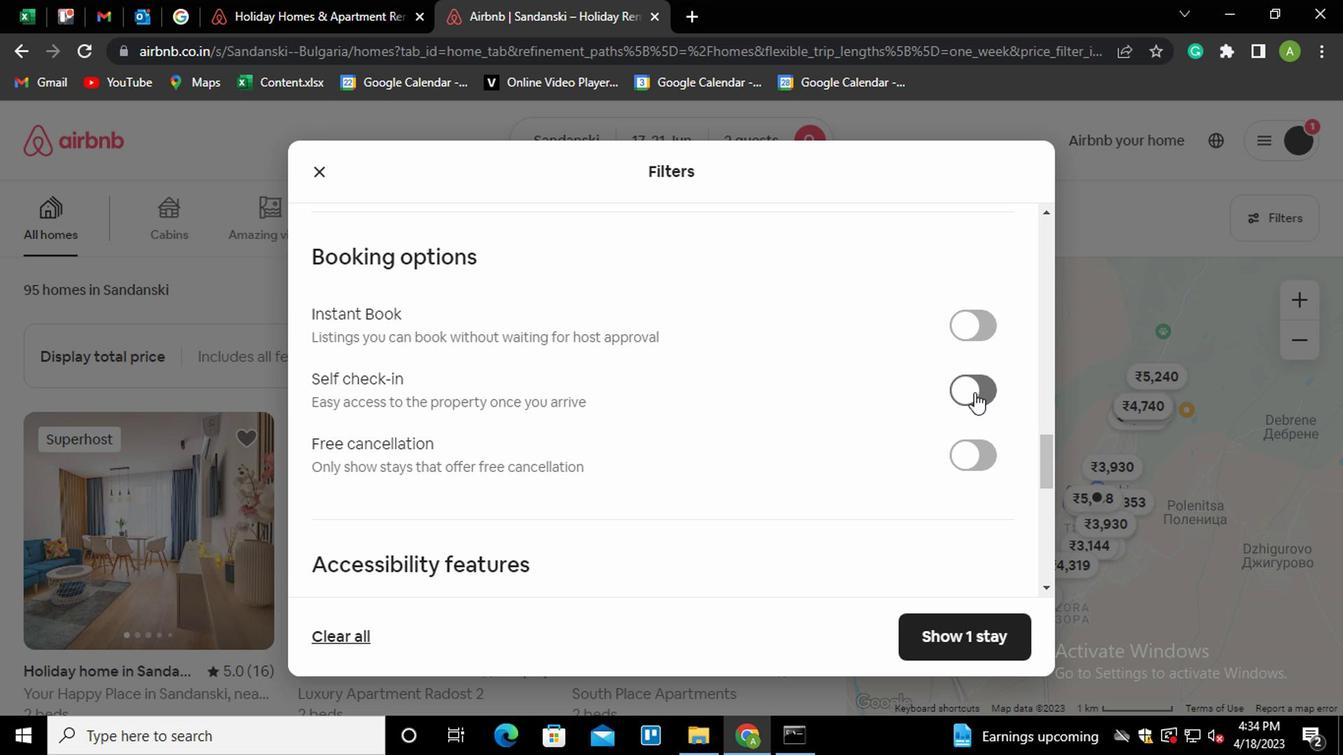 
Action: Mouse moved to (817, 514)
Screenshot: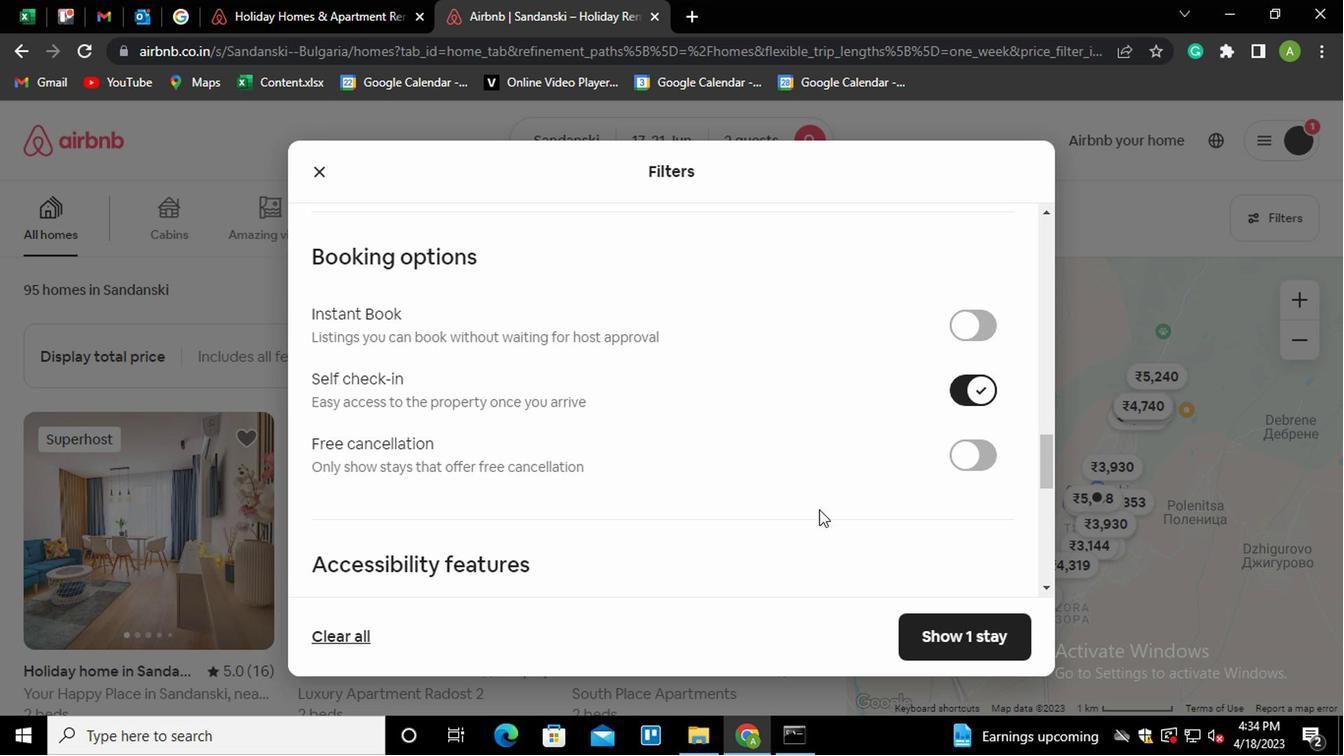 
Action: Mouse scrolled (817, 512) with delta (0, -1)
Screenshot: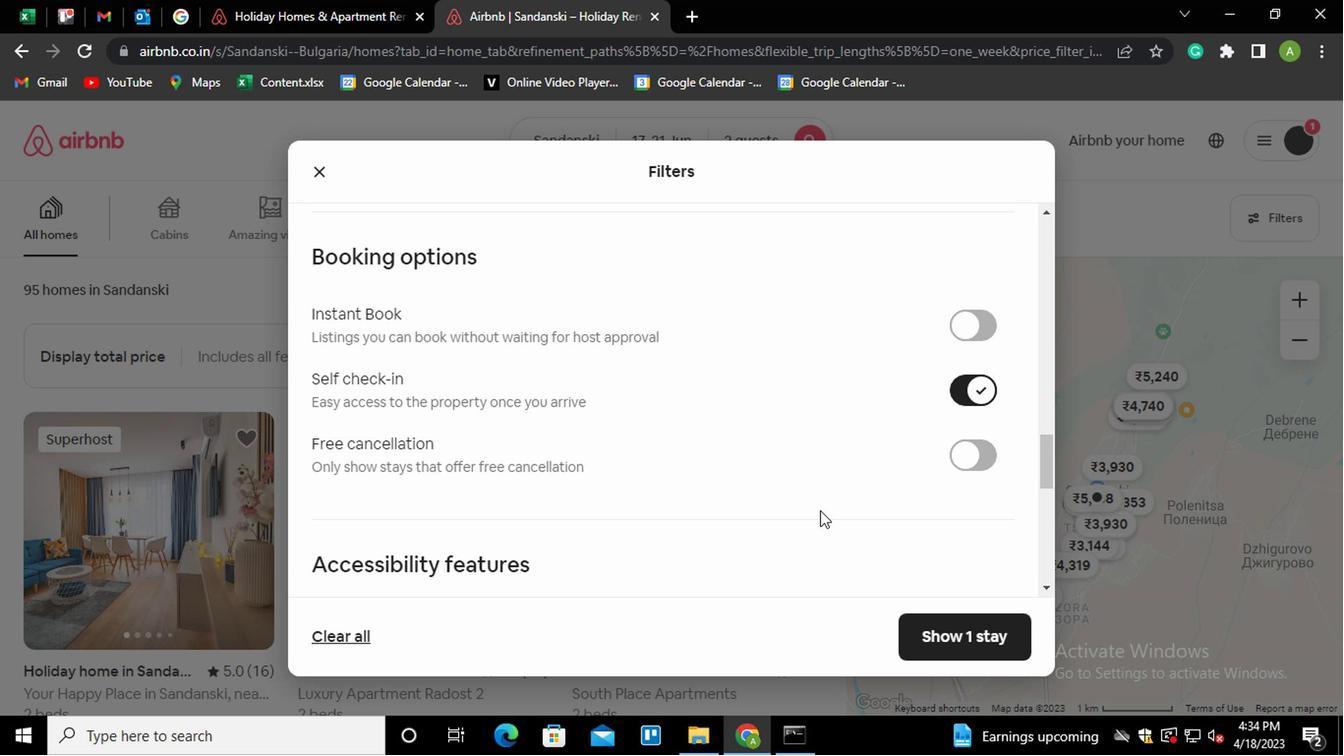 
Action: Mouse scrolled (817, 512) with delta (0, -1)
Screenshot: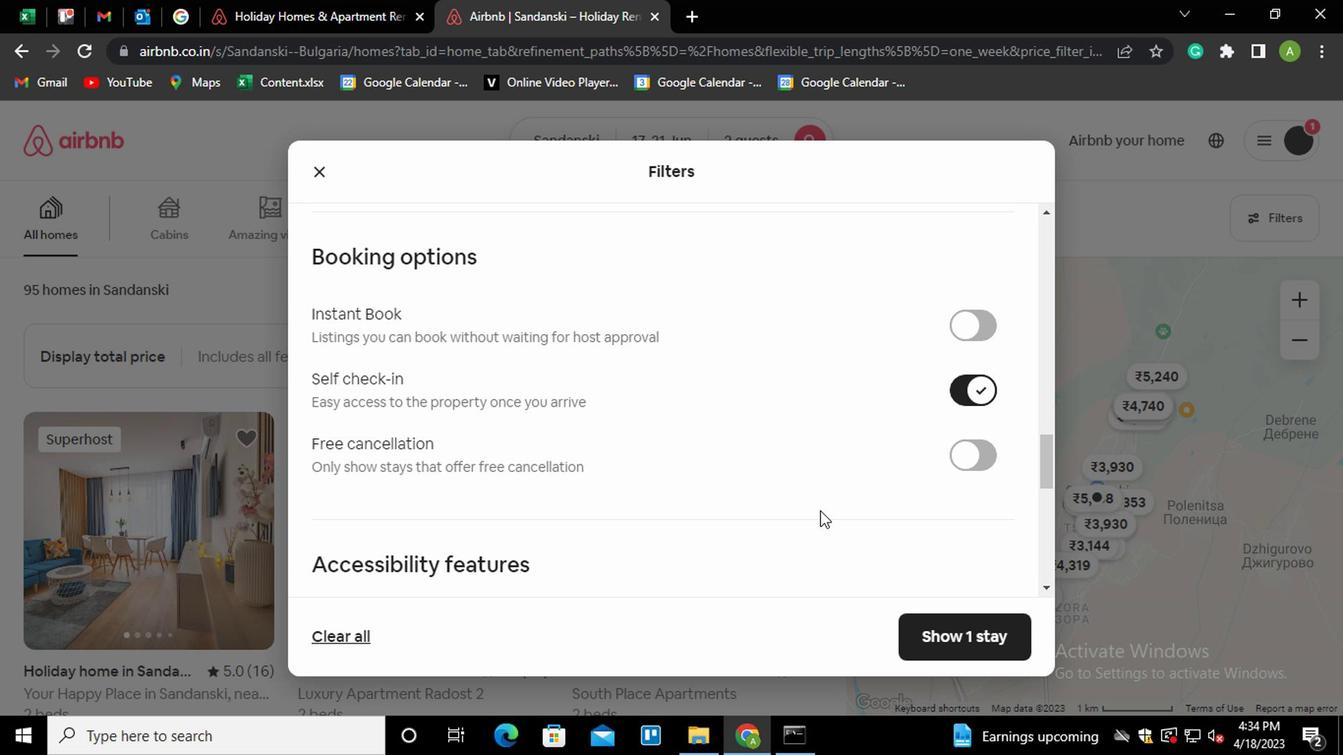
Action: Mouse scrolled (817, 512) with delta (0, -1)
Screenshot: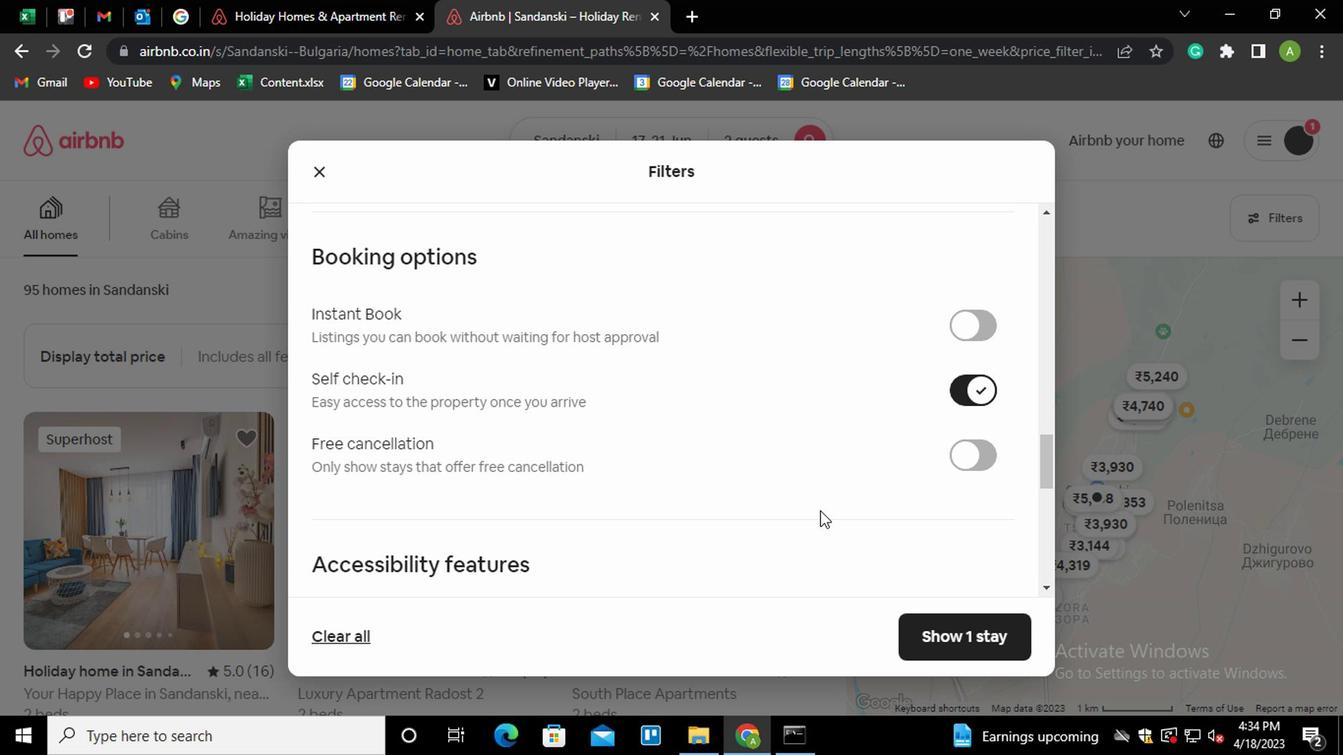 
Action: Mouse scrolled (817, 512) with delta (0, -1)
Screenshot: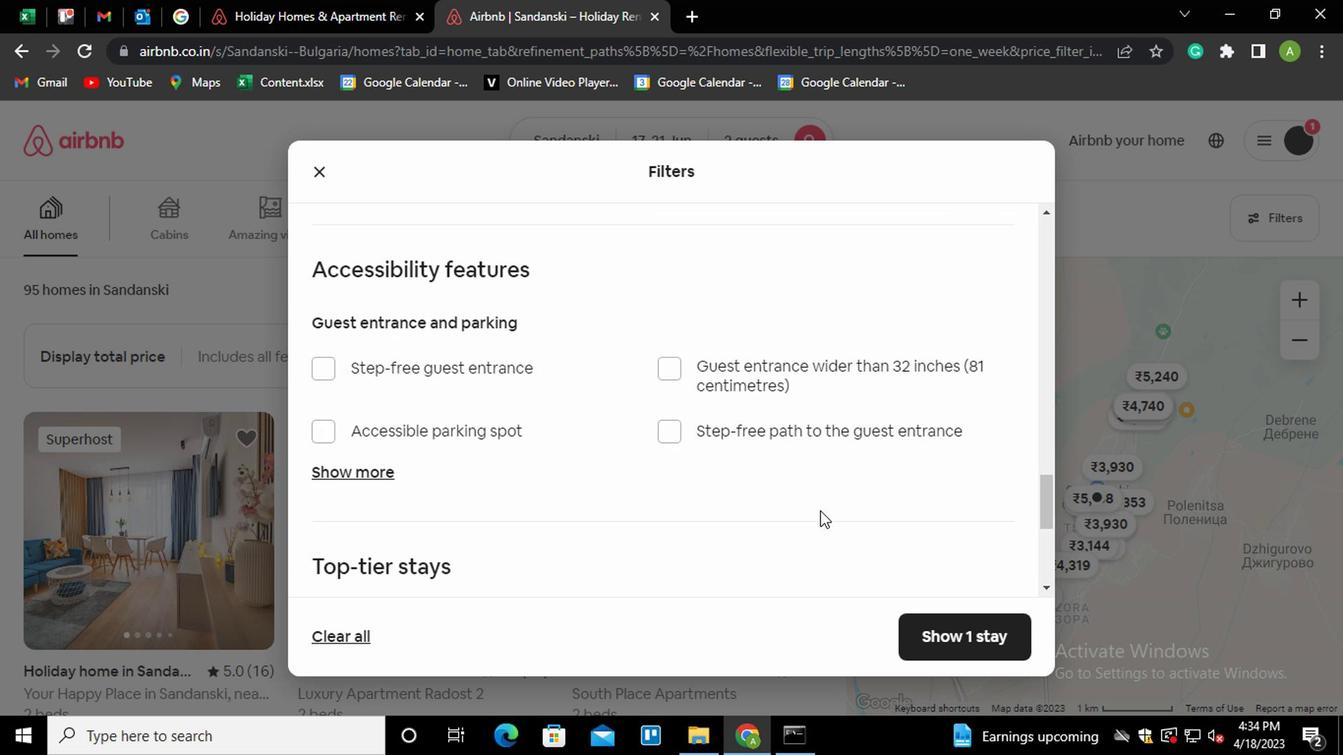 
Action: Mouse scrolled (817, 512) with delta (0, -1)
Screenshot: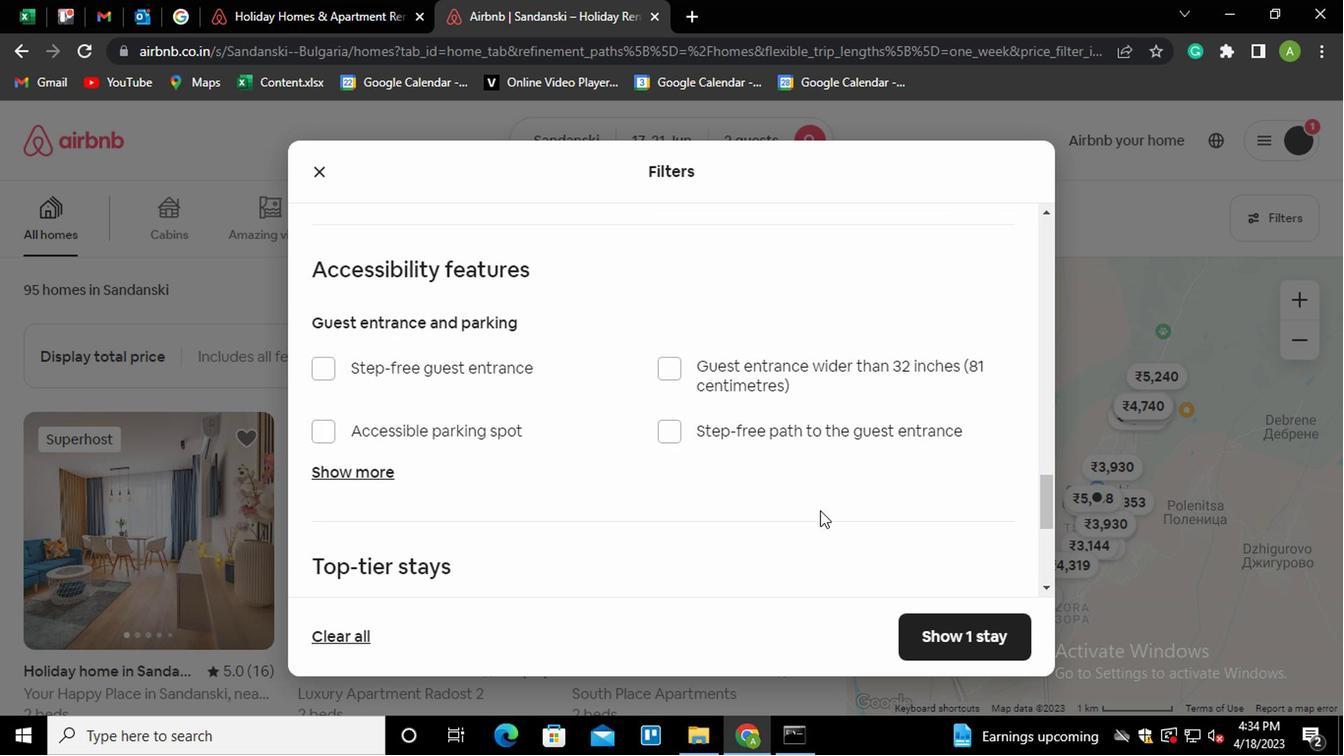 
Action: Mouse scrolled (817, 512) with delta (0, -1)
Screenshot: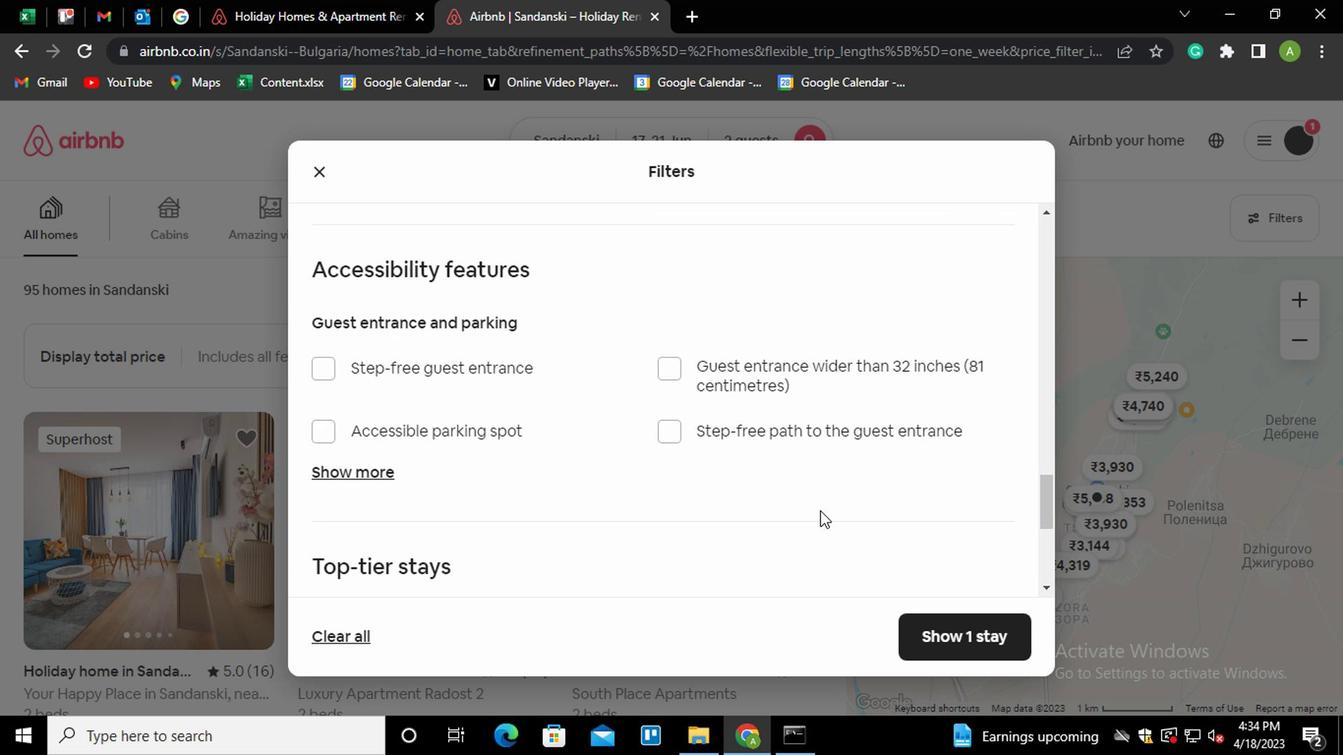 
Action: Mouse scrolled (817, 512) with delta (0, -1)
Screenshot: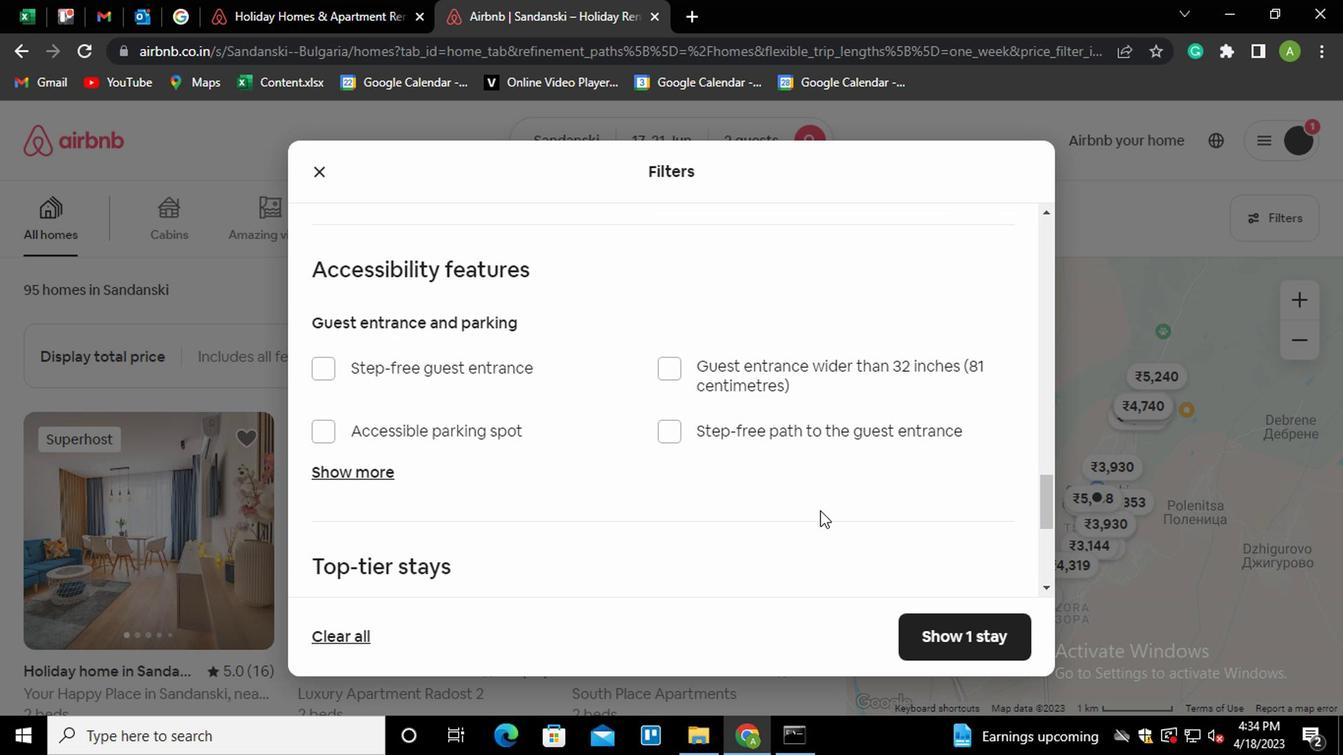 
Action: Mouse moved to (362, 470)
Screenshot: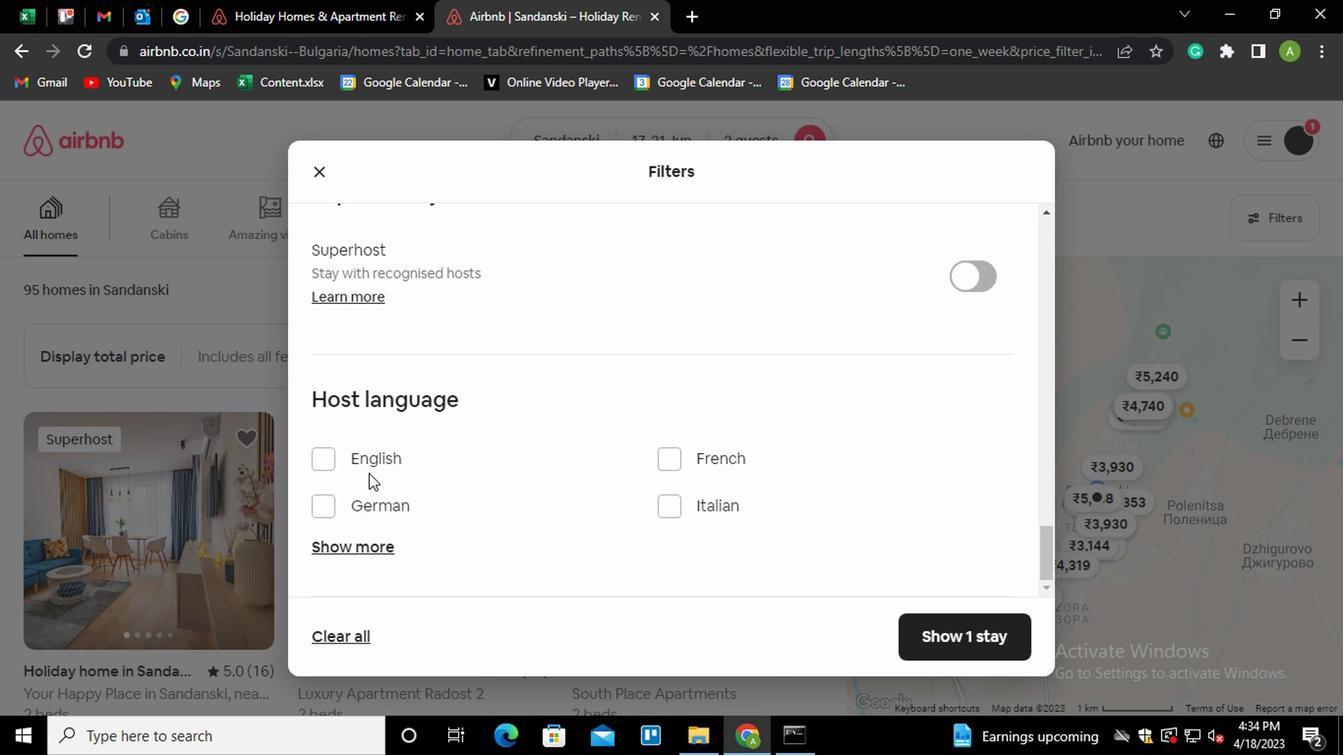 
Action: Mouse pressed left at (362, 470)
Screenshot: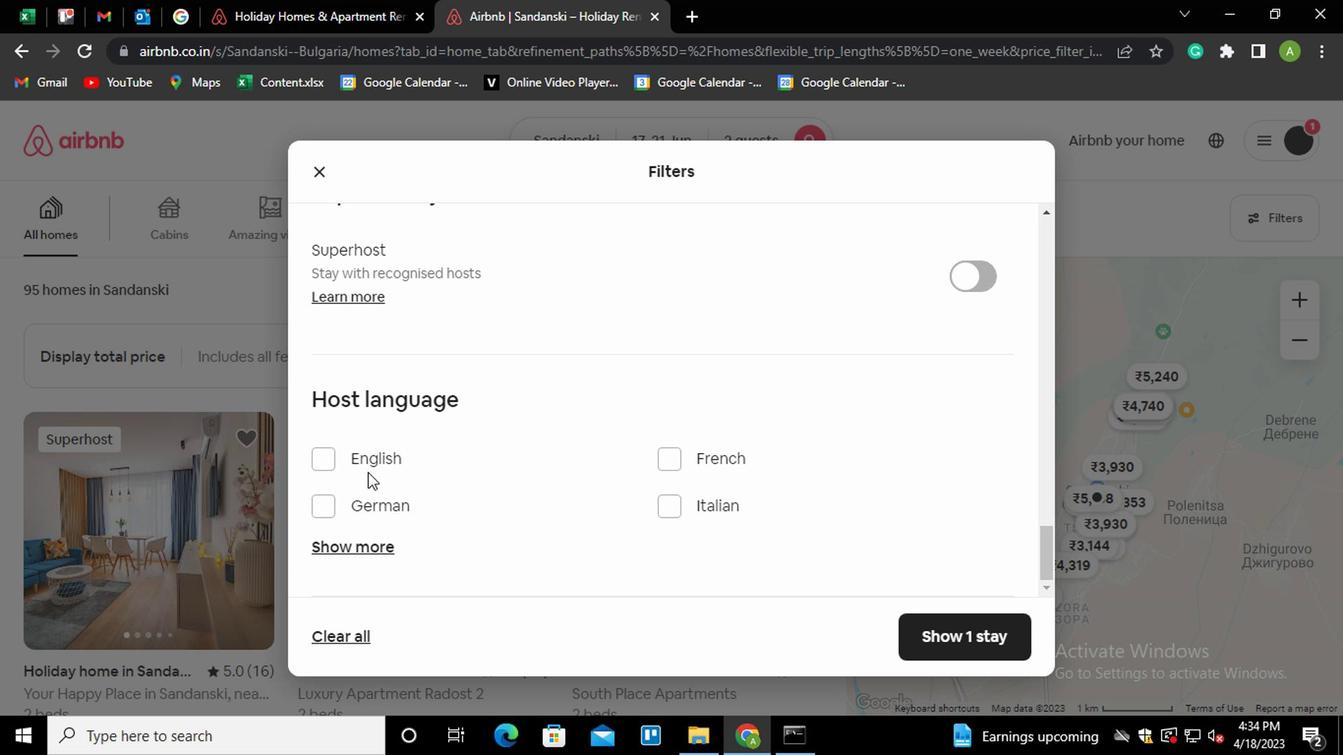 
Action: Mouse moved to (943, 640)
Screenshot: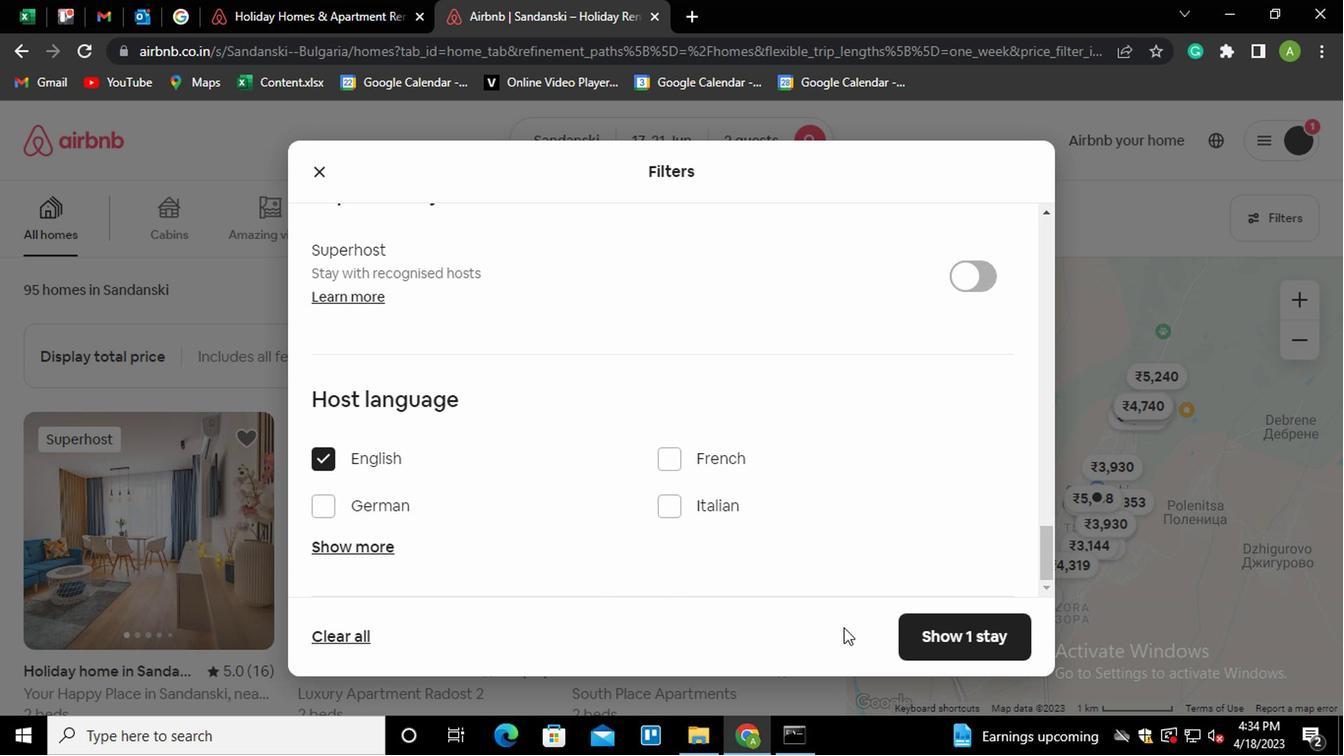 
Action: Mouse pressed left at (943, 640)
Screenshot: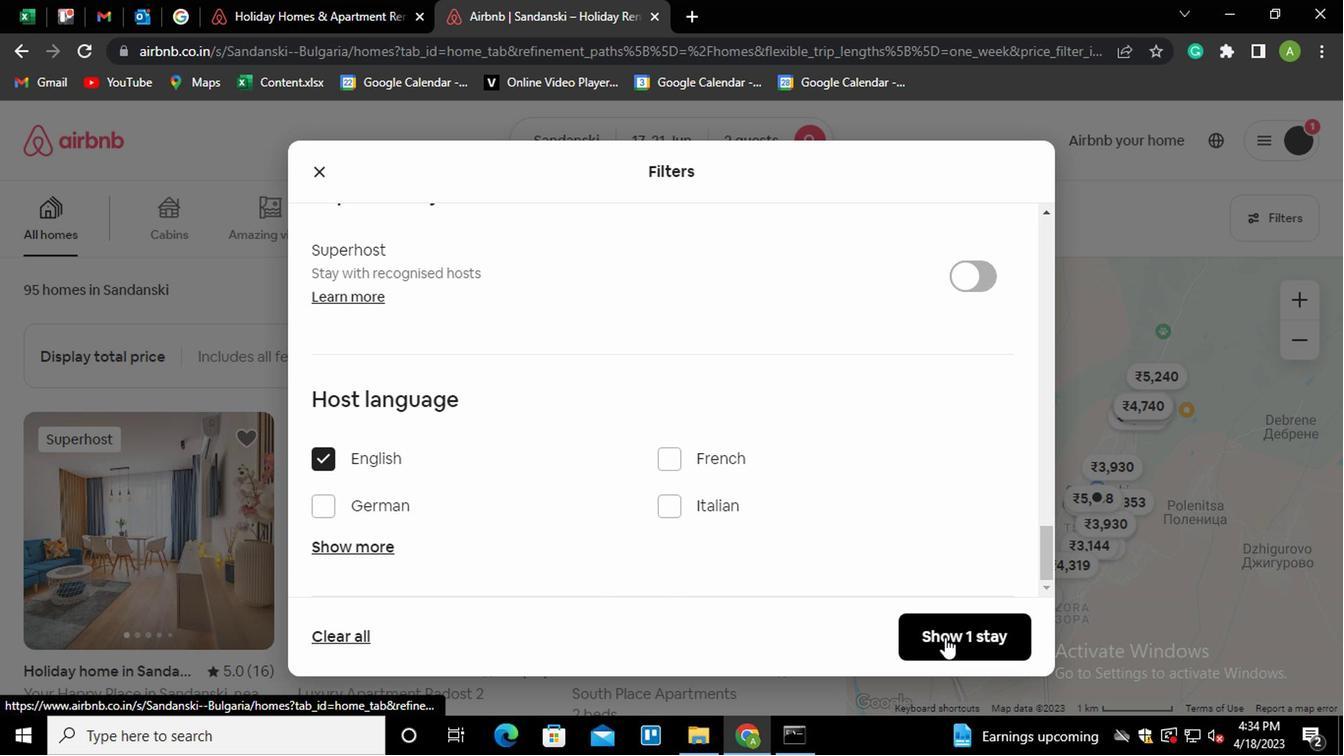 
